 Task: Look for space in Pahārpur, Pakistan from 2nd June, 2023 to 6th June, 2023 for 1 adult in price range Rs.10000 to Rs.13000. Place can be private room with 1  bedroom having 1 bed and 1 bathroom. Property type can be house, flat, guest house, hotel. Booking option can be shelf check-in. Required host language is English.
Action: Mouse moved to (632, 157)
Screenshot: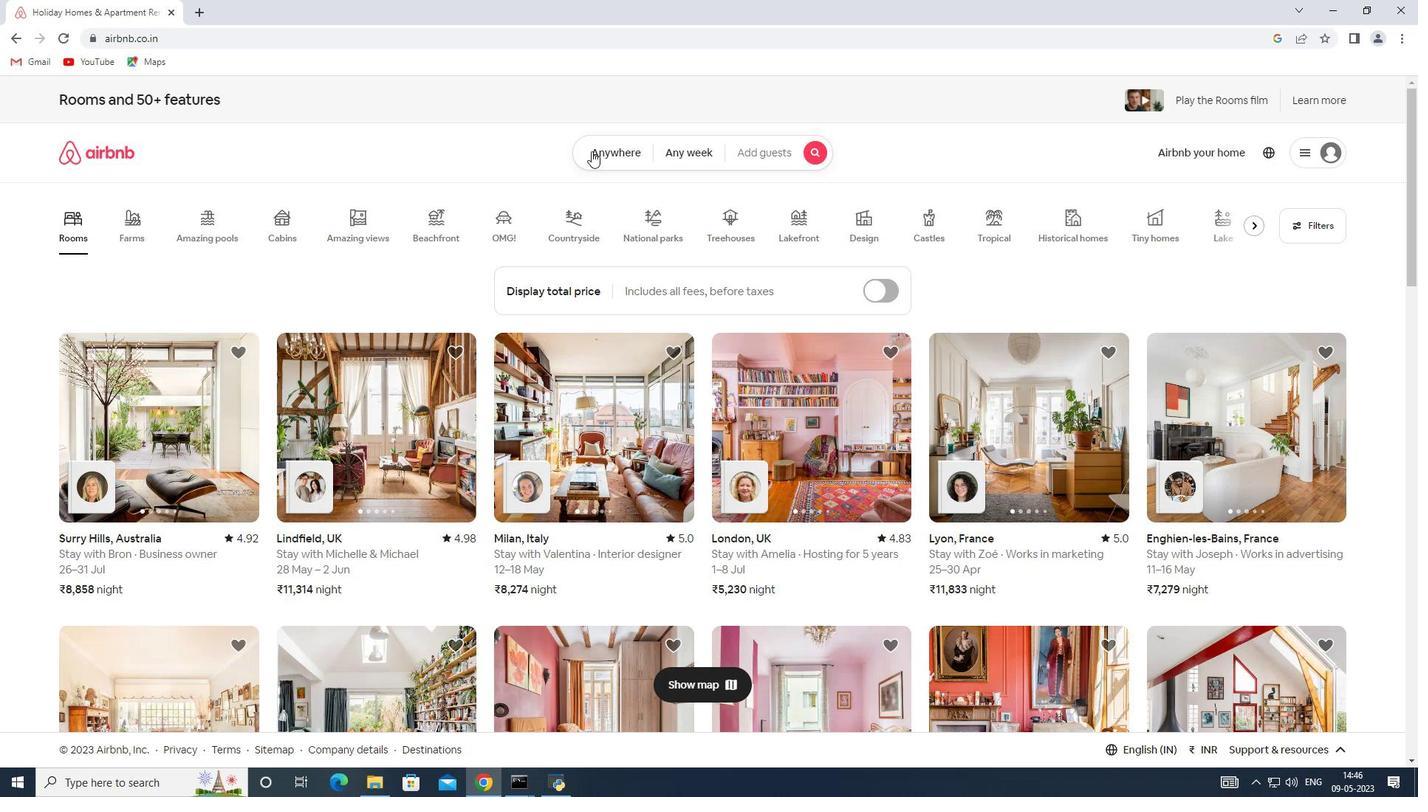 
Action: Mouse pressed left at (632, 157)
Screenshot: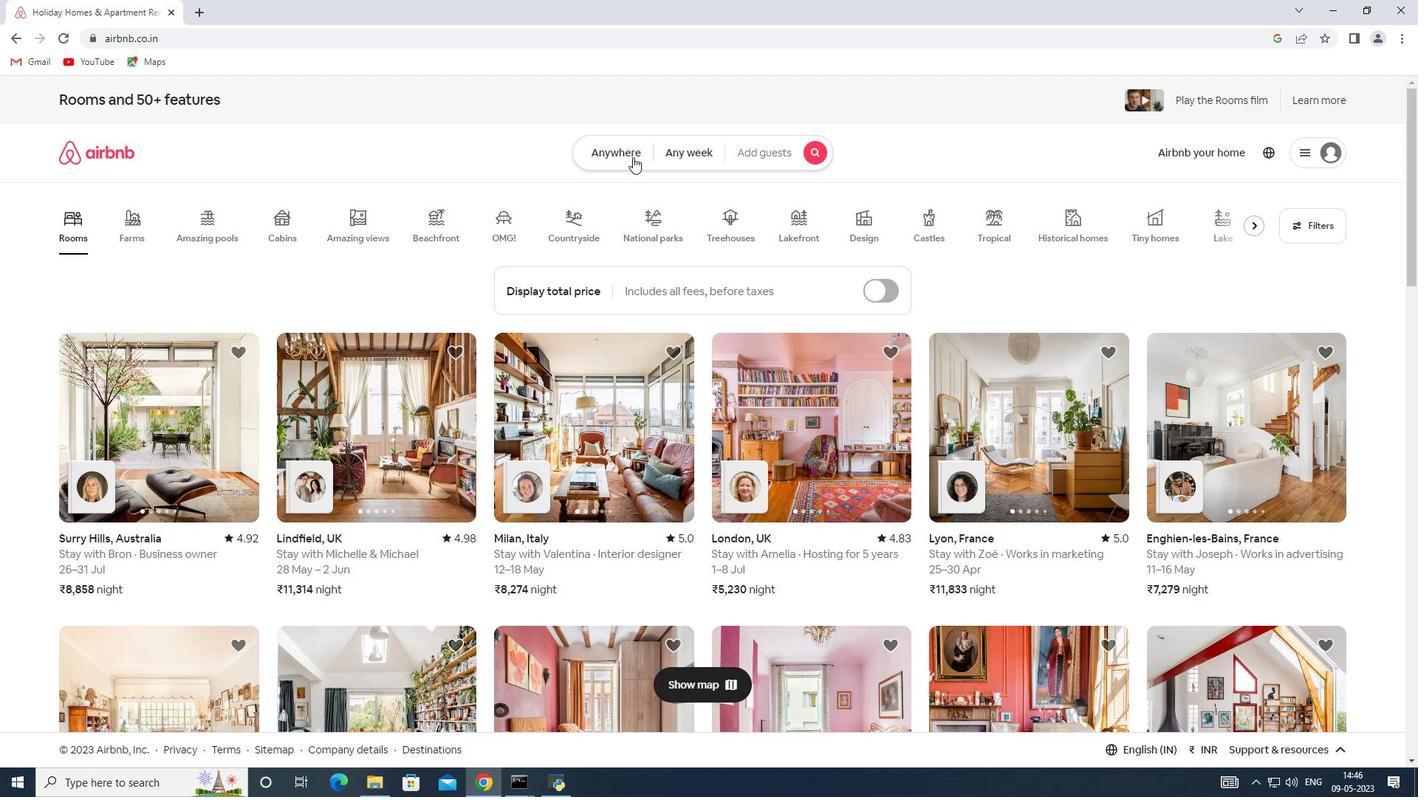 
Action: Mouse moved to (469, 211)
Screenshot: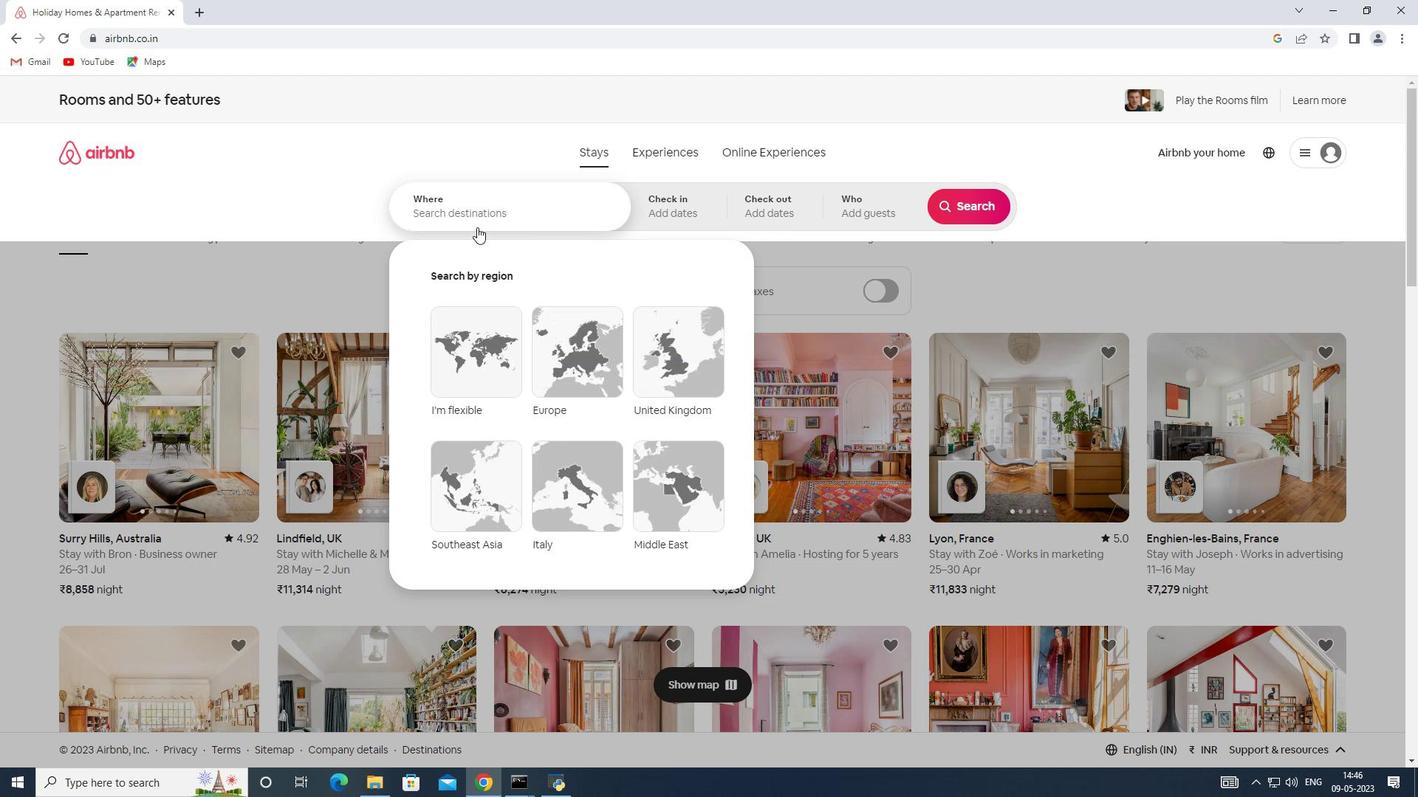 
Action: Mouse pressed left at (469, 211)
Screenshot: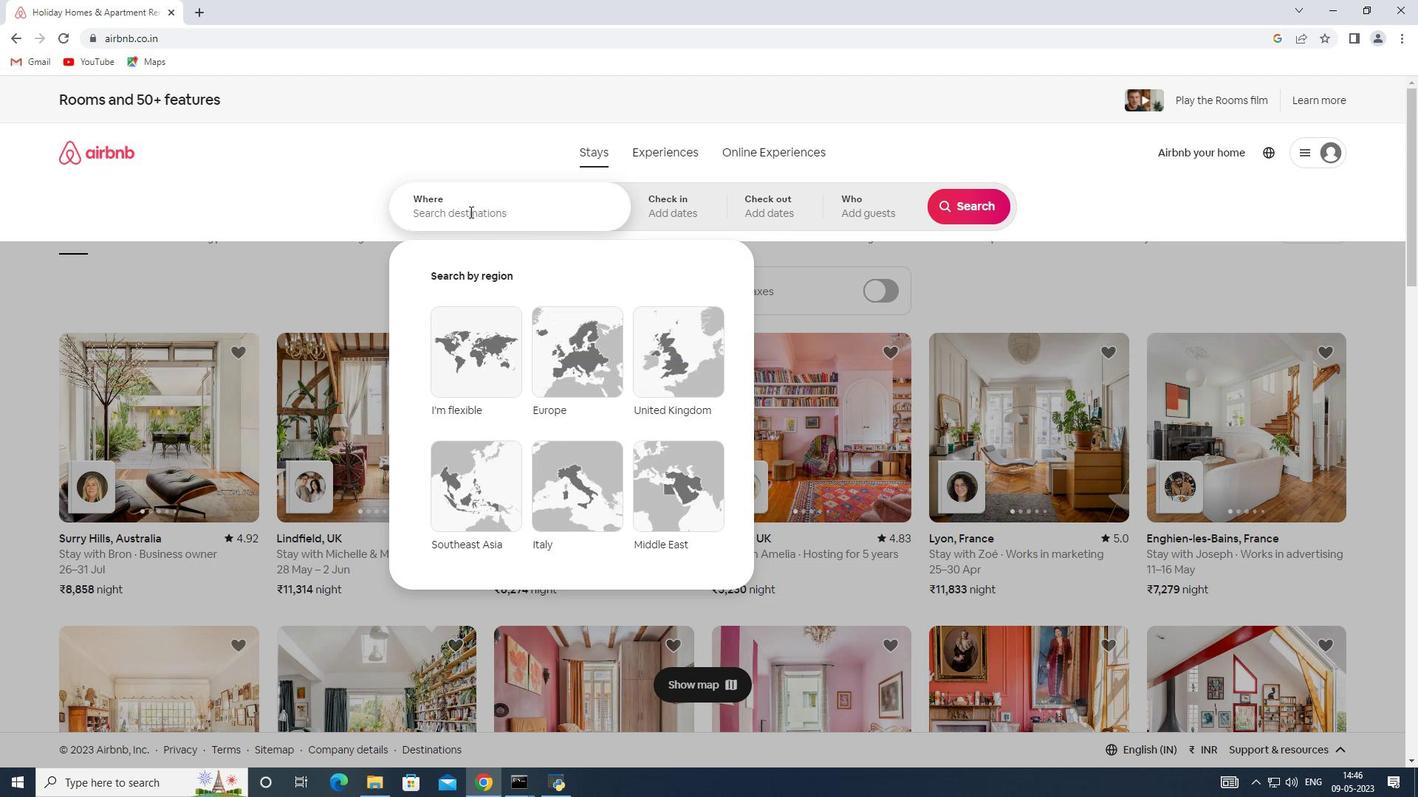 
Action: Mouse moved to (455, 216)
Screenshot: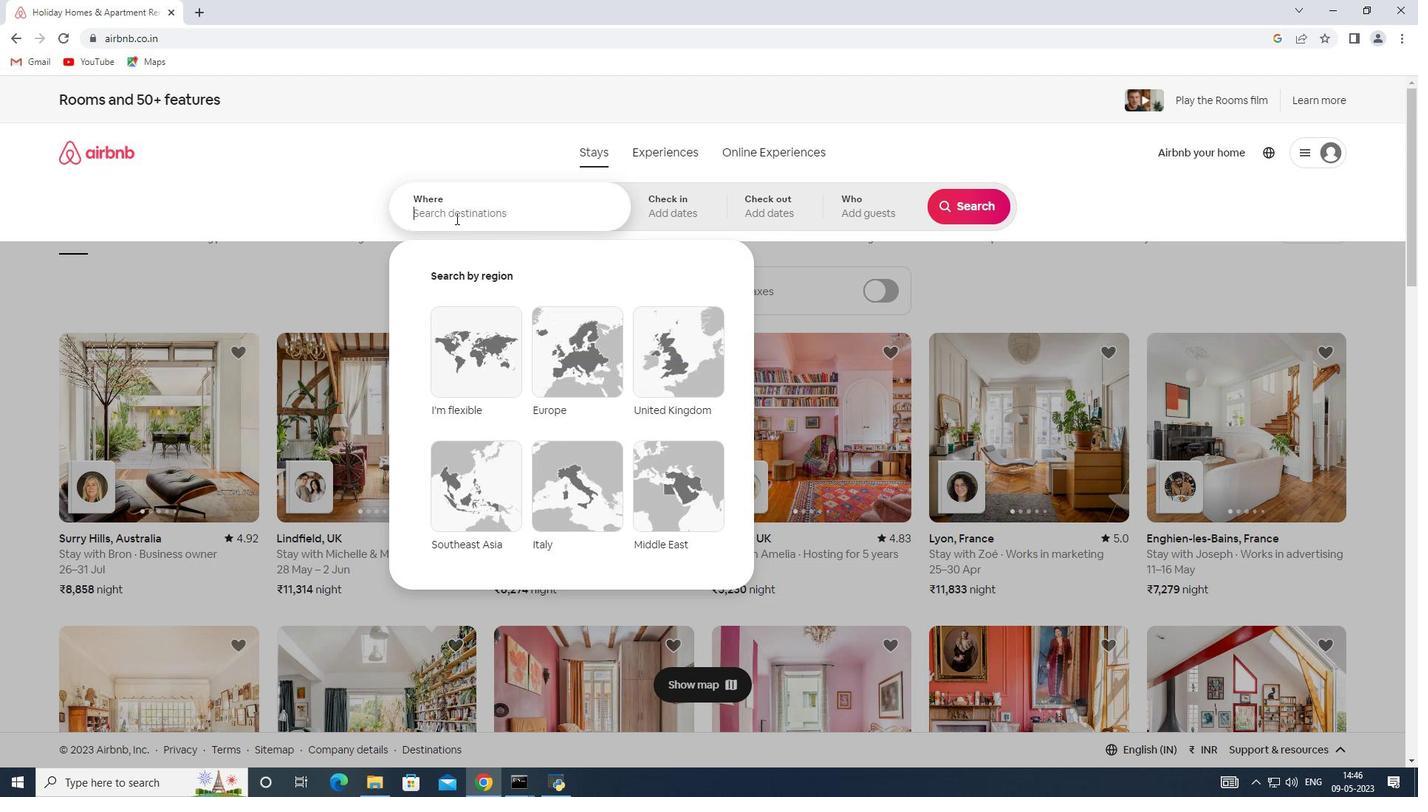 
Action: Key pressed <Key.caps_lock>S<Key.backspace><Key.caps_lock>paharpur
Screenshot: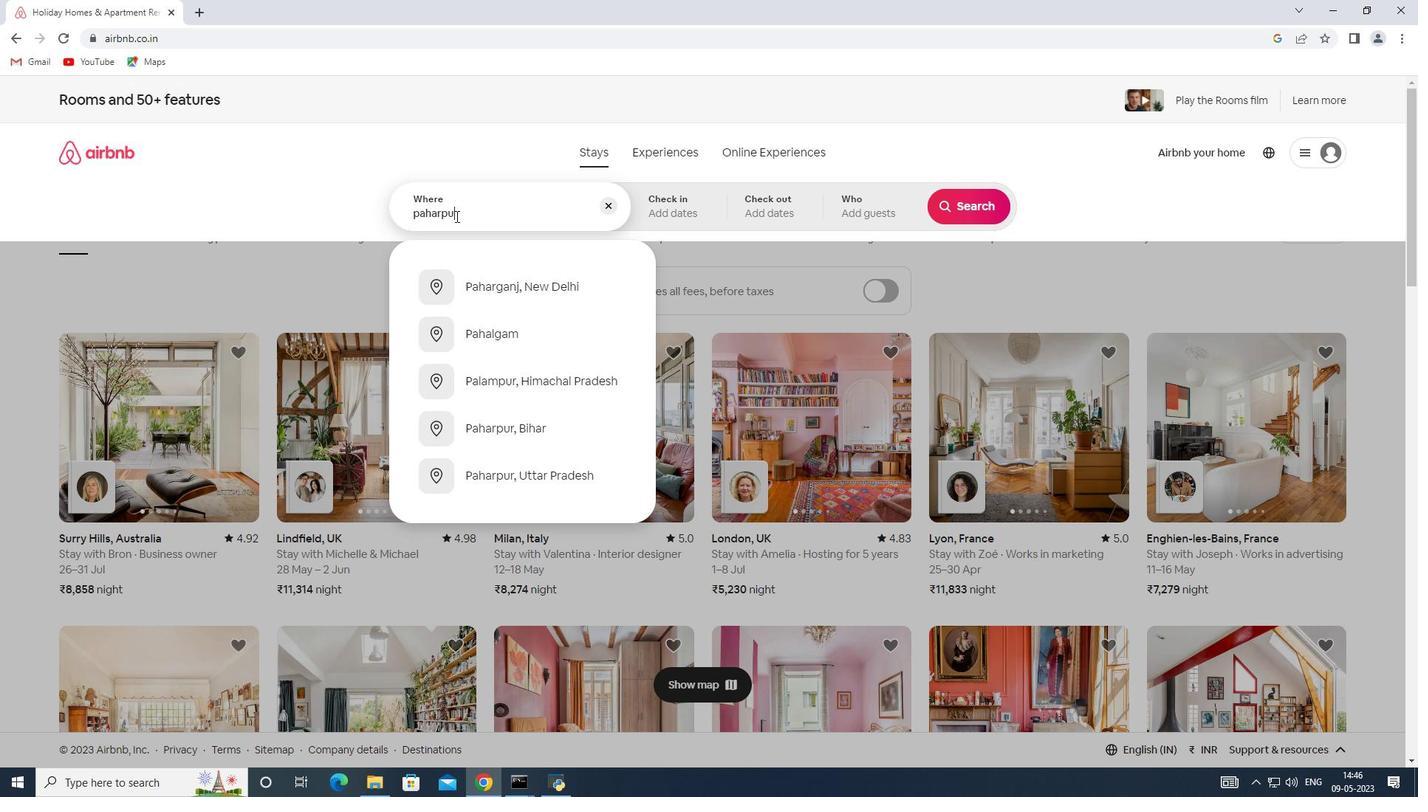 
Action: Mouse moved to (491, 471)
Screenshot: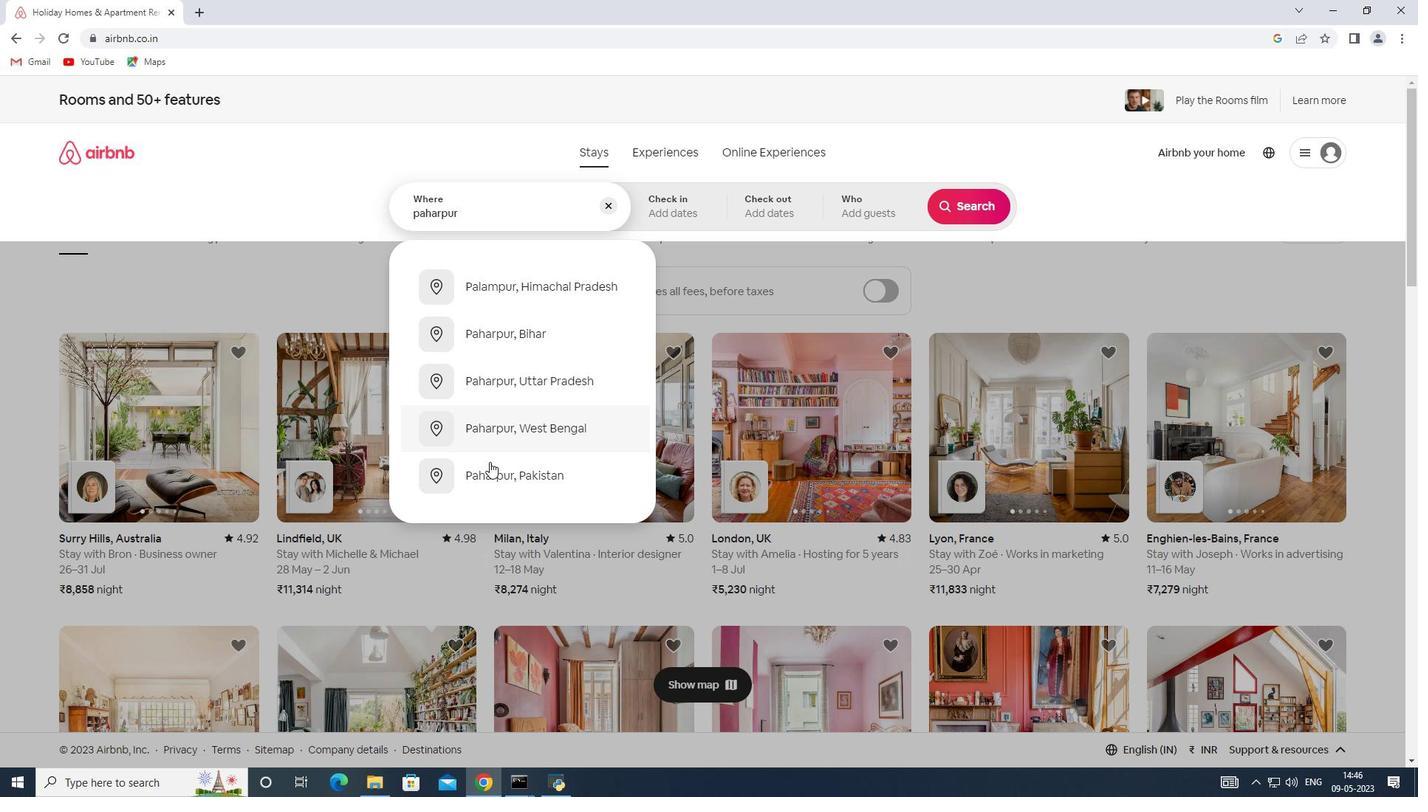 
Action: Mouse pressed left at (491, 471)
Screenshot: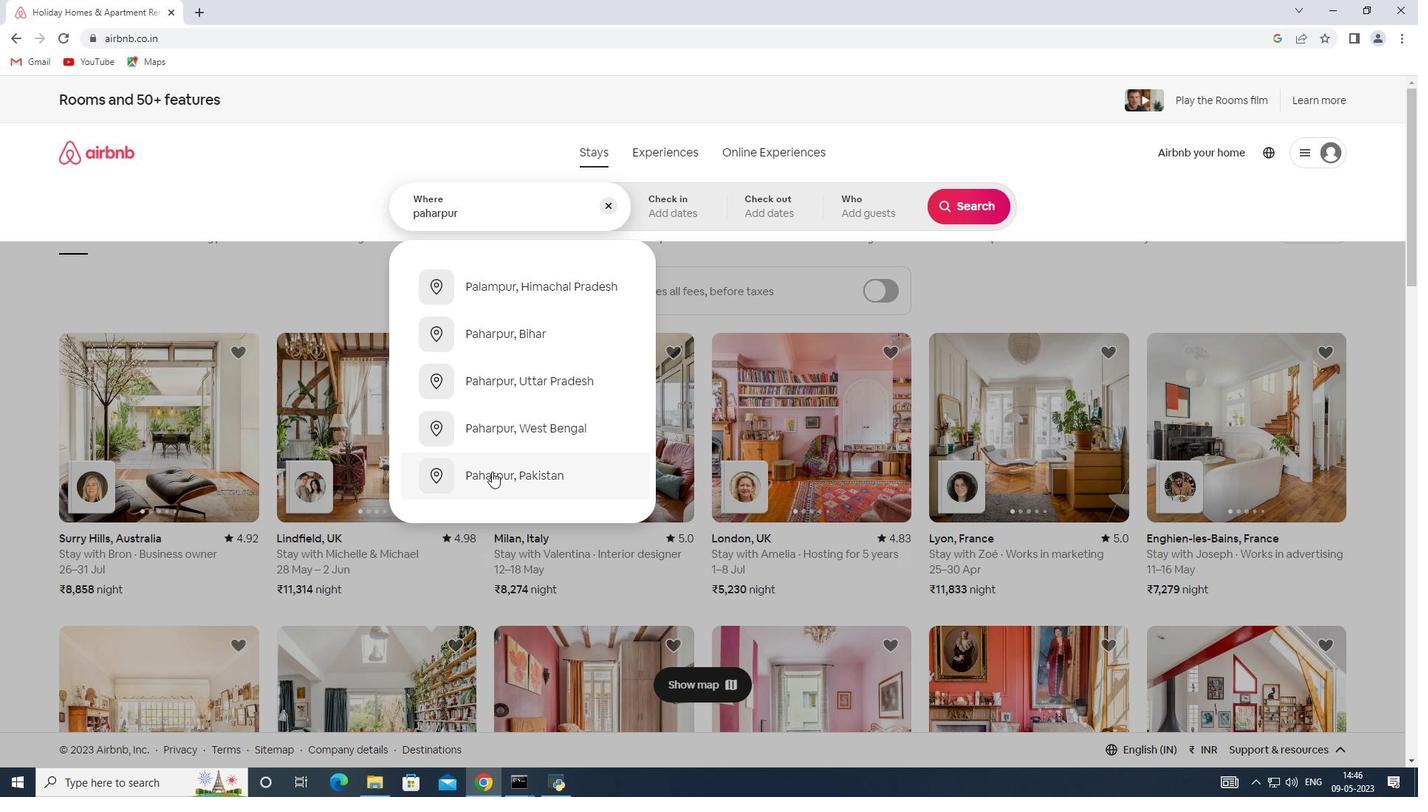 
Action: Mouse moved to (922, 386)
Screenshot: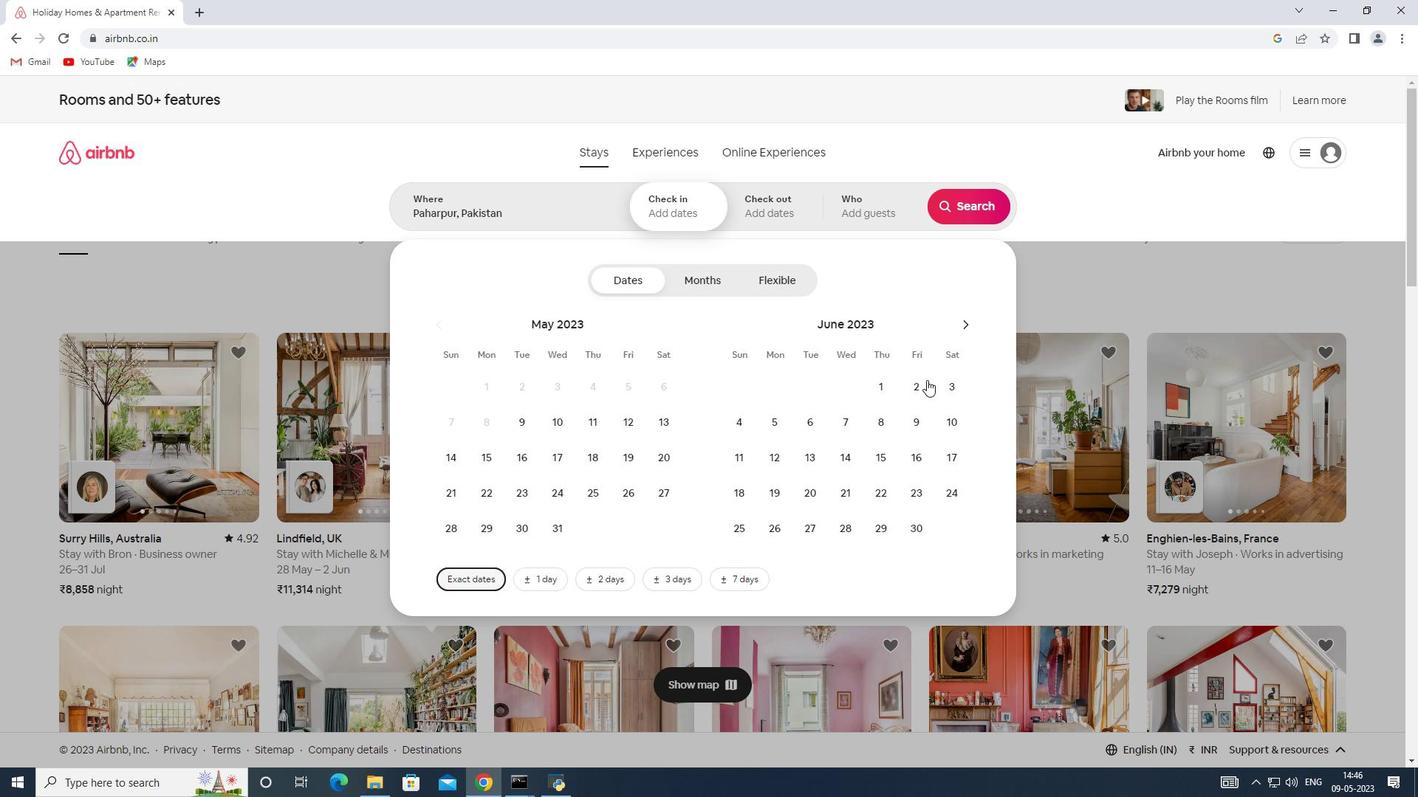 
Action: Mouse pressed left at (922, 386)
Screenshot: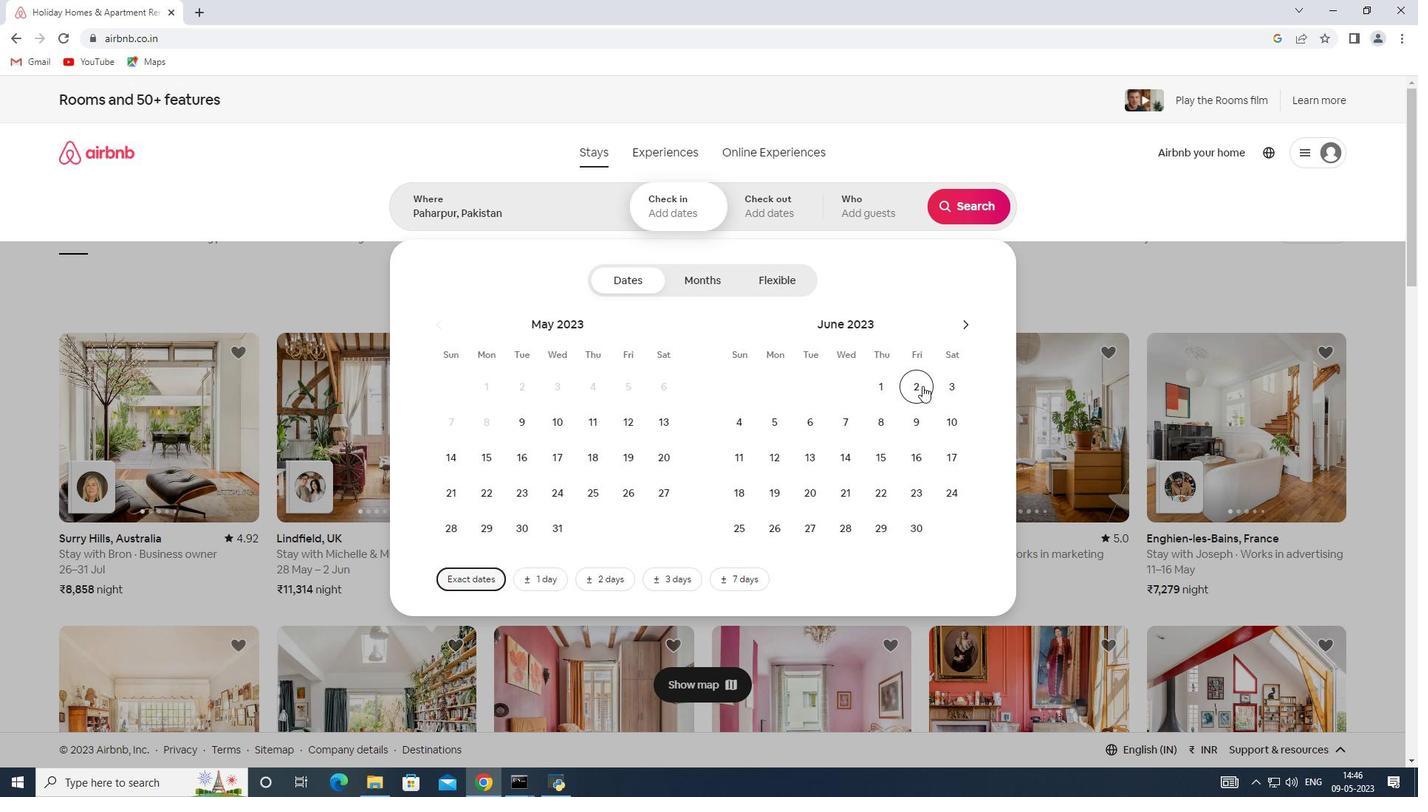 
Action: Mouse moved to (816, 430)
Screenshot: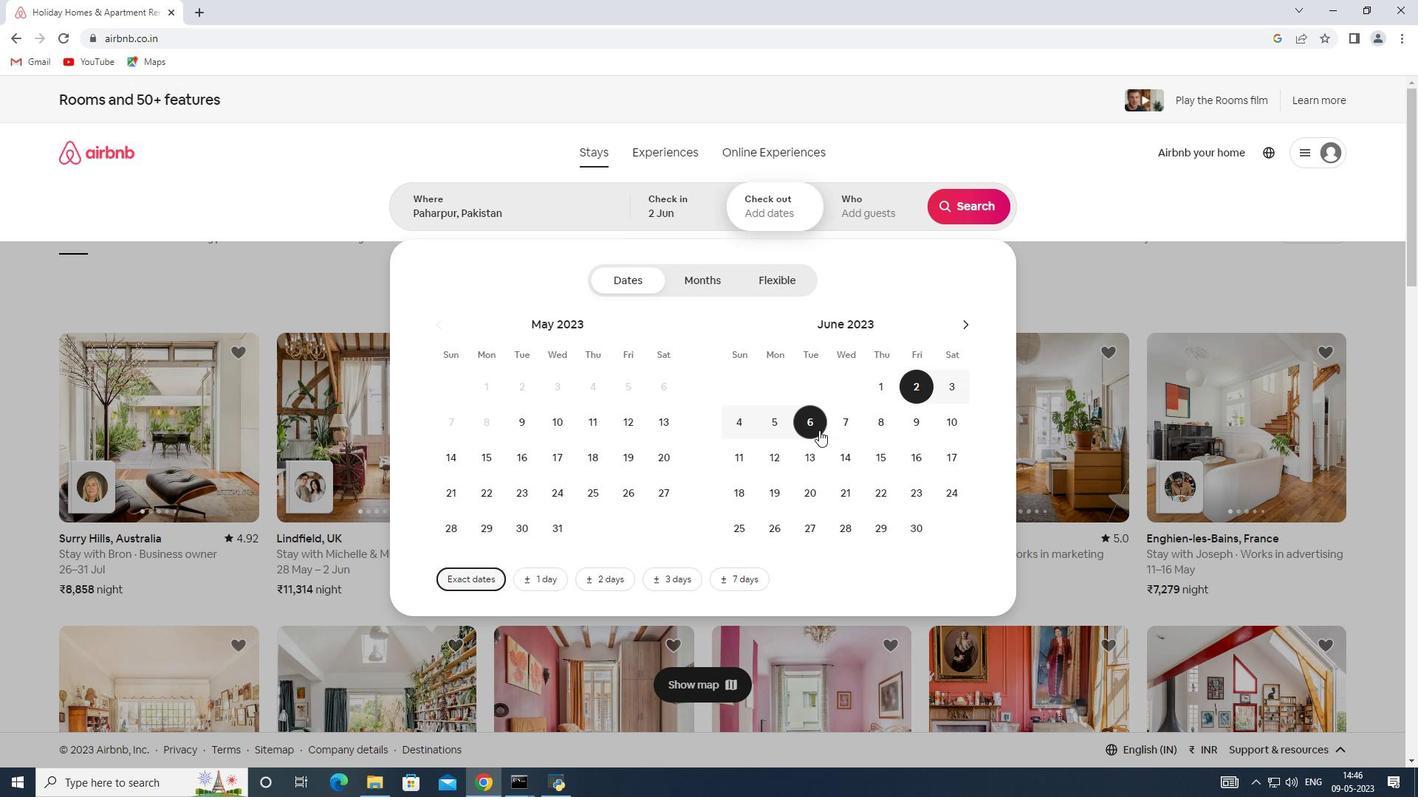 
Action: Mouse pressed left at (816, 430)
Screenshot: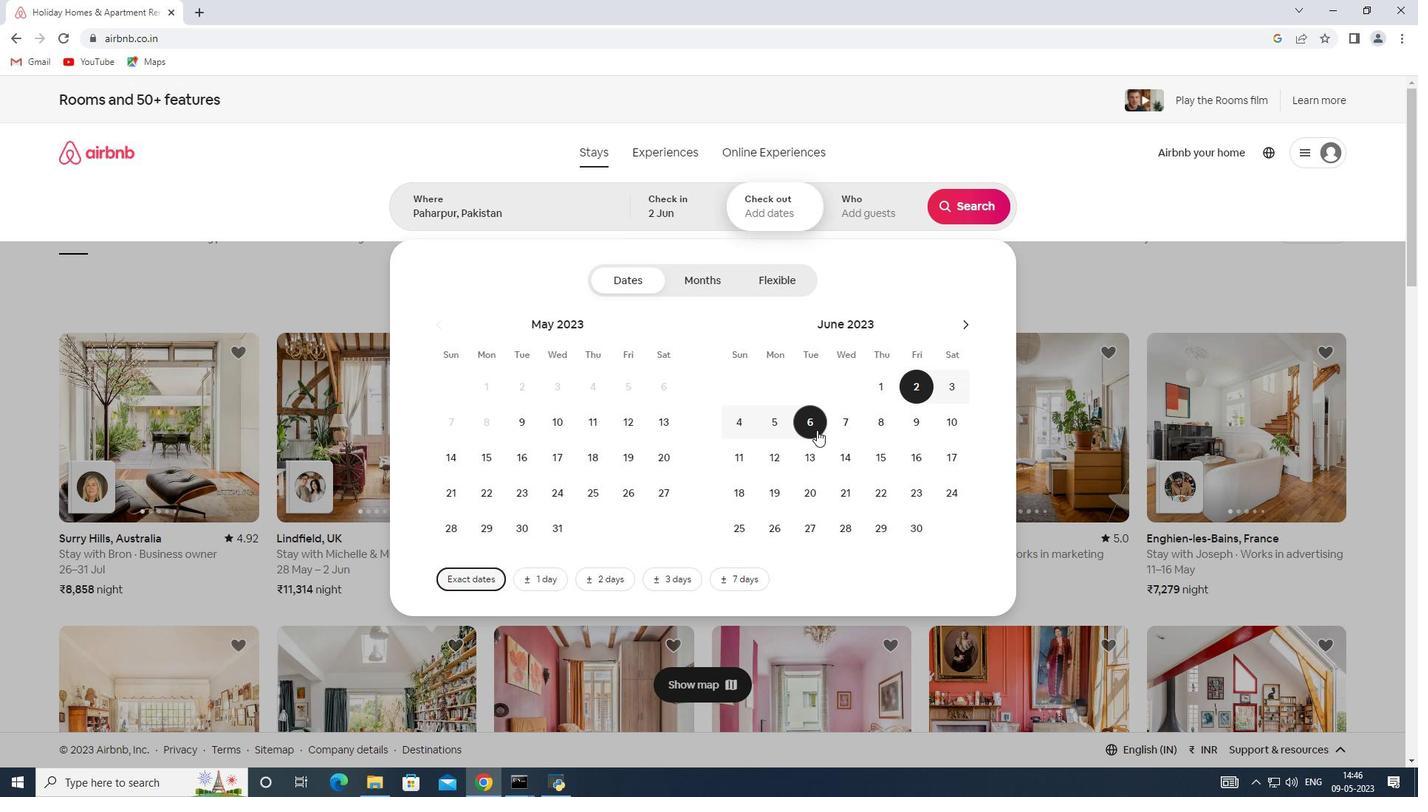 
Action: Mouse moved to (875, 211)
Screenshot: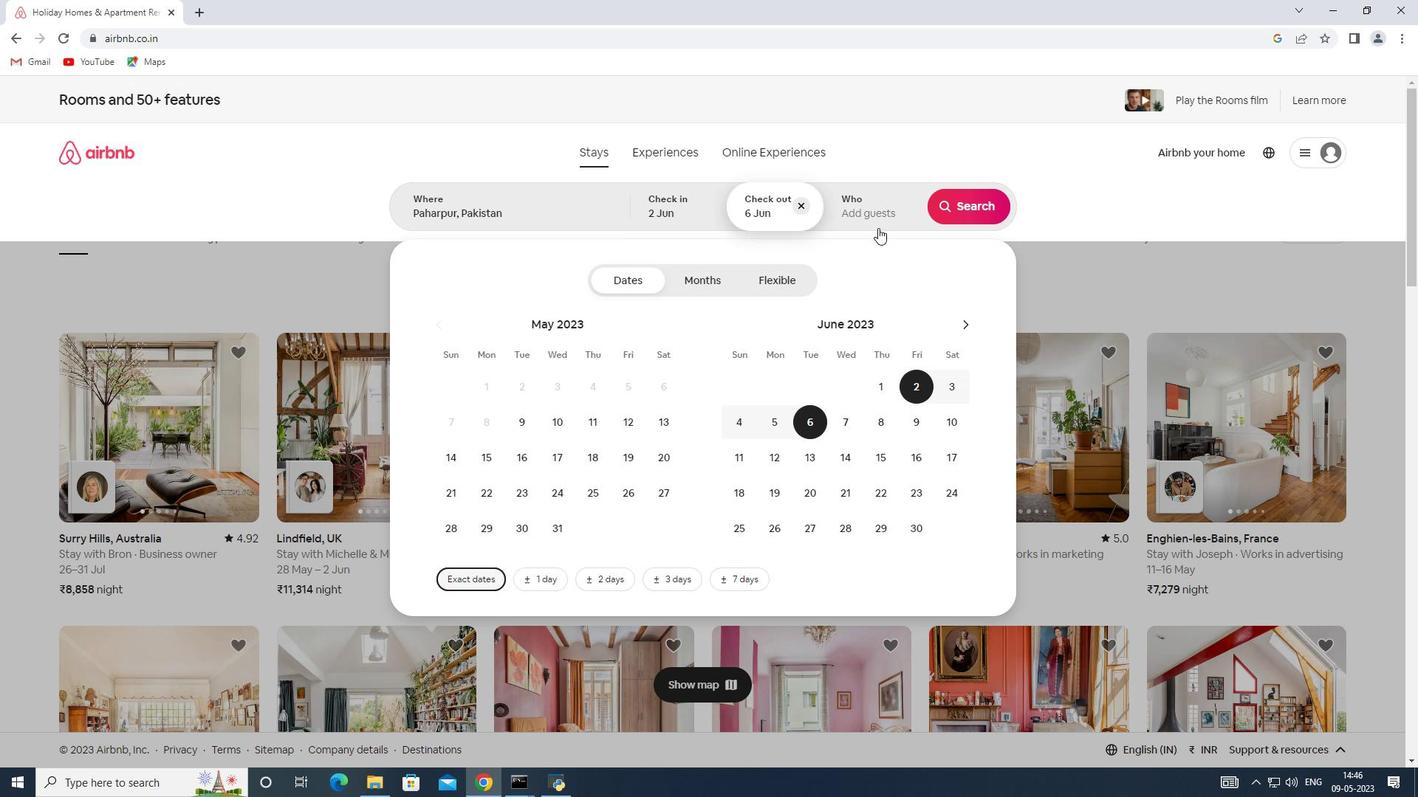
Action: Mouse pressed left at (875, 211)
Screenshot: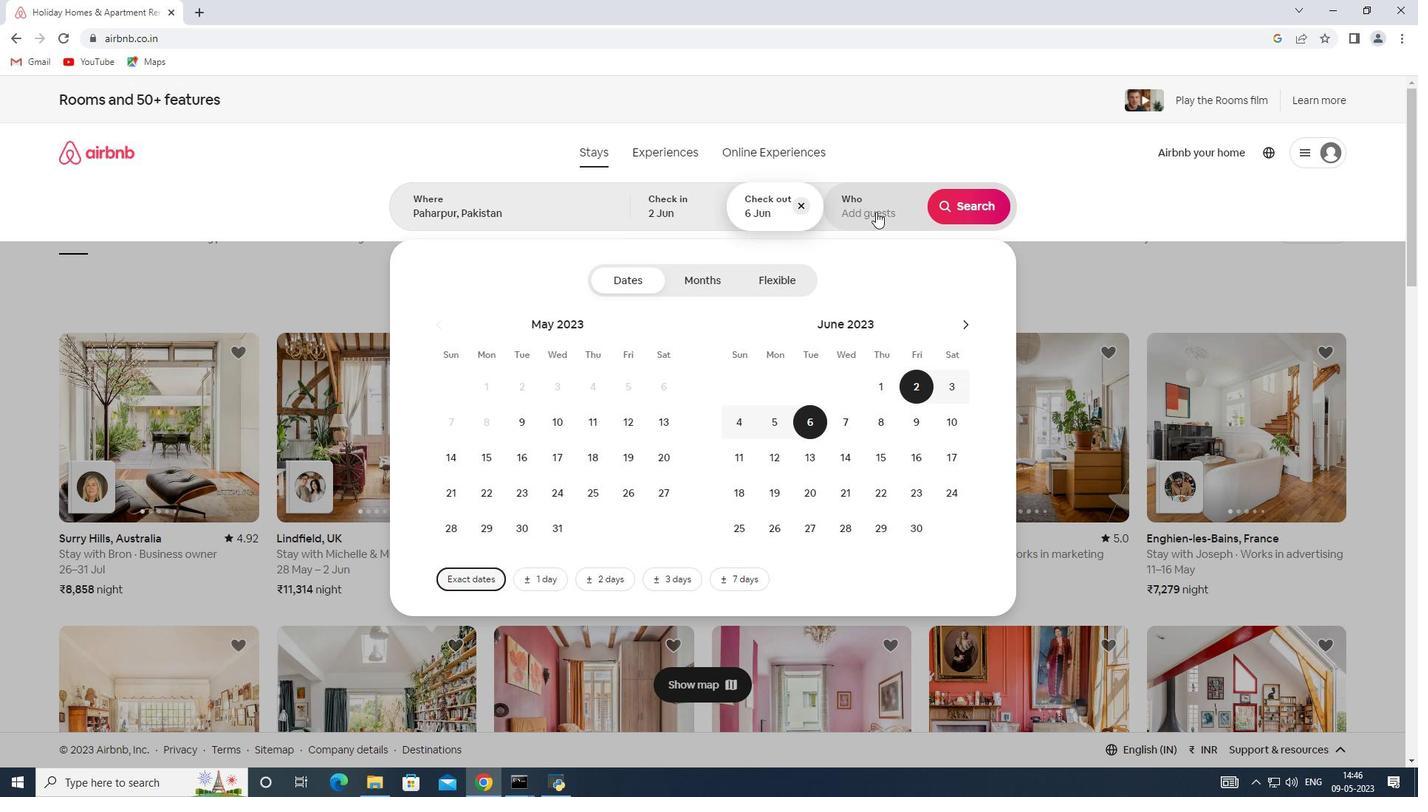 
Action: Mouse moved to (970, 289)
Screenshot: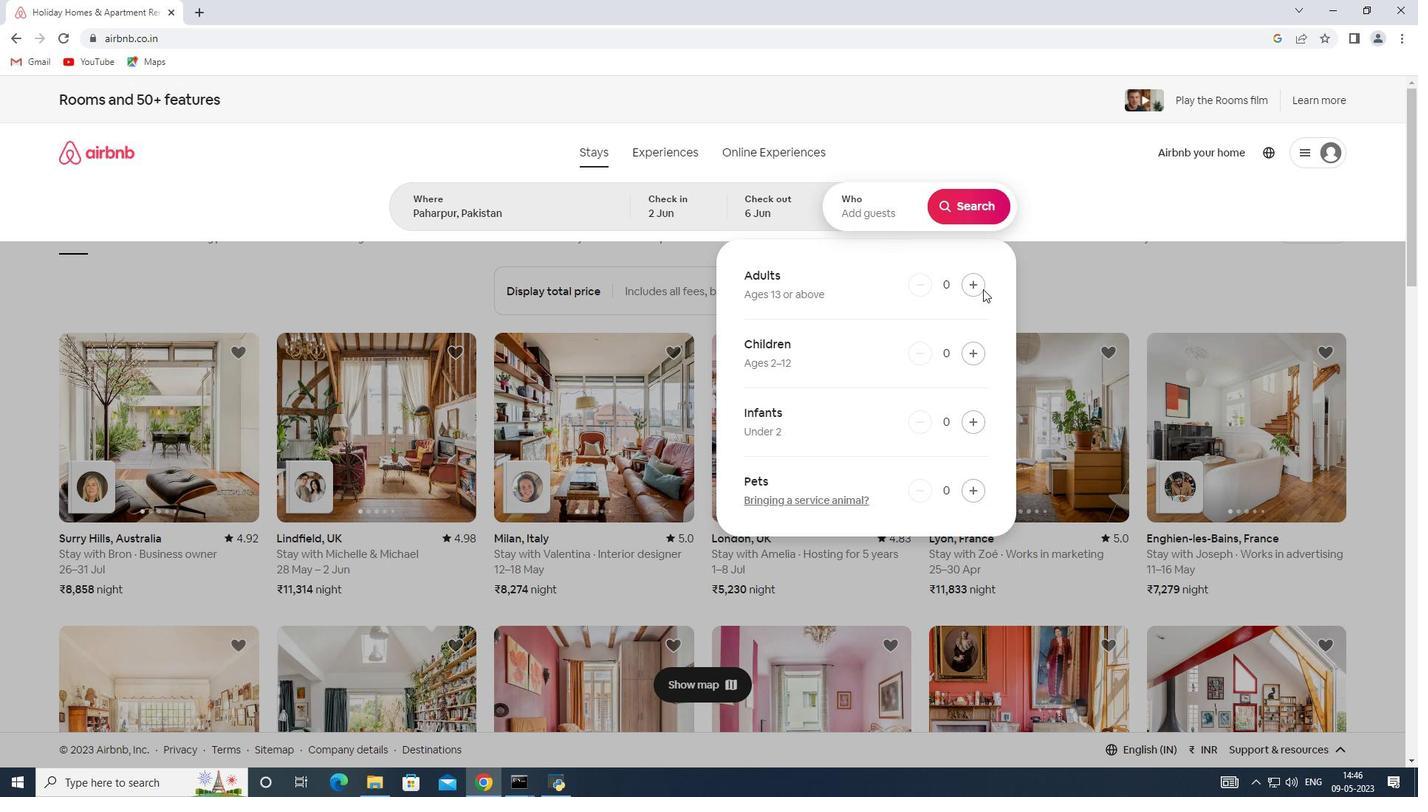 
Action: Mouse pressed left at (970, 289)
Screenshot: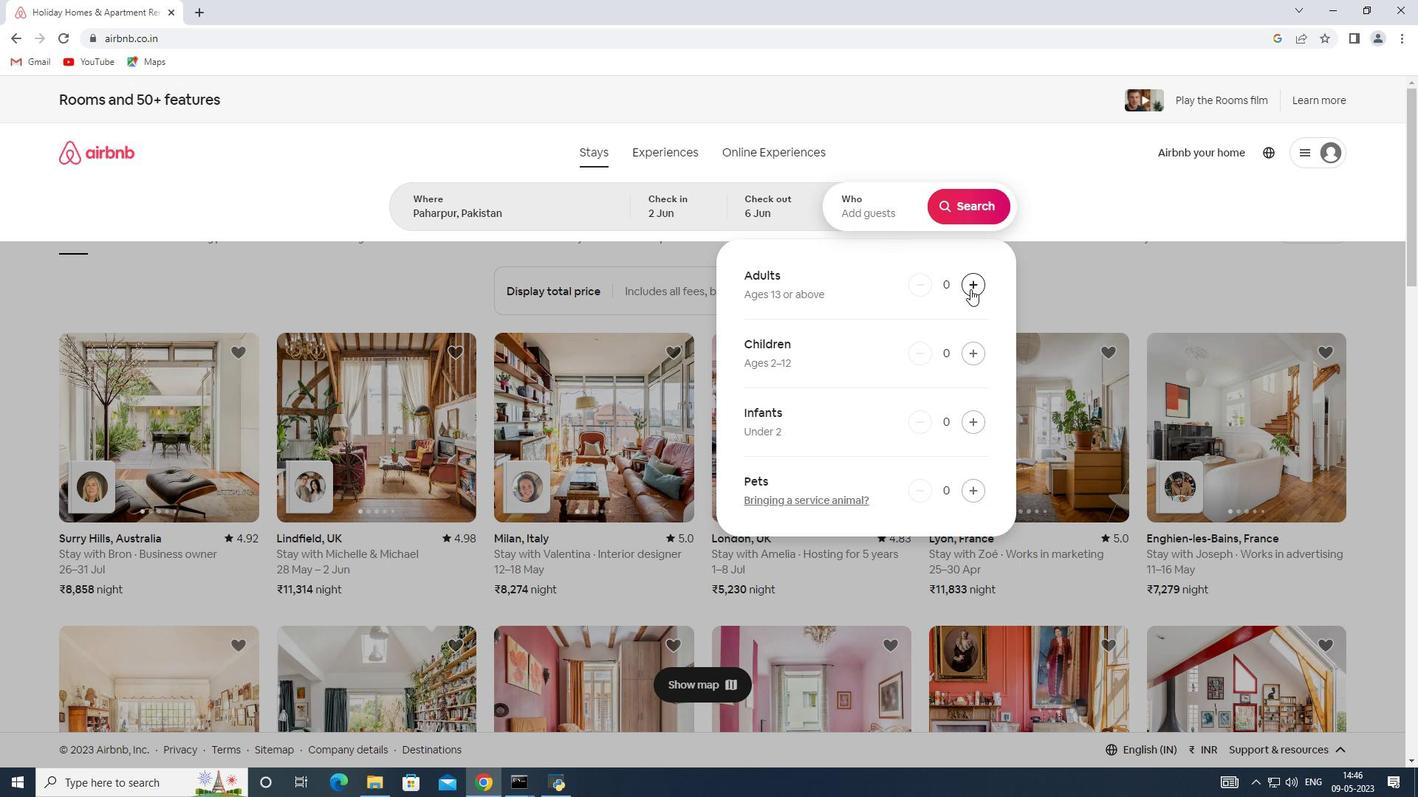 
Action: Mouse moved to (964, 199)
Screenshot: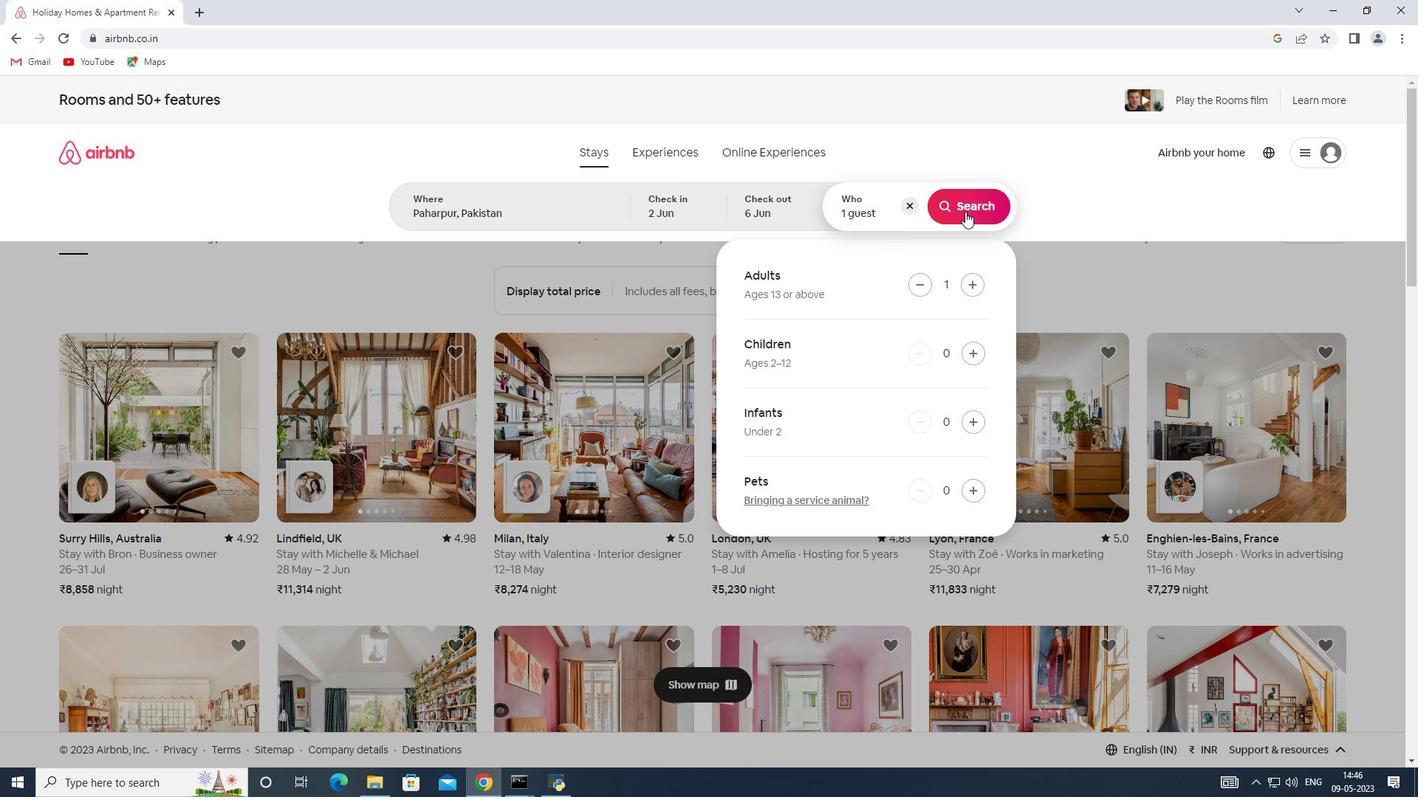
Action: Mouse pressed left at (964, 199)
Screenshot: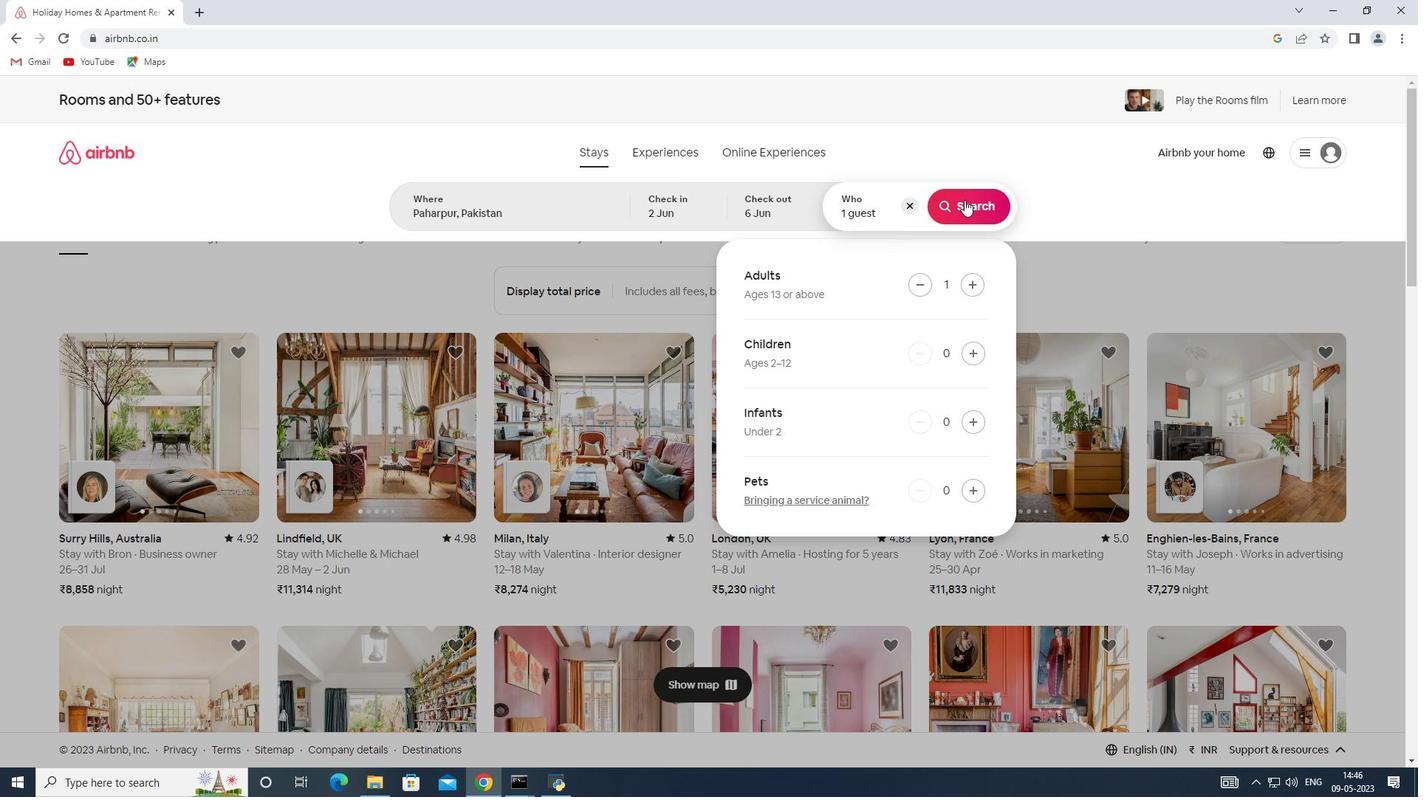 
Action: Mouse moved to (1357, 174)
Screenshot: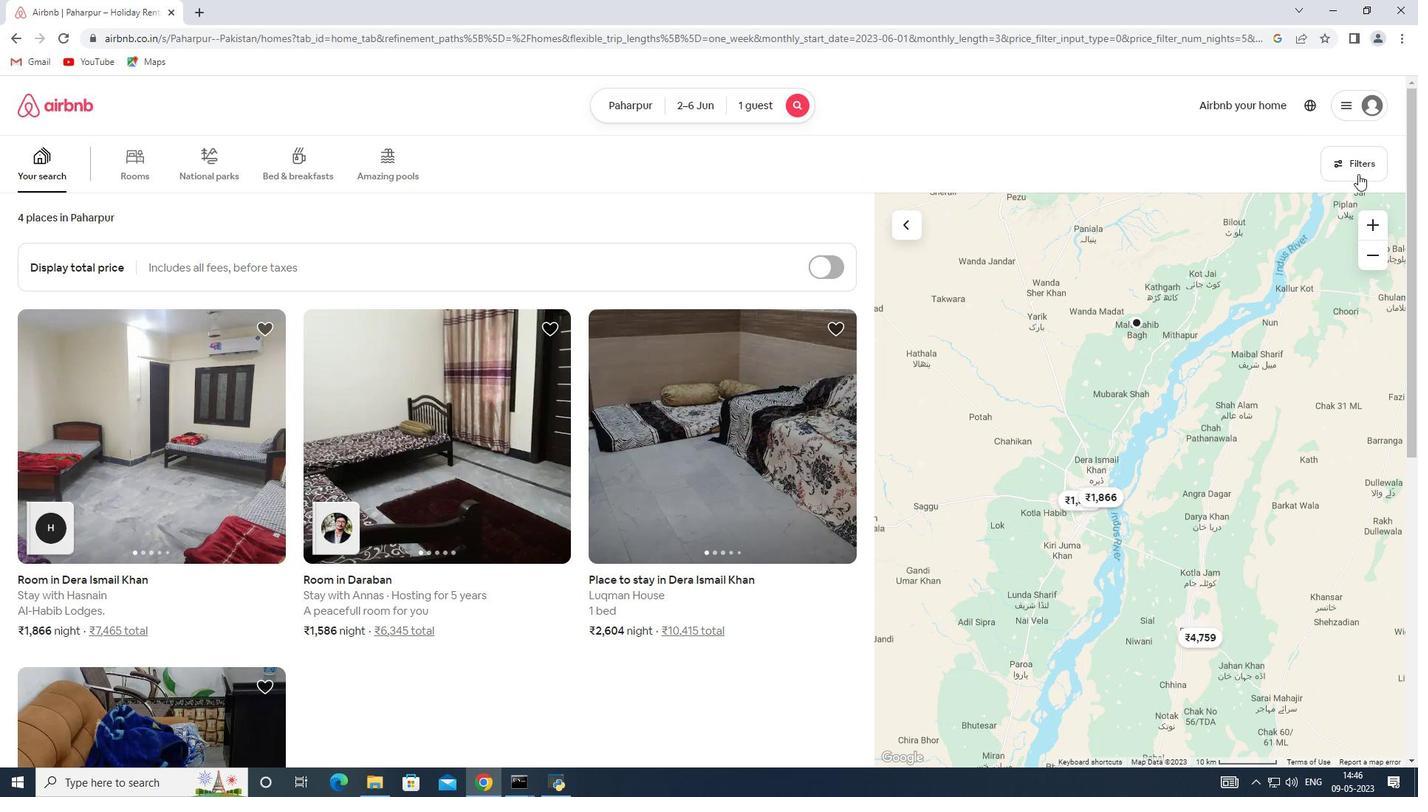
Action: Mouse pressed left at (1357, 174)
Screenshot: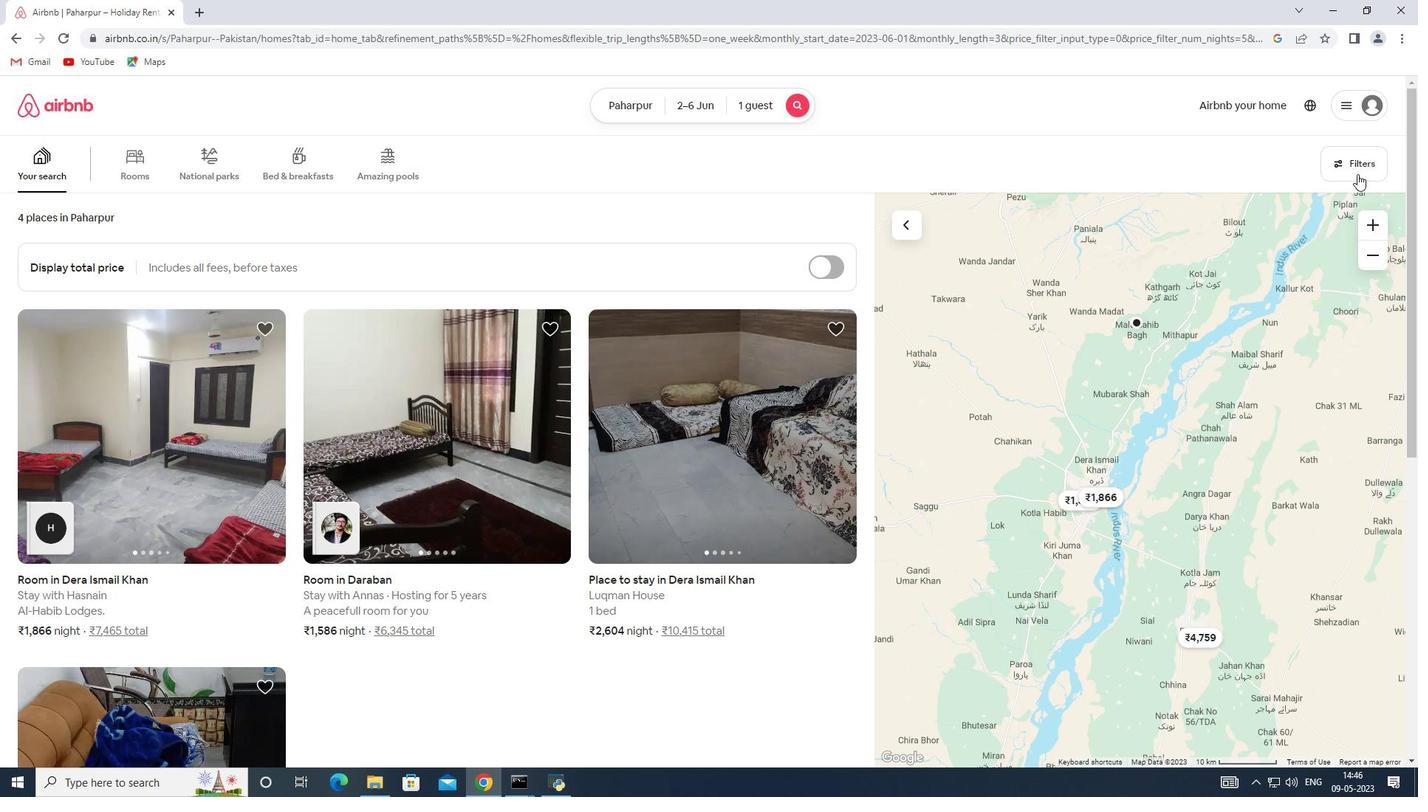 
Action: Mouse moved to (514, 528)
Screenshot: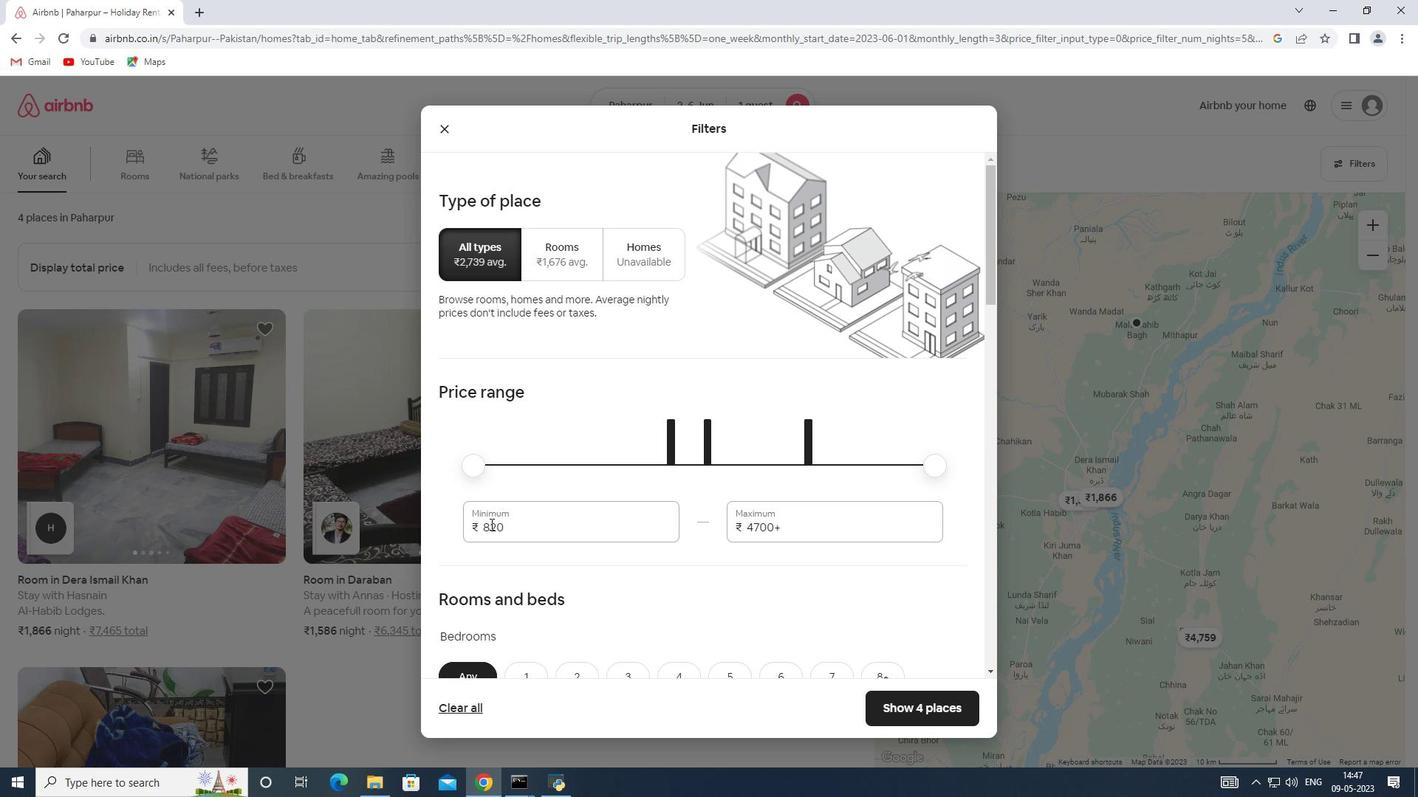 
Action: Mouse pressed left at (514, 528)
Screenshot: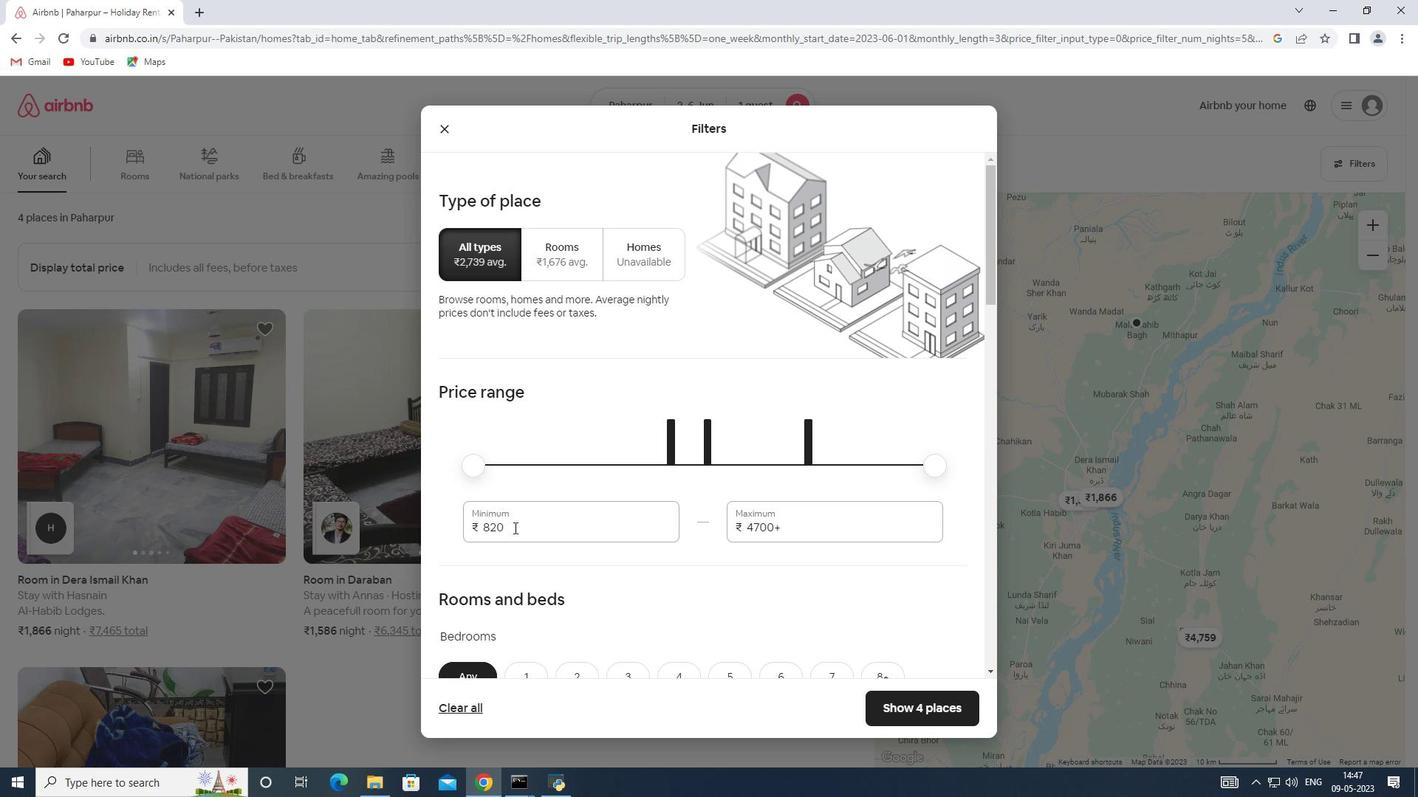 
Action: Mouse moved to (467, 528)
Screenshot: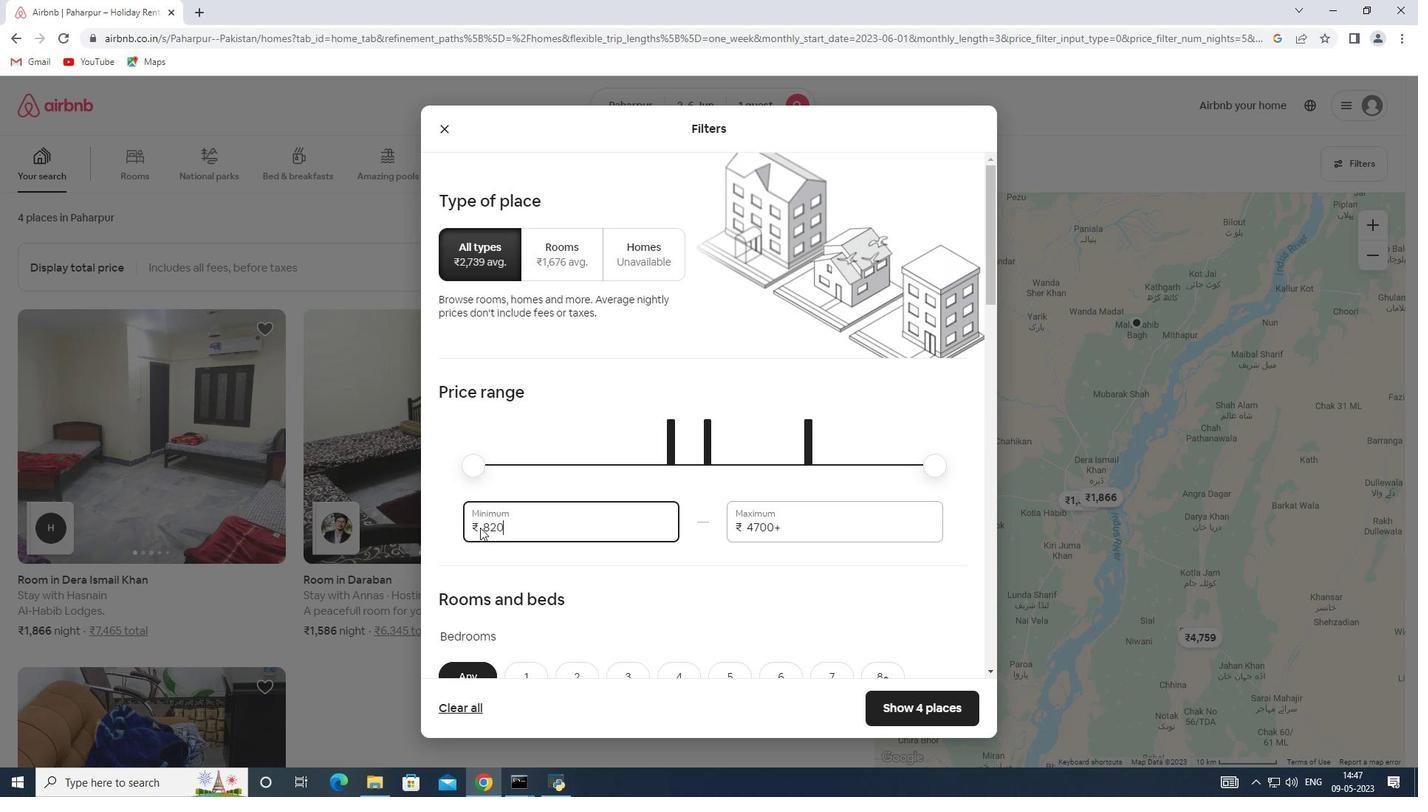 
Action: Key pressed 10000
Screenshot: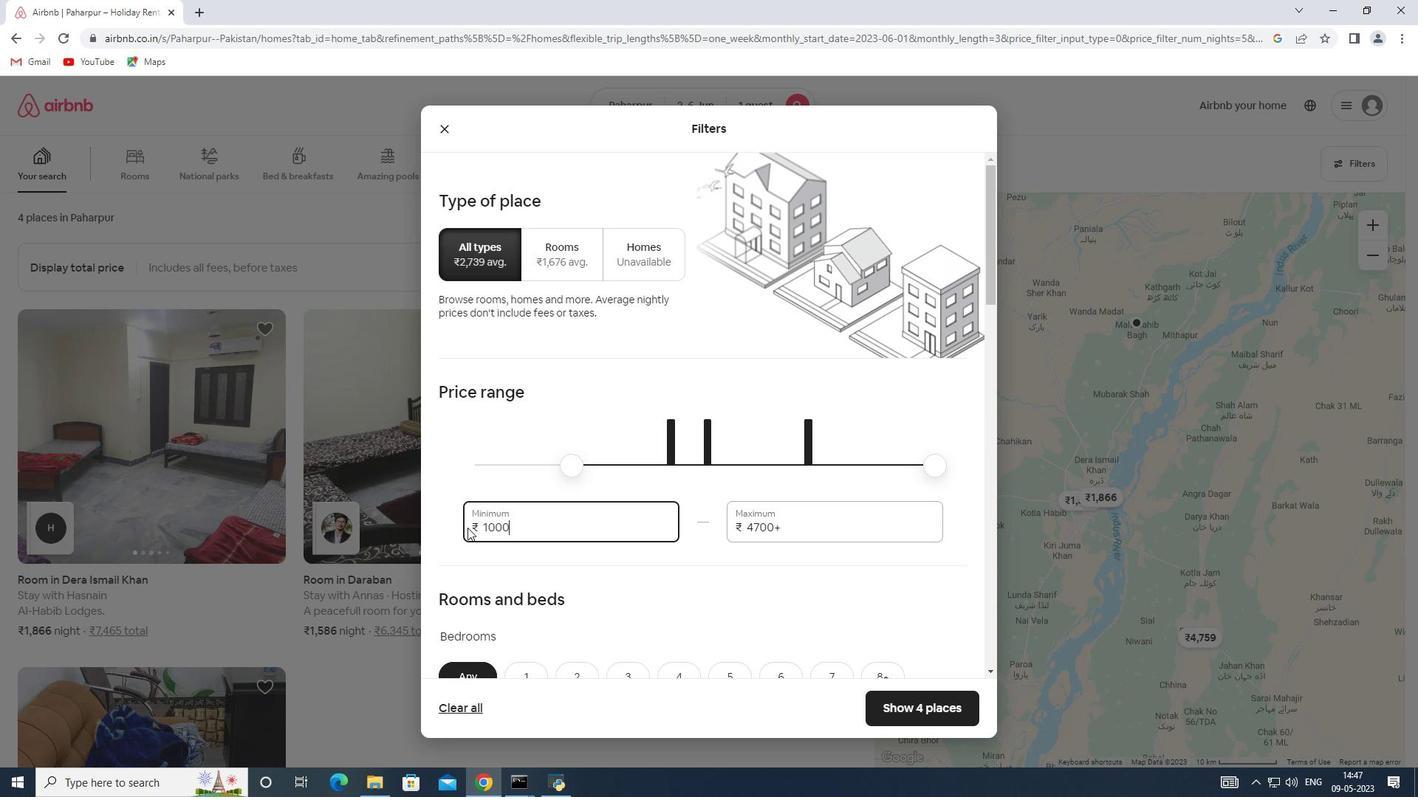 
Action: Mouse moved to (783, 531)
Screenshot: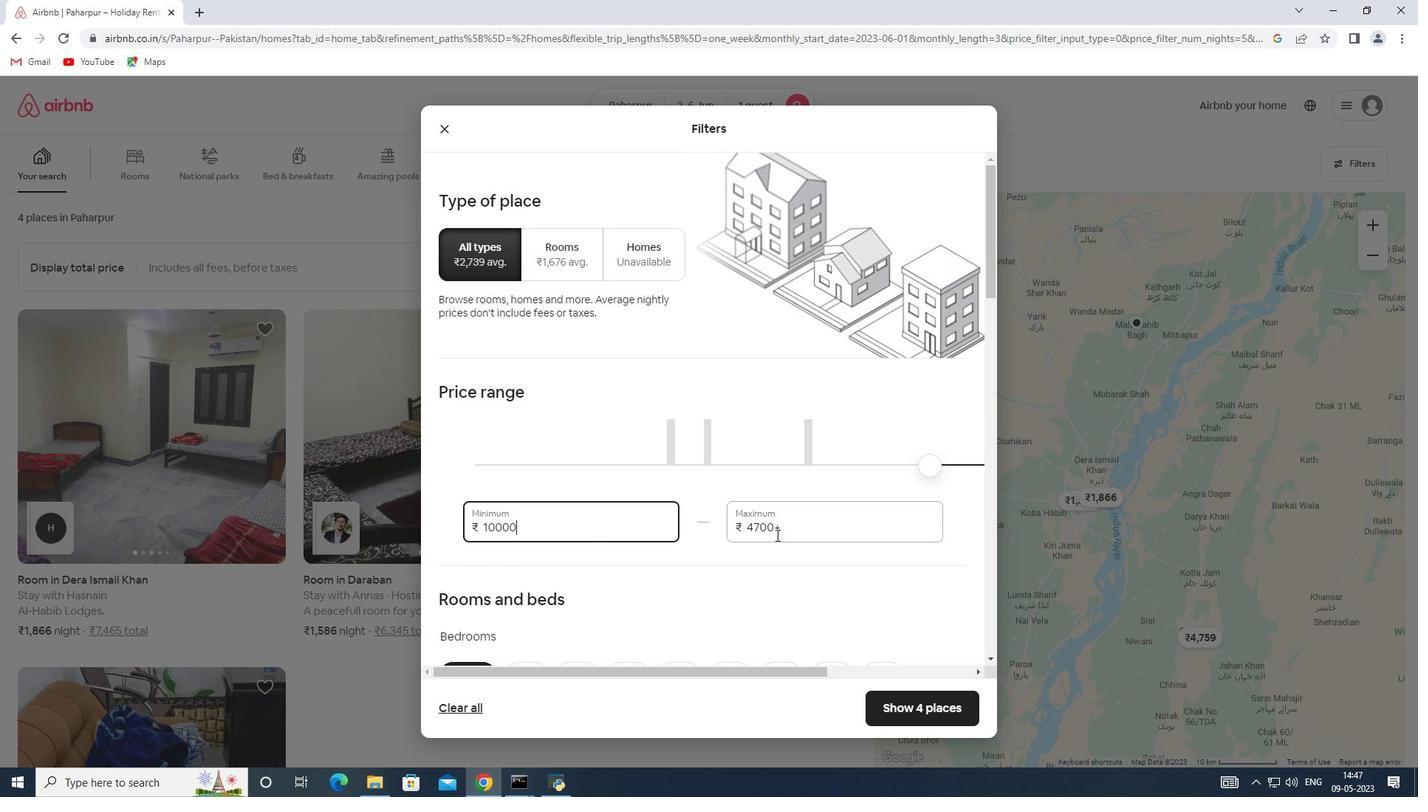 
Action: Mouse pressed left at (783, 531)
Screenshot: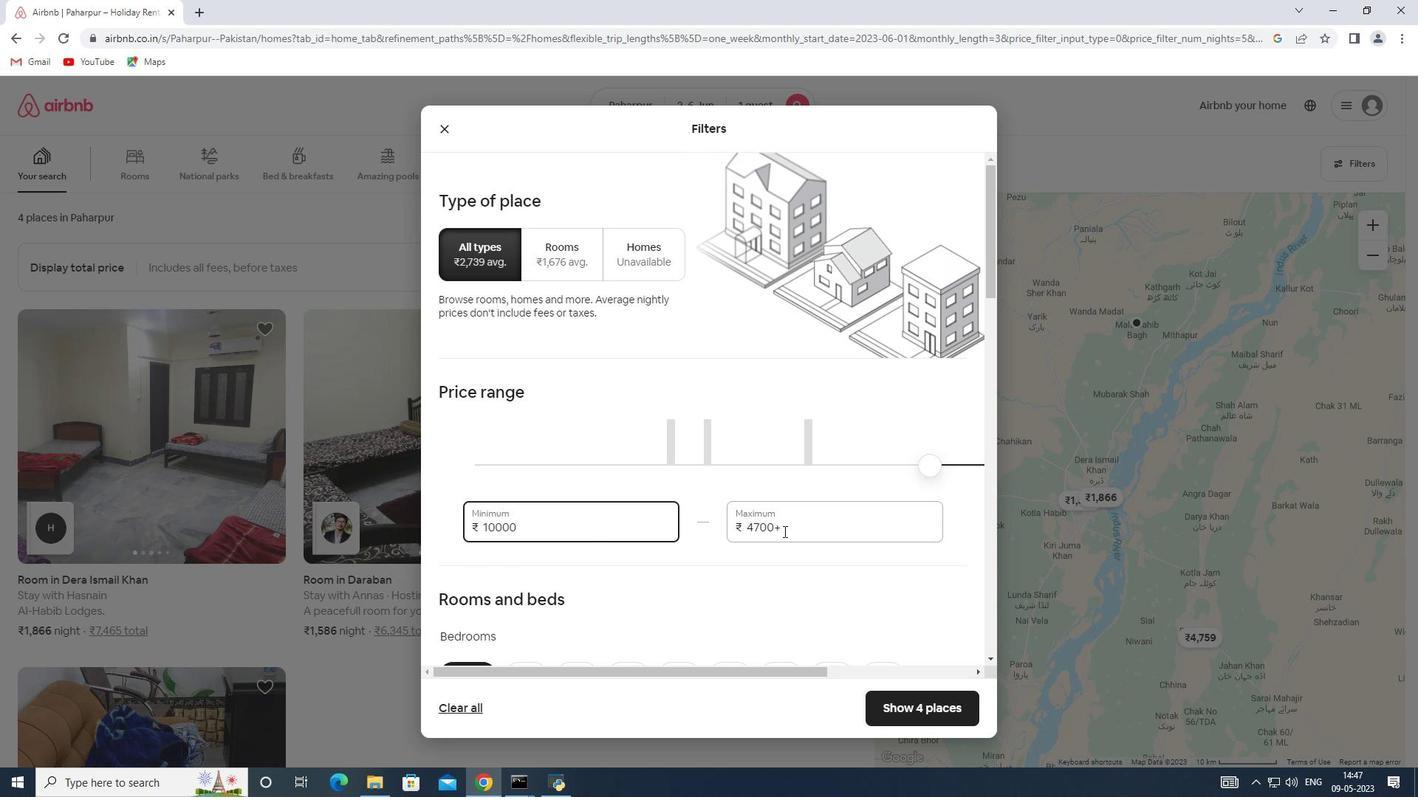 
Action: Mouse moved to (740, 536)
Screenshot: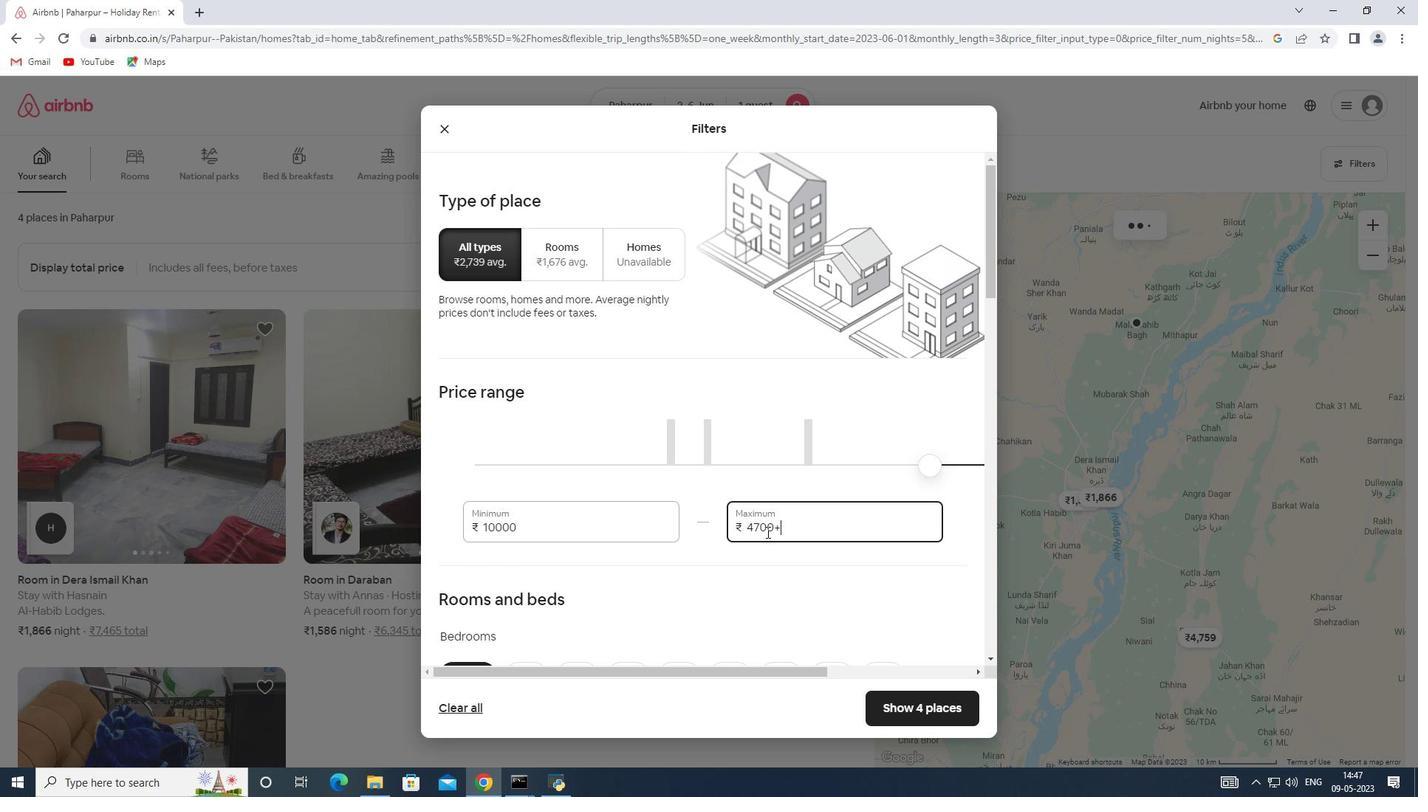 
Action: Key pressed 13000
Screenshot: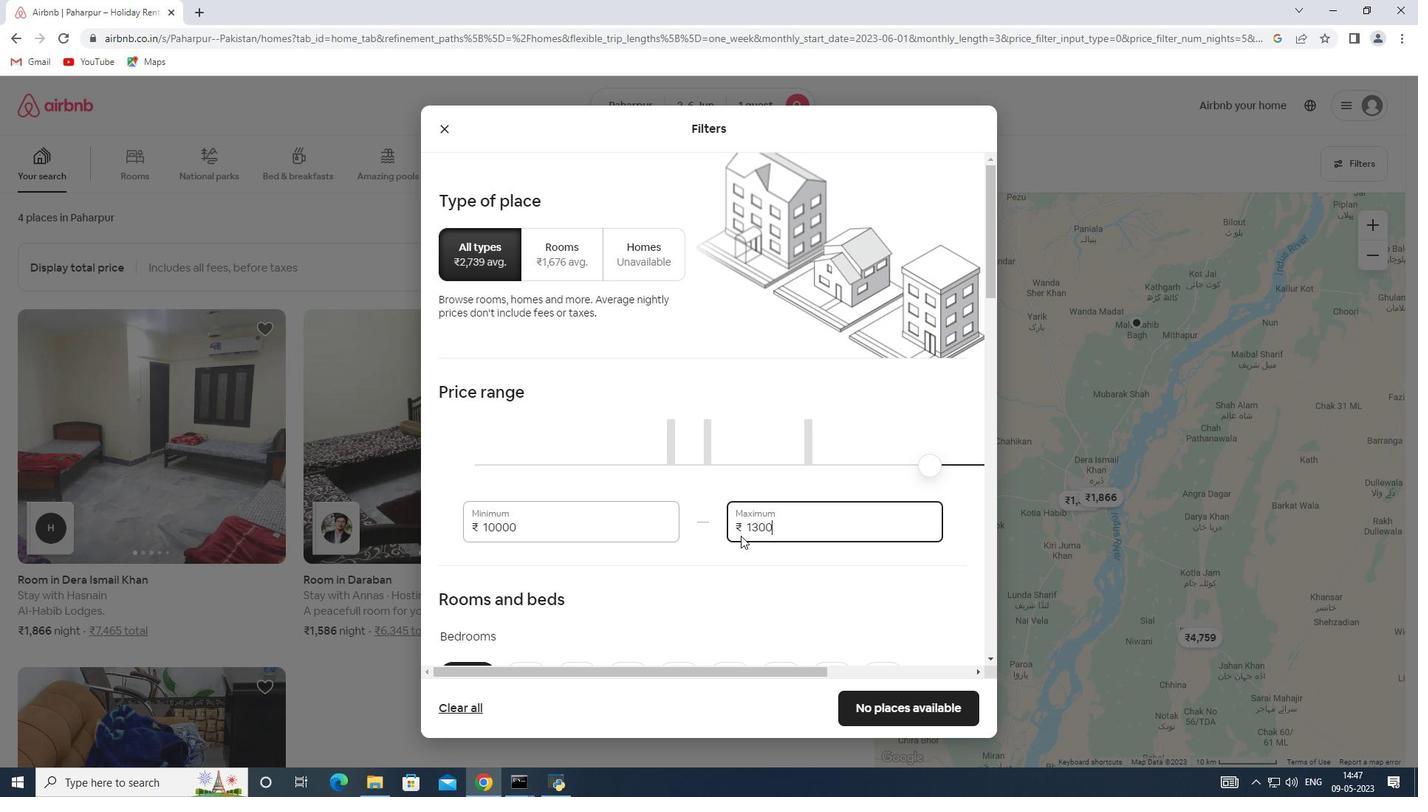 
Action: Mouse moved to (816, 510)
Screenshot: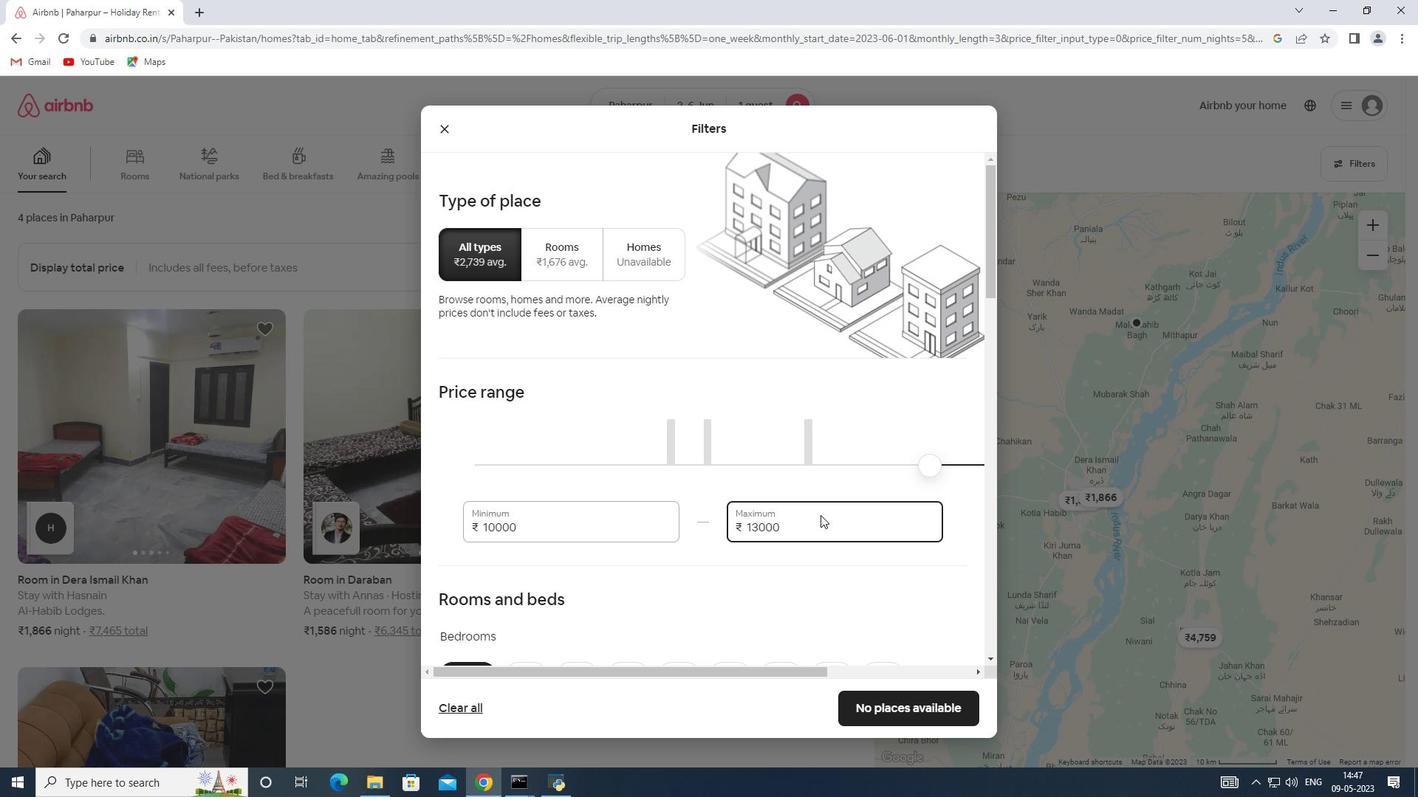 
Action: Mouse scrolled (816, 509) with delta (0, 0)
Screenshot: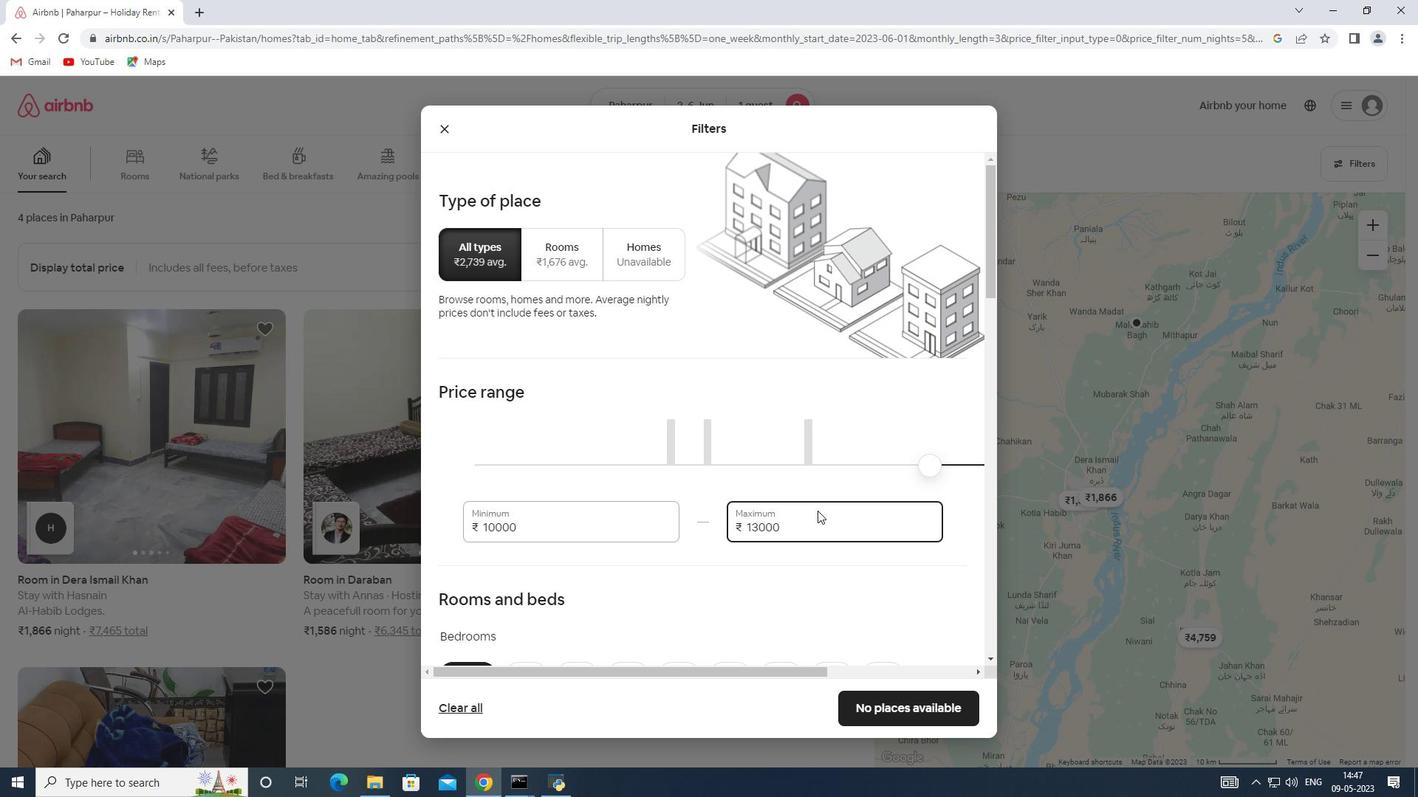 
Action: Mouse scrolled (816, 509) with delta (0, 0)
Screenshot: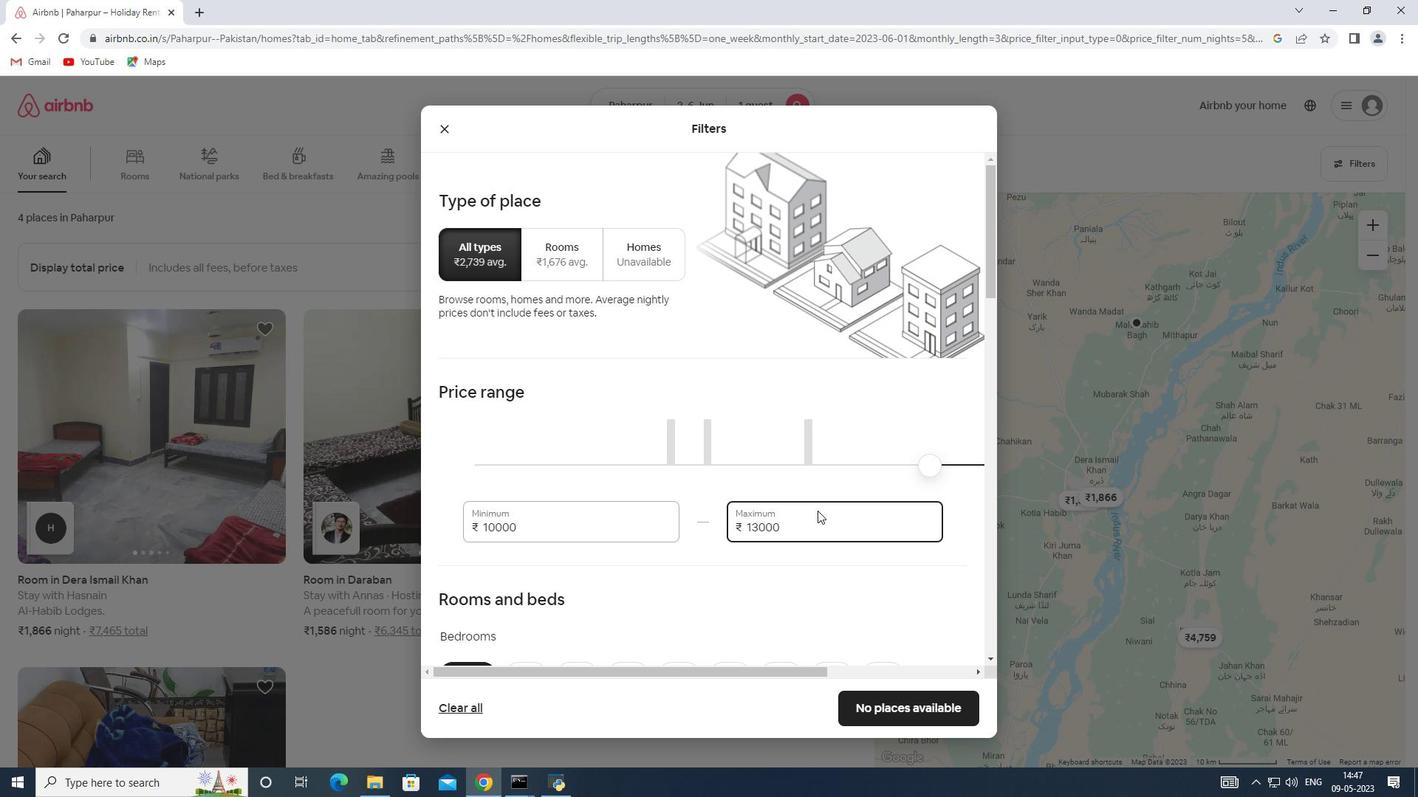 
Action: Mouse scrolled (816, 509) with delta (0, 0)
Screenshot: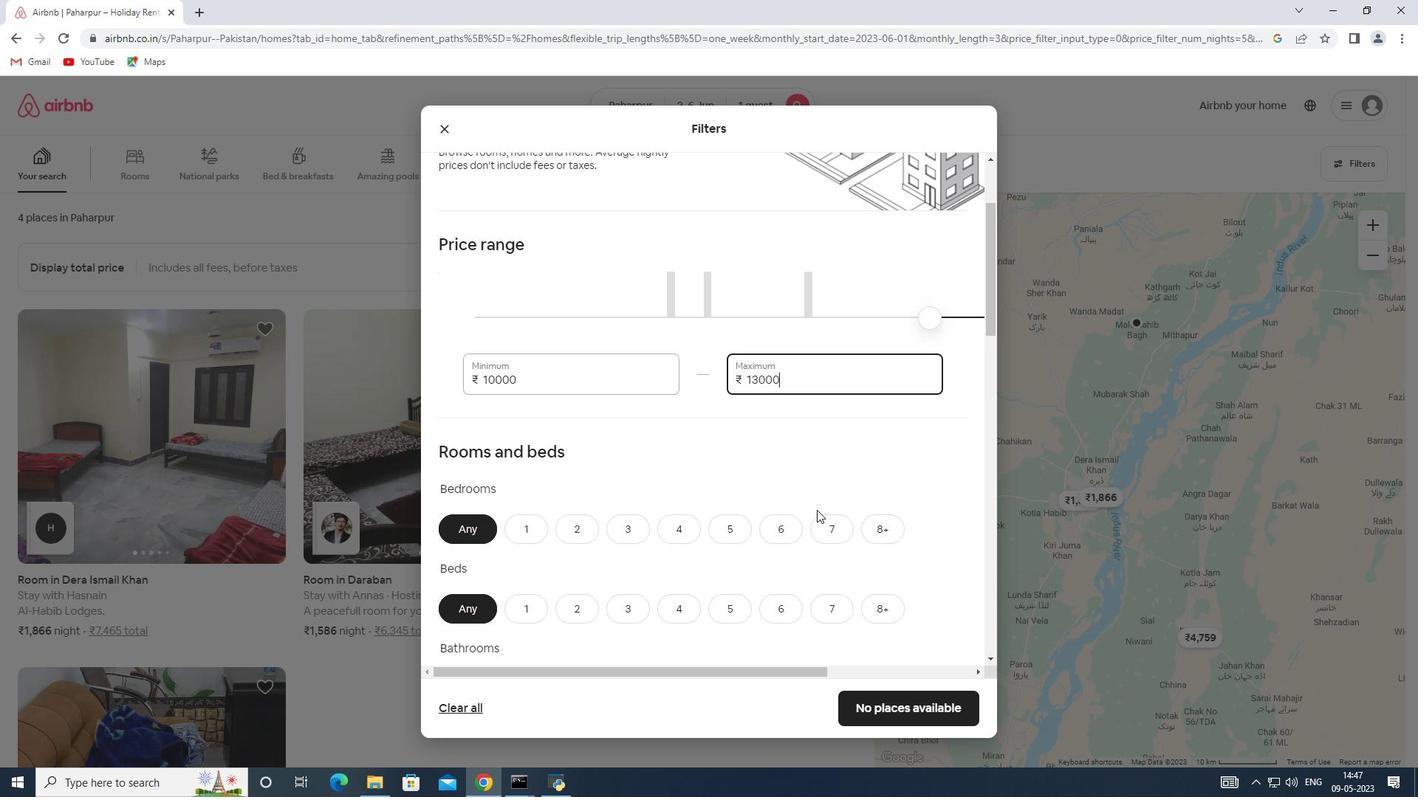 
Action: Mouse moved to (523, 451)
Screenshot: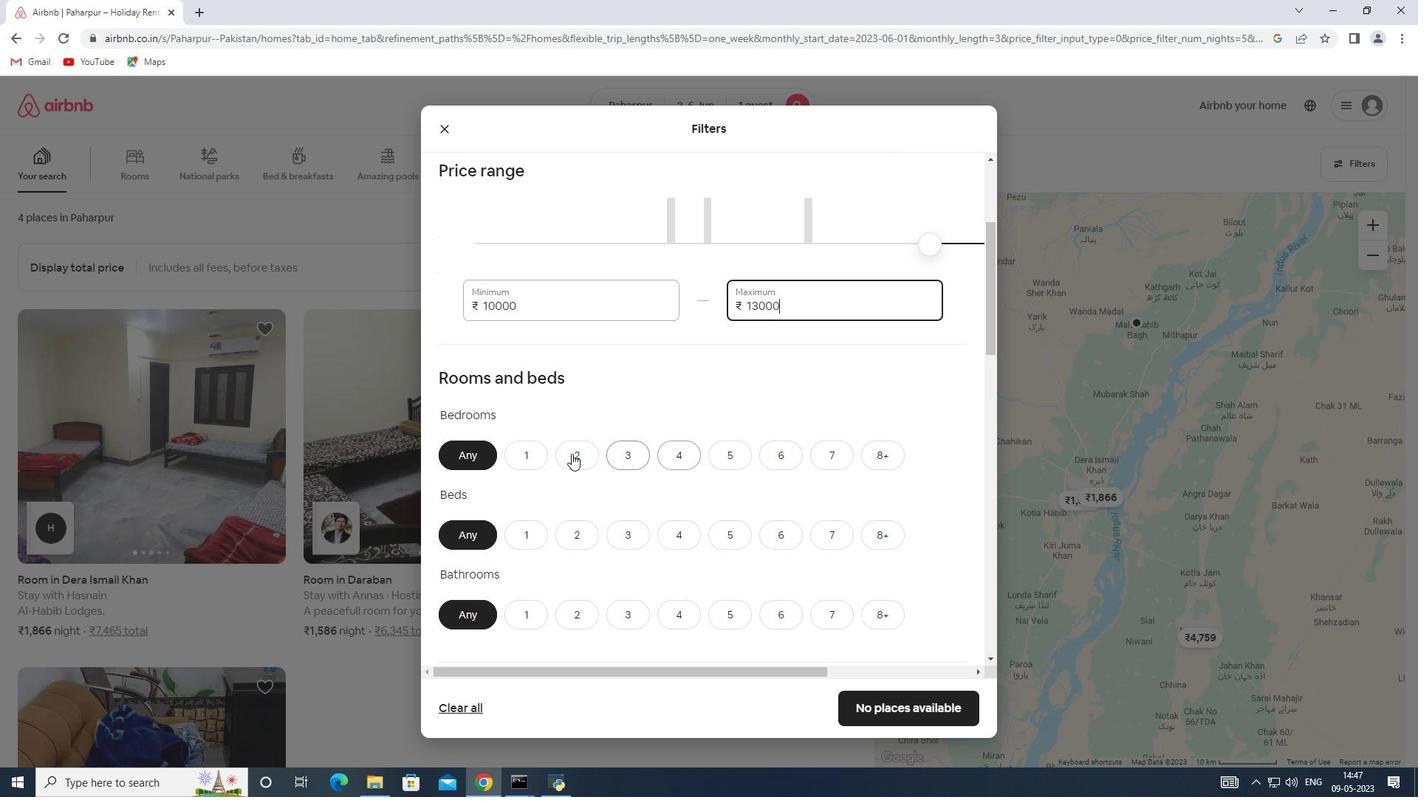 
Action: Mouse pressed left at (523, 451)
Screenshot: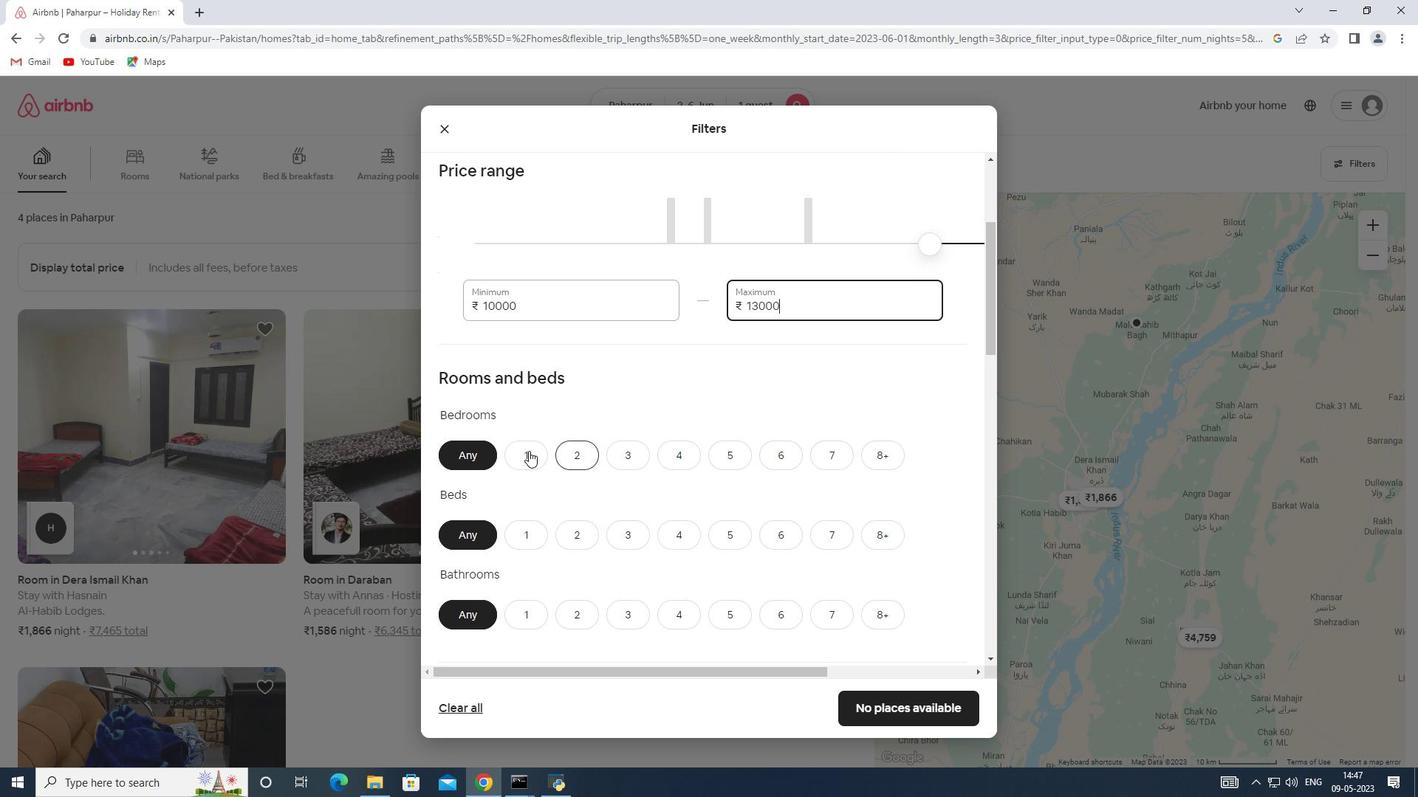 
Action: Mouse moved to (522, 531)
Screenshot: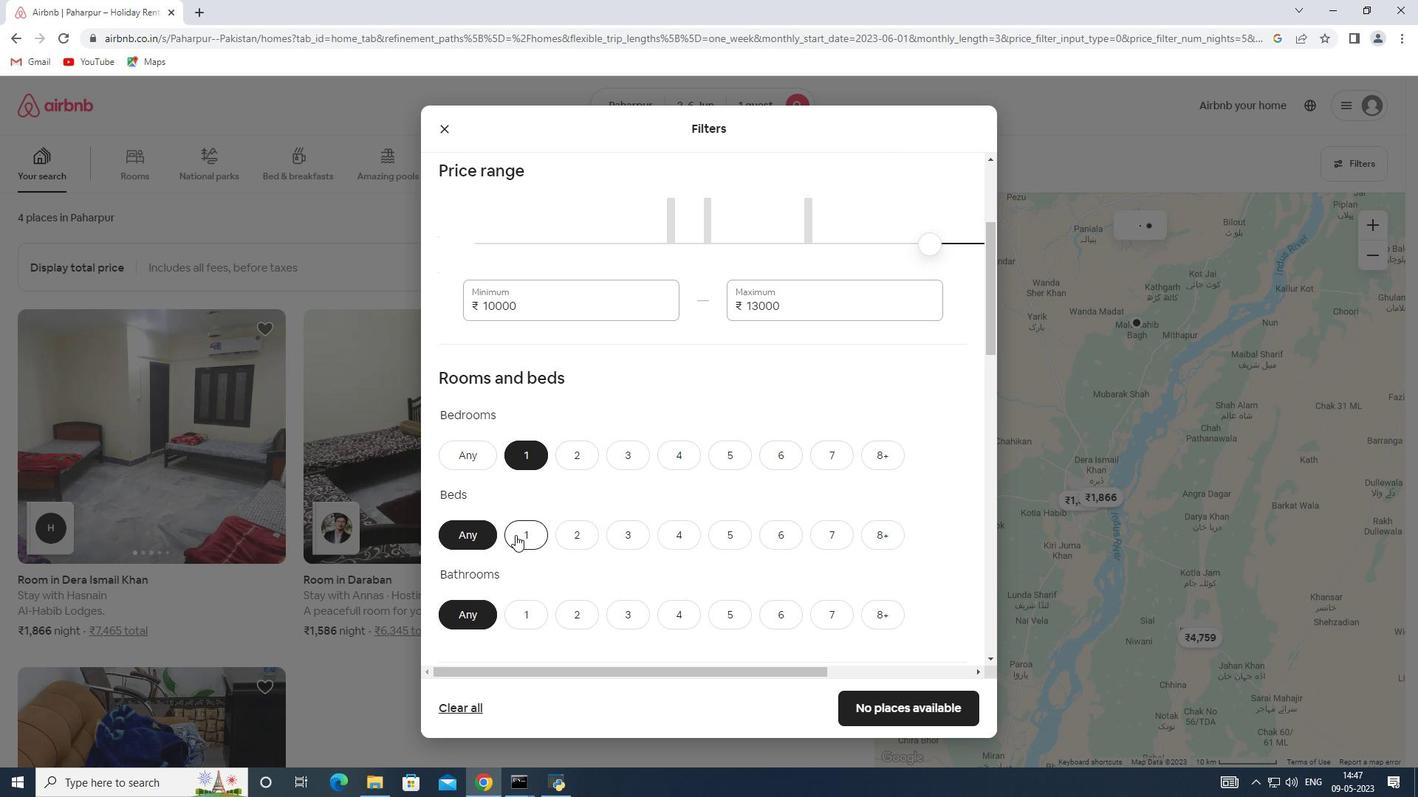 
Action: Mouse pressed left at (522, 531)
Screenshot: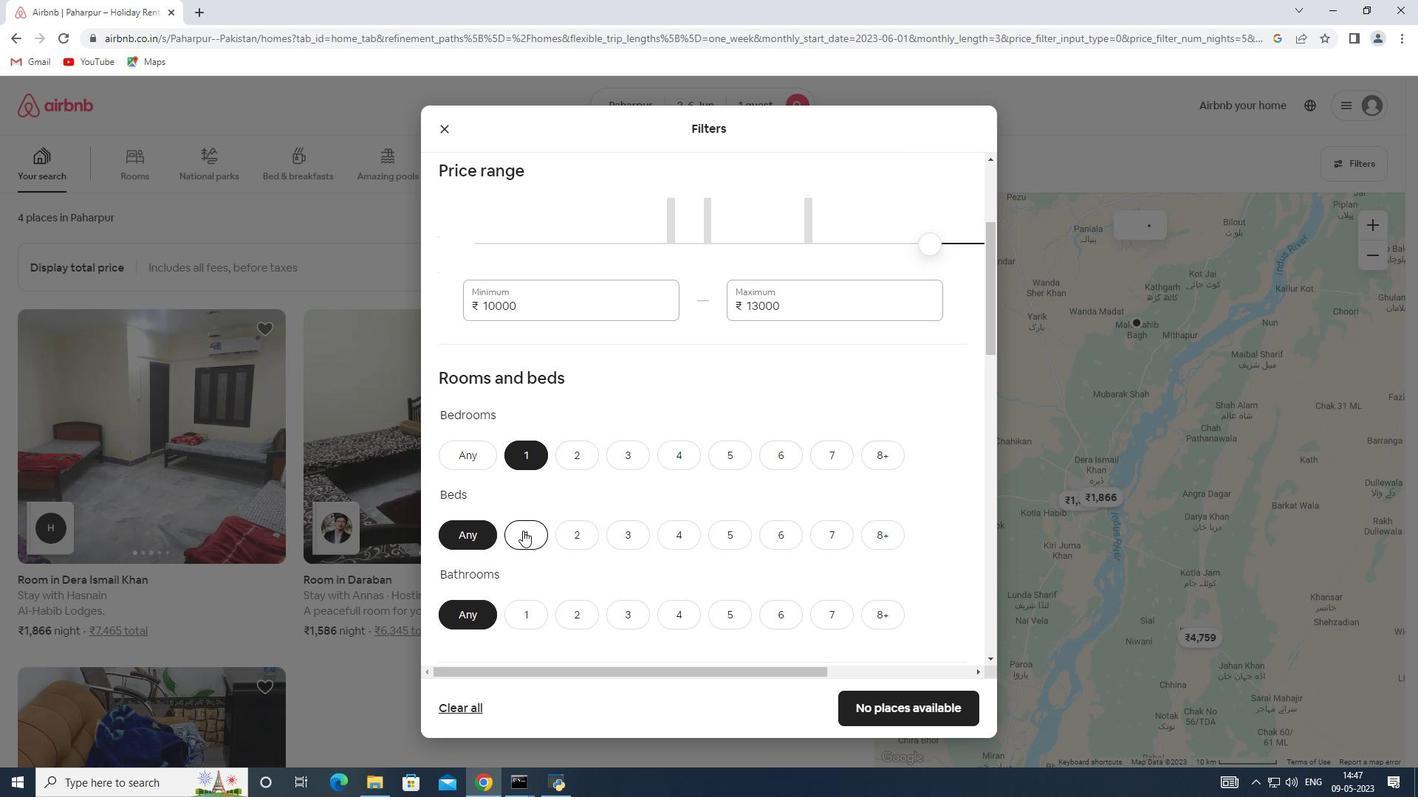
Action: Mouse moved to (533, 622)
Screenshot: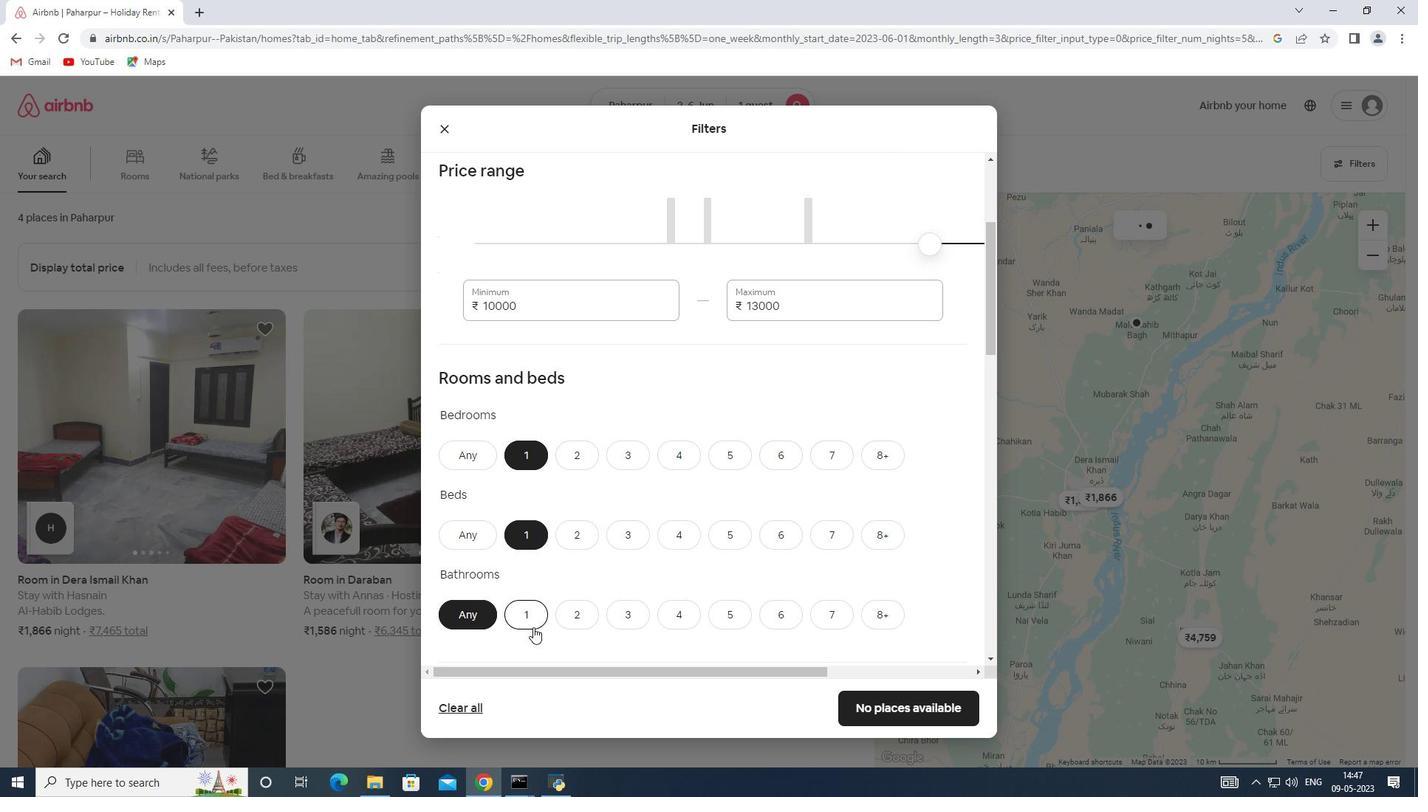 
Action: Mouse pressed left at (533, 622)
Screenshot: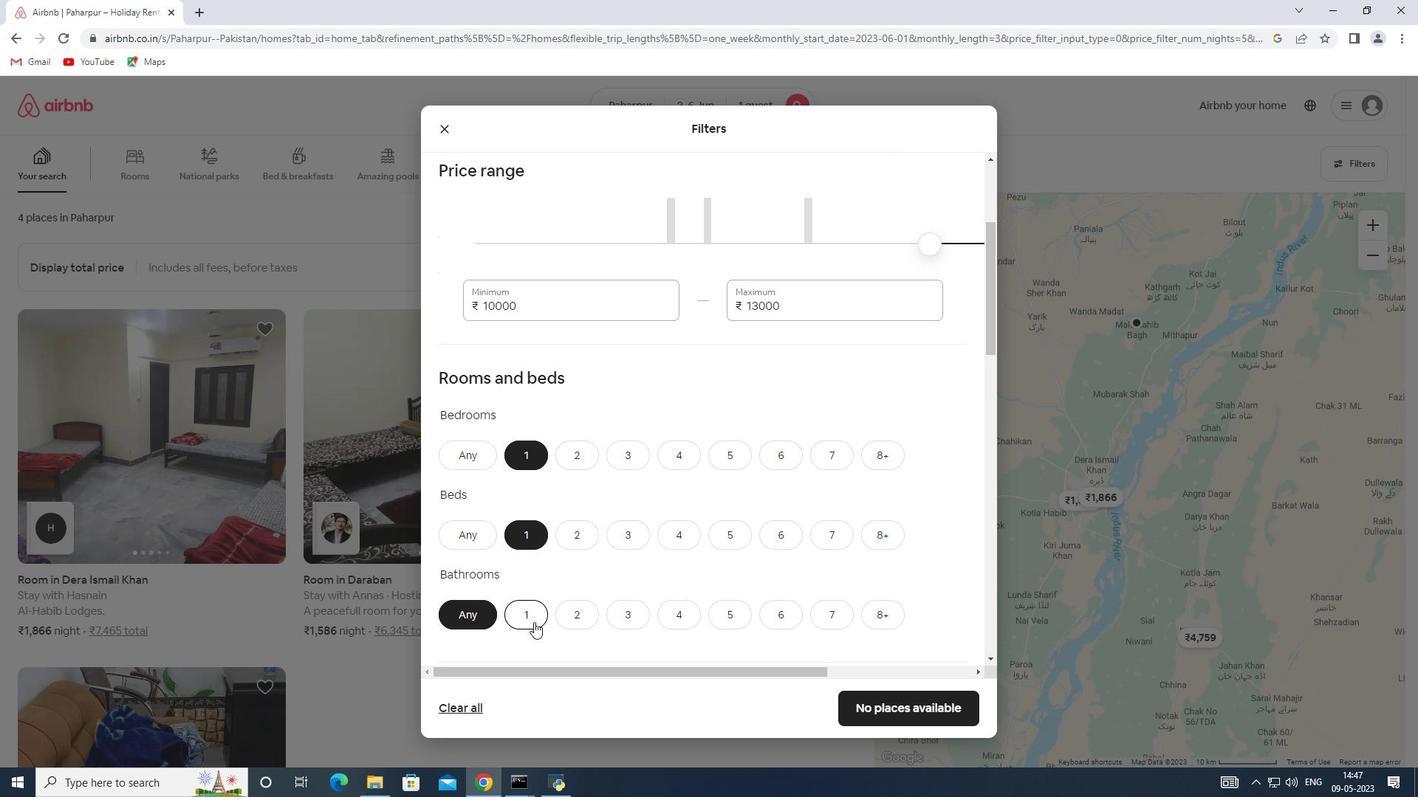 
Action: Mouse moved to (604, 502)
Screenshot: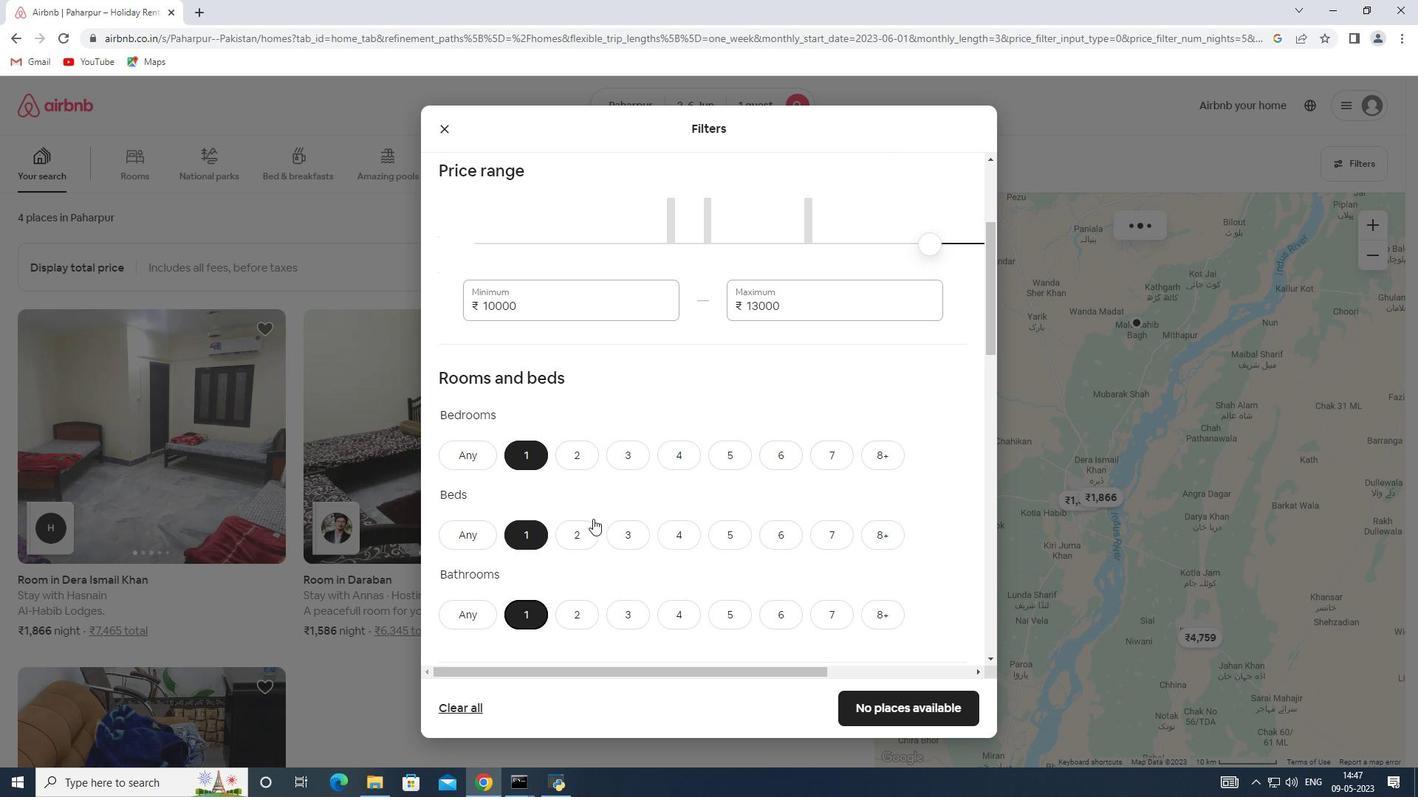 
Action: Mouse scrolled (604, 501) with delta (0, 0)
Screenshot: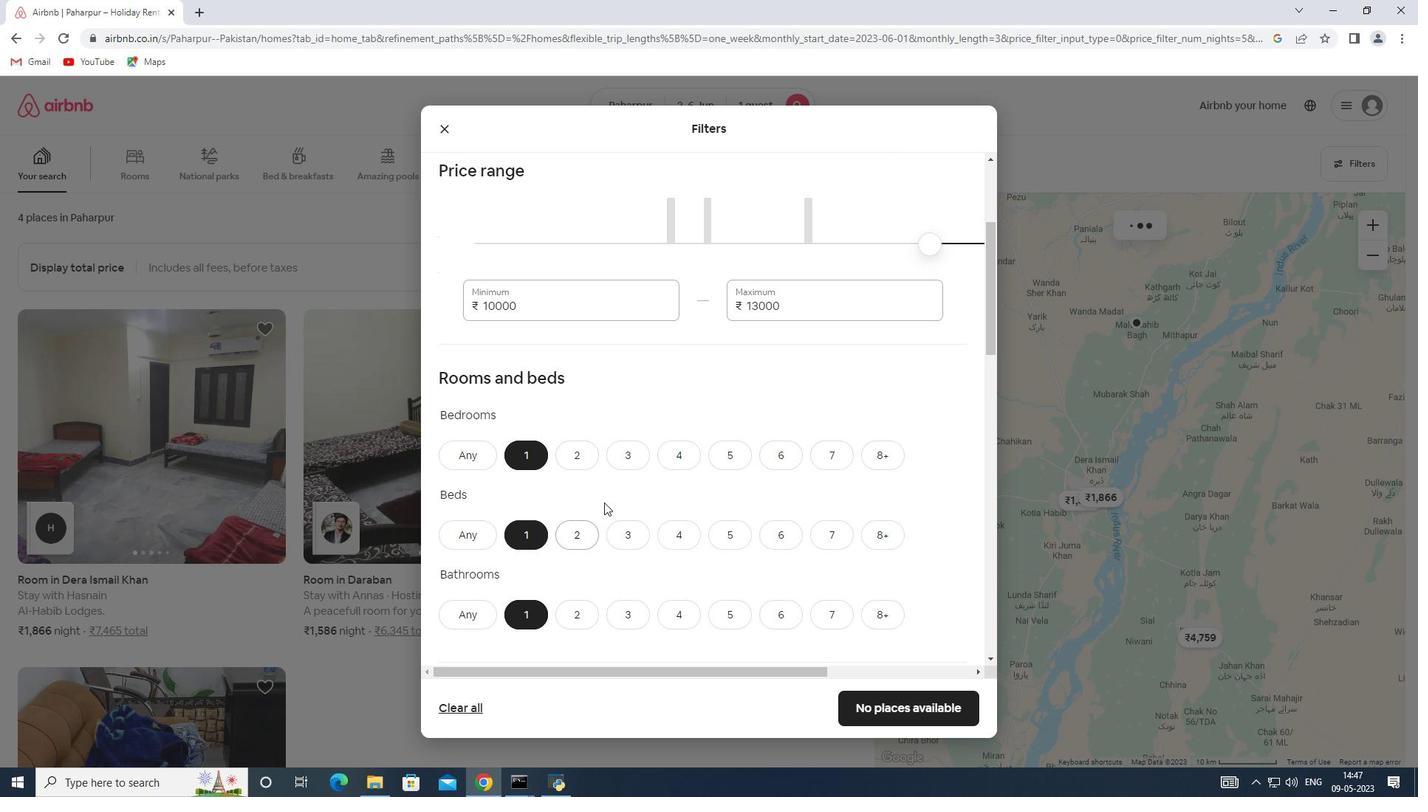 
Action: Mouse scrolled (604, 501) with delta (0, 0)
Screenshot: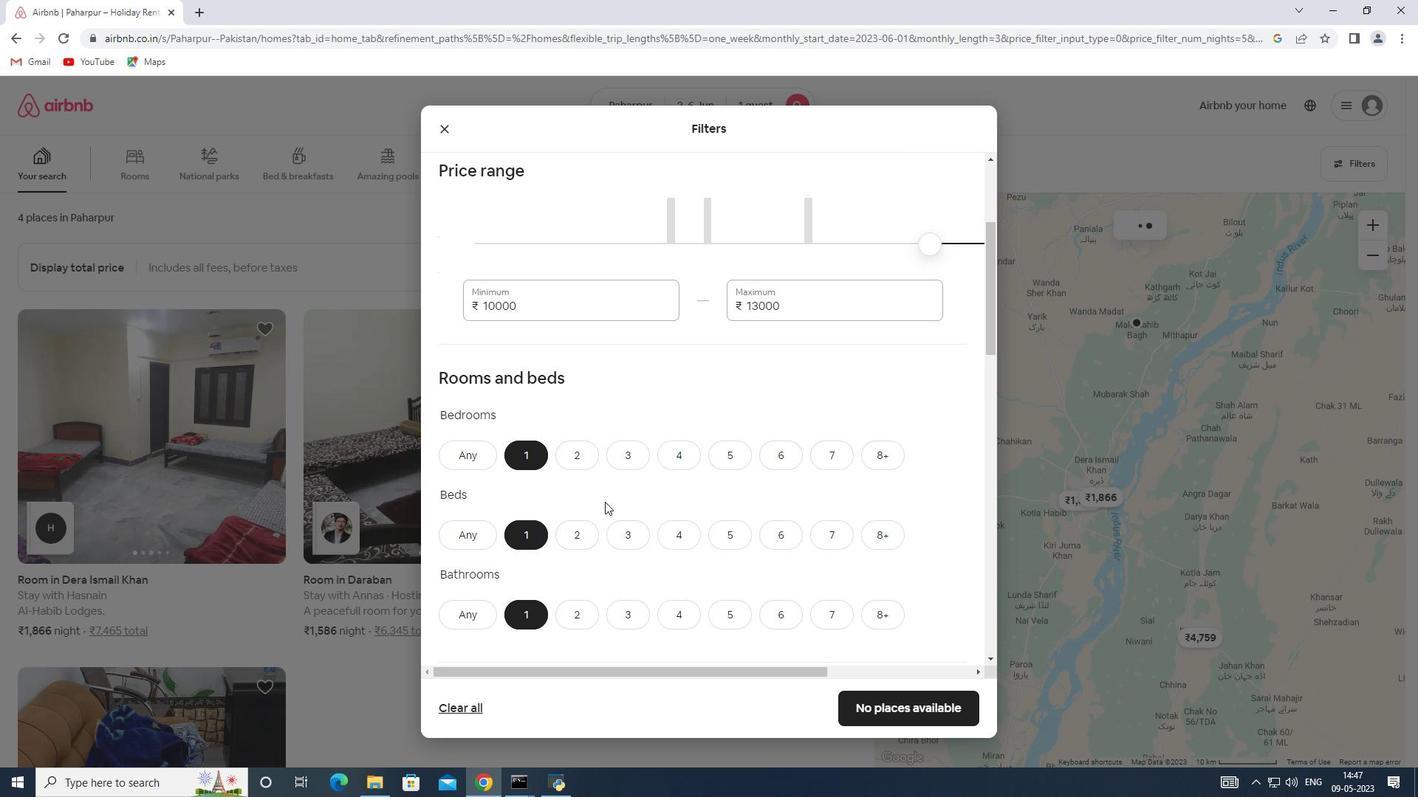 
Action: Mouse scrolled (604, 501) with delta (0, 0)
Screenshot: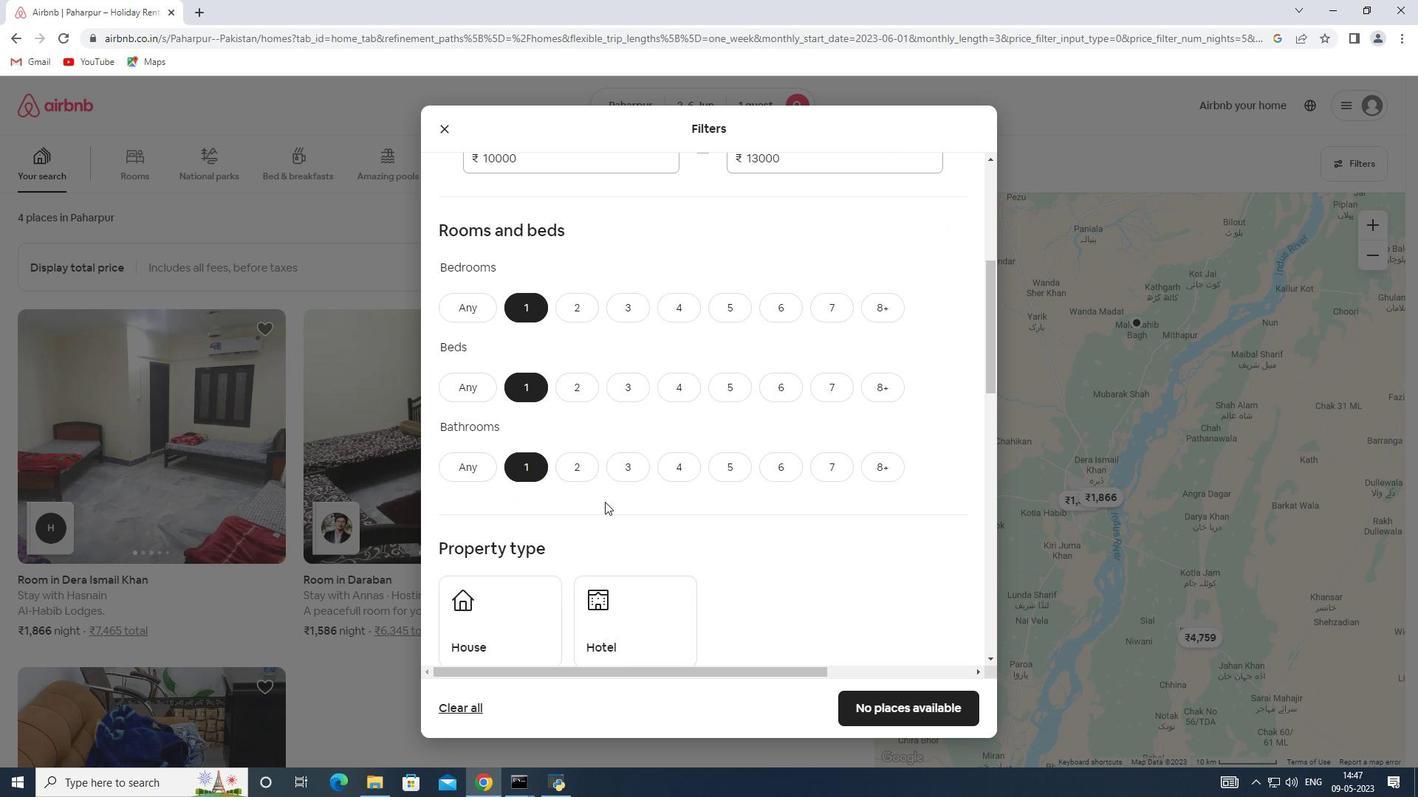 
Action: Mouse scrolled (604, 501) with delta (0, 0)
Screenshot: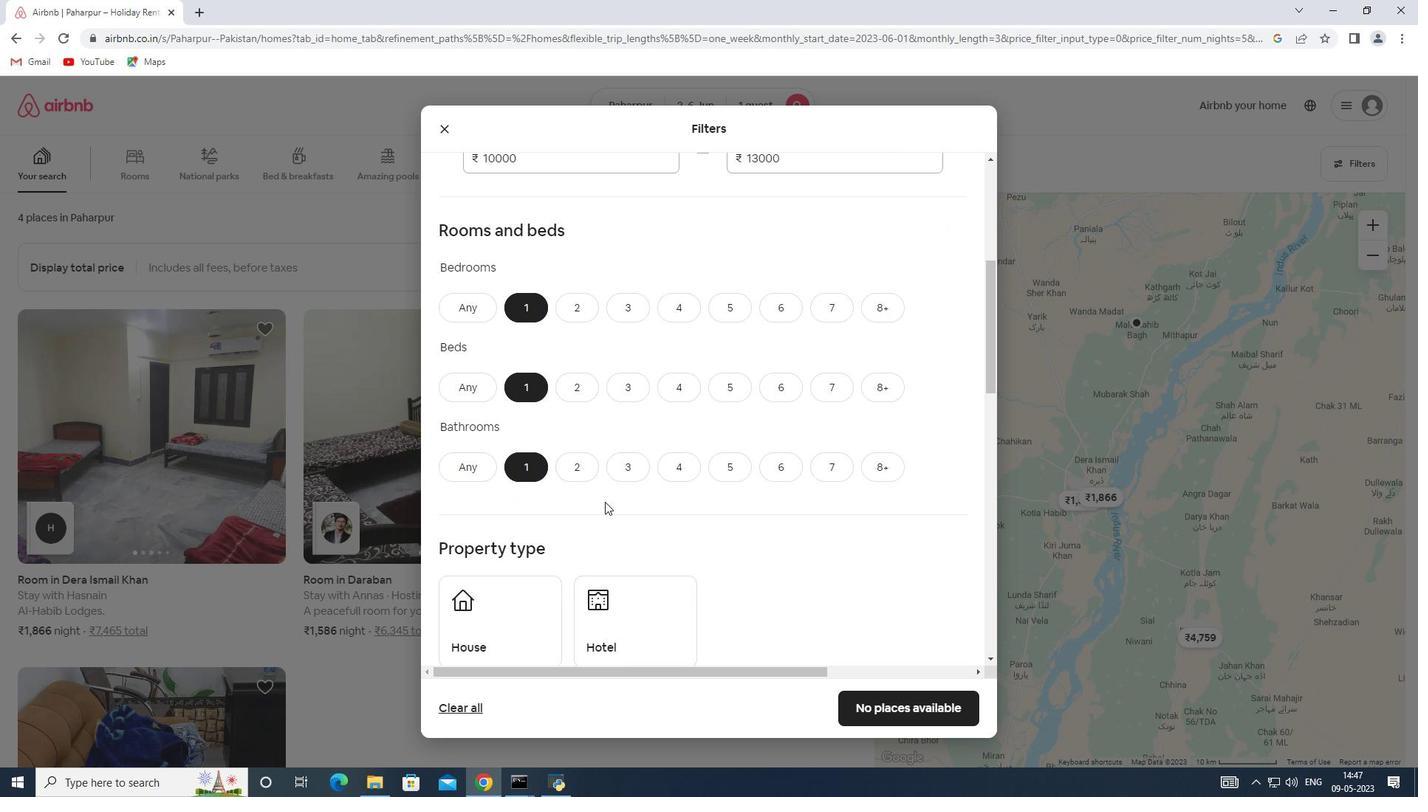 
Action: Mouse scrolled (604, 501) with delta (0, 0)
Screenshot: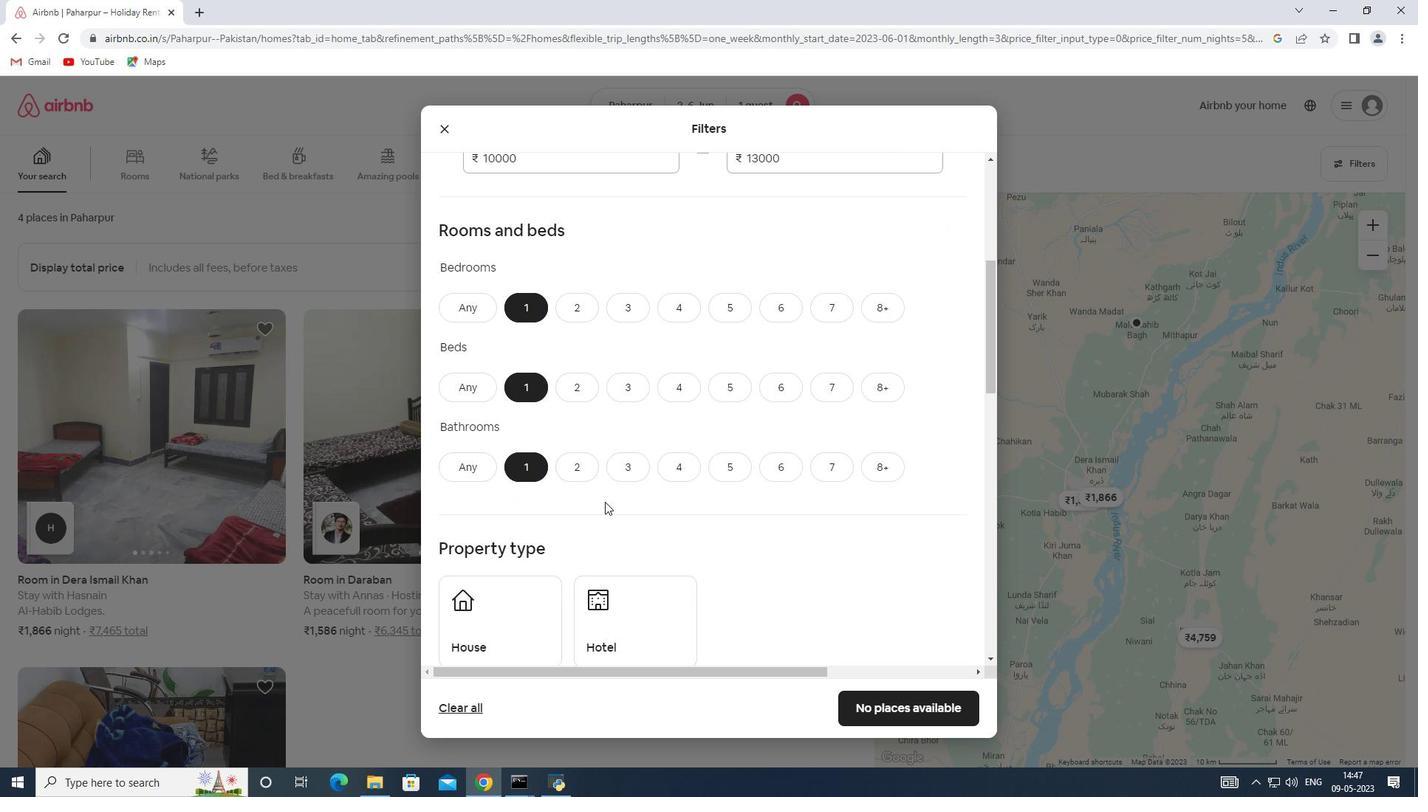 
Action: Mouse moved to (517, 395)
Screenshot: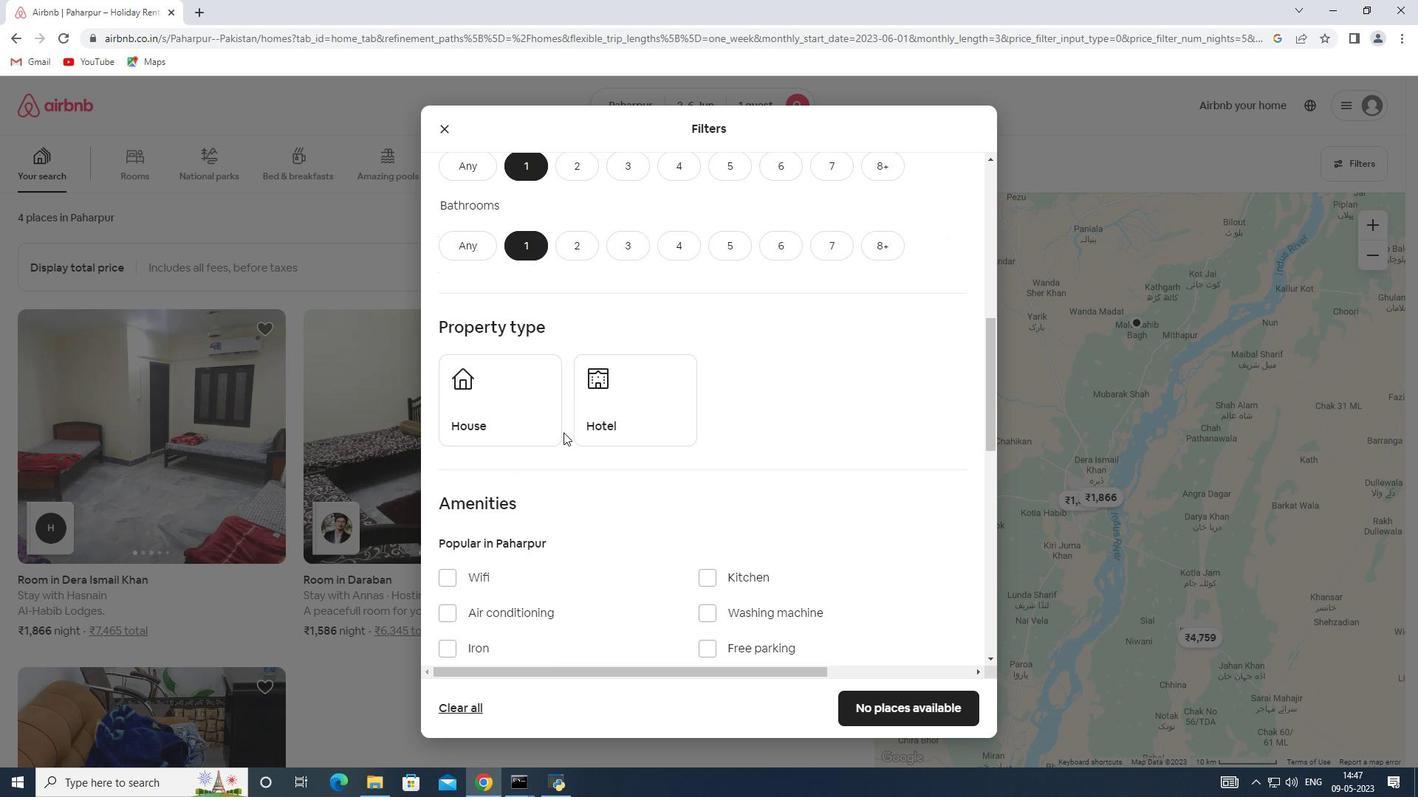 
Action: Mouse pressed left at (517, 395)
Screenshot: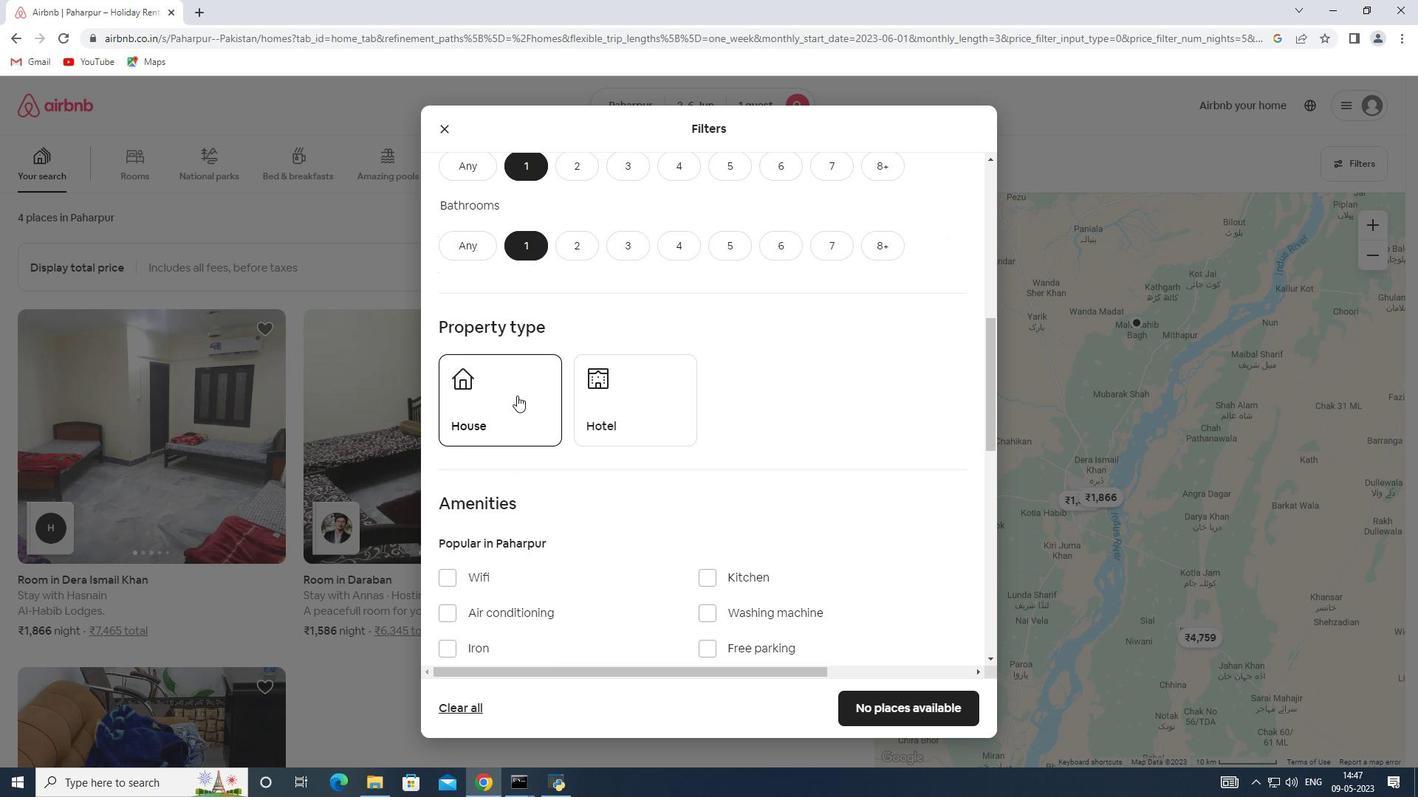 
Action: Mouse moved to (577, 405)
Screenshot: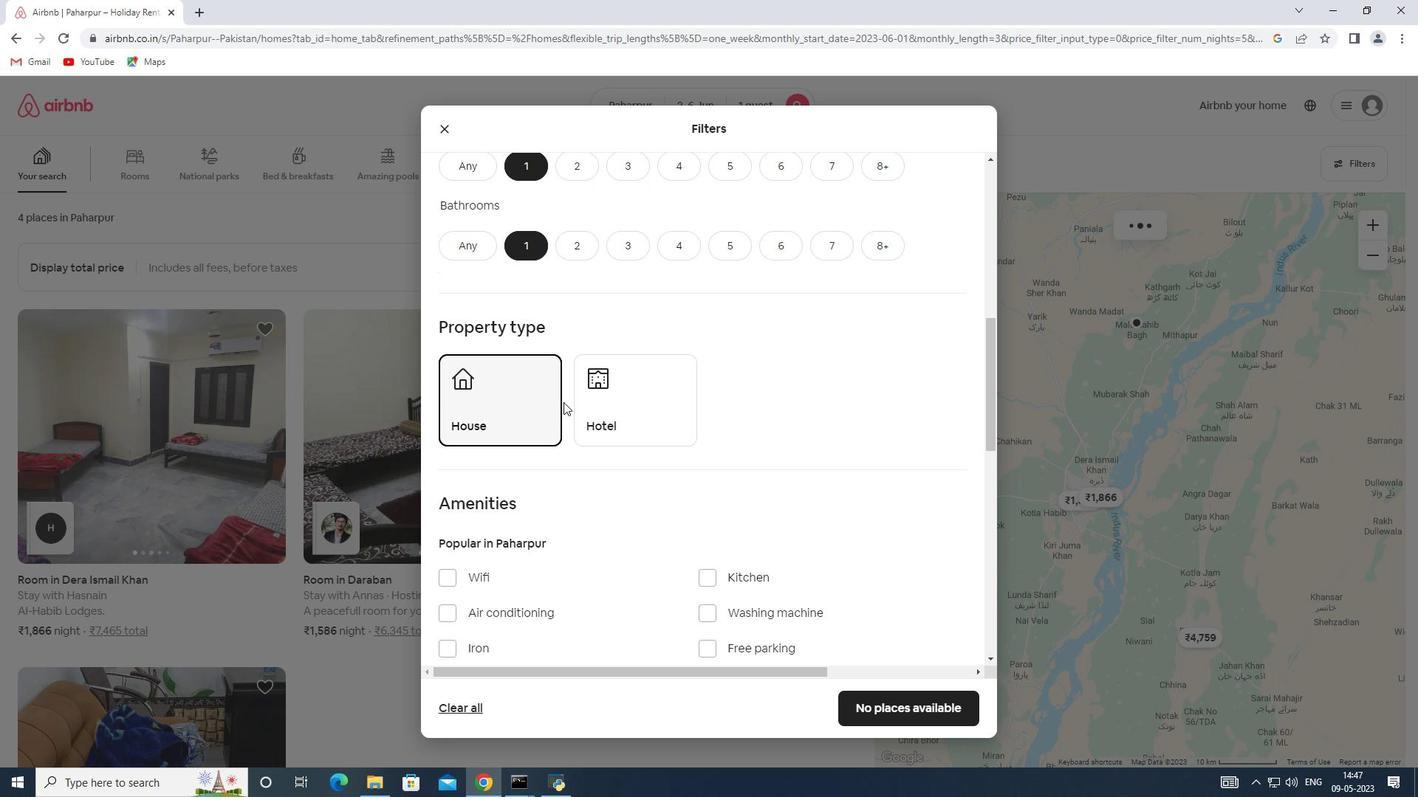
Action: Mouse pressed left at (577, 405)
Screenshot: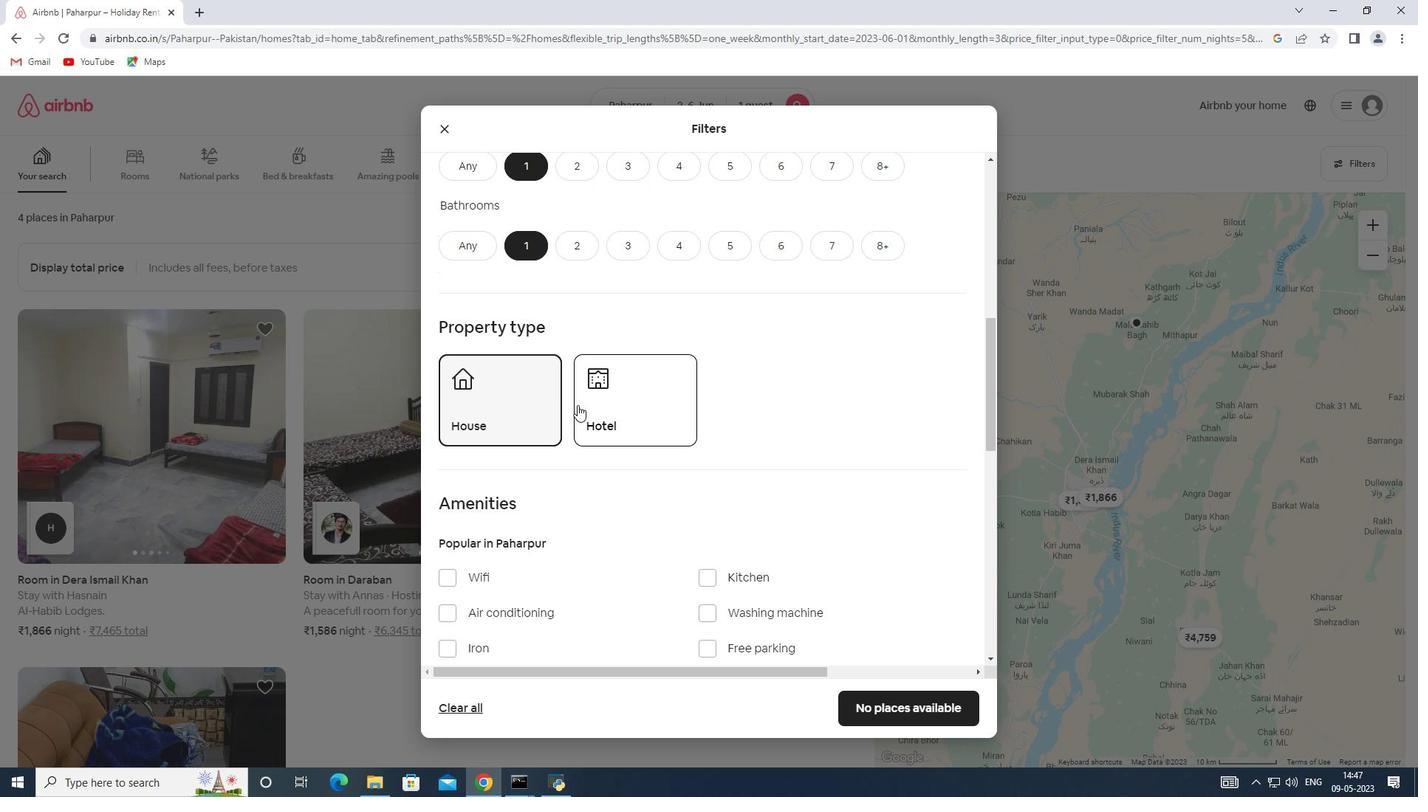
Action: Mouse moved to (579, 405)
Screenshot: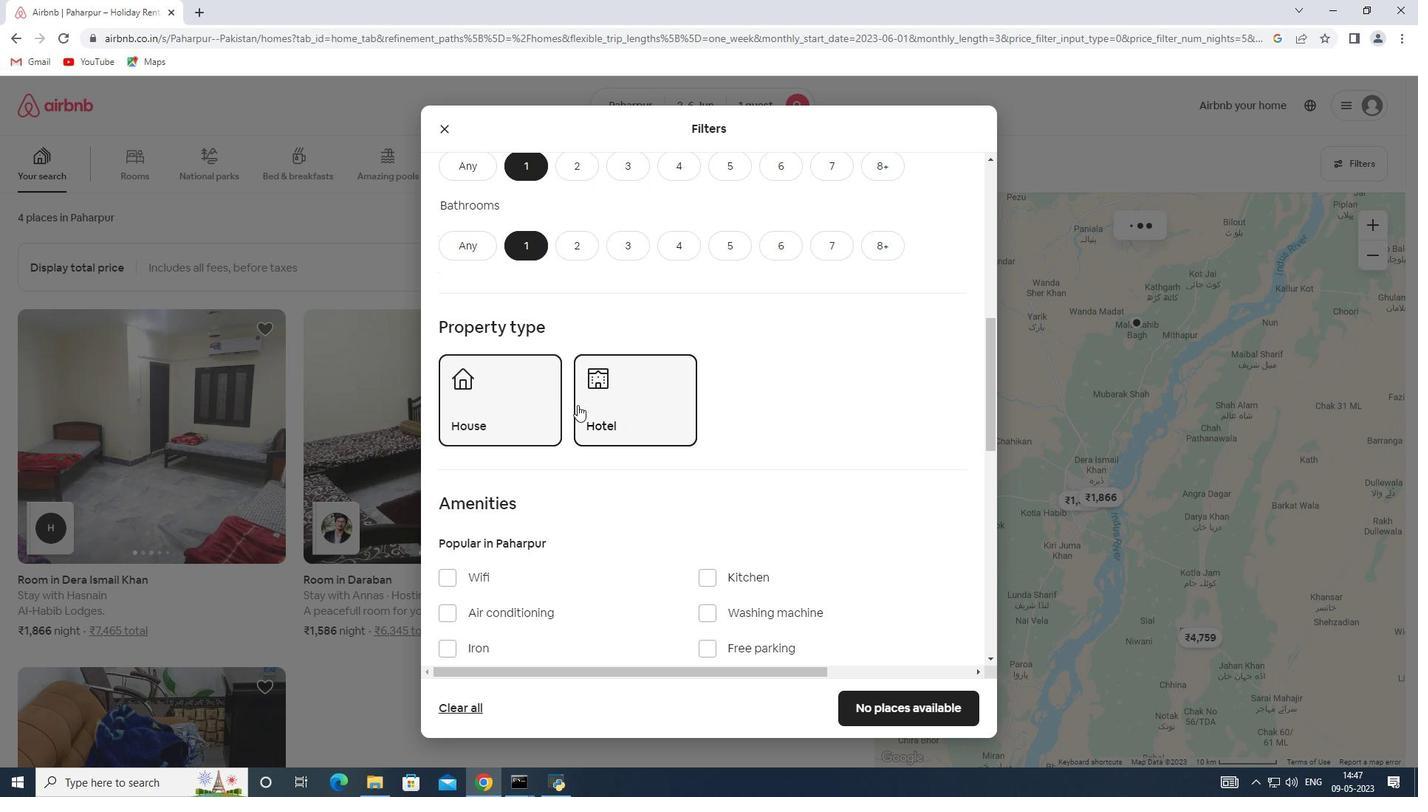 
Action: Mouse scrolled (579, 404) with delta (0, 0)
Screenshot: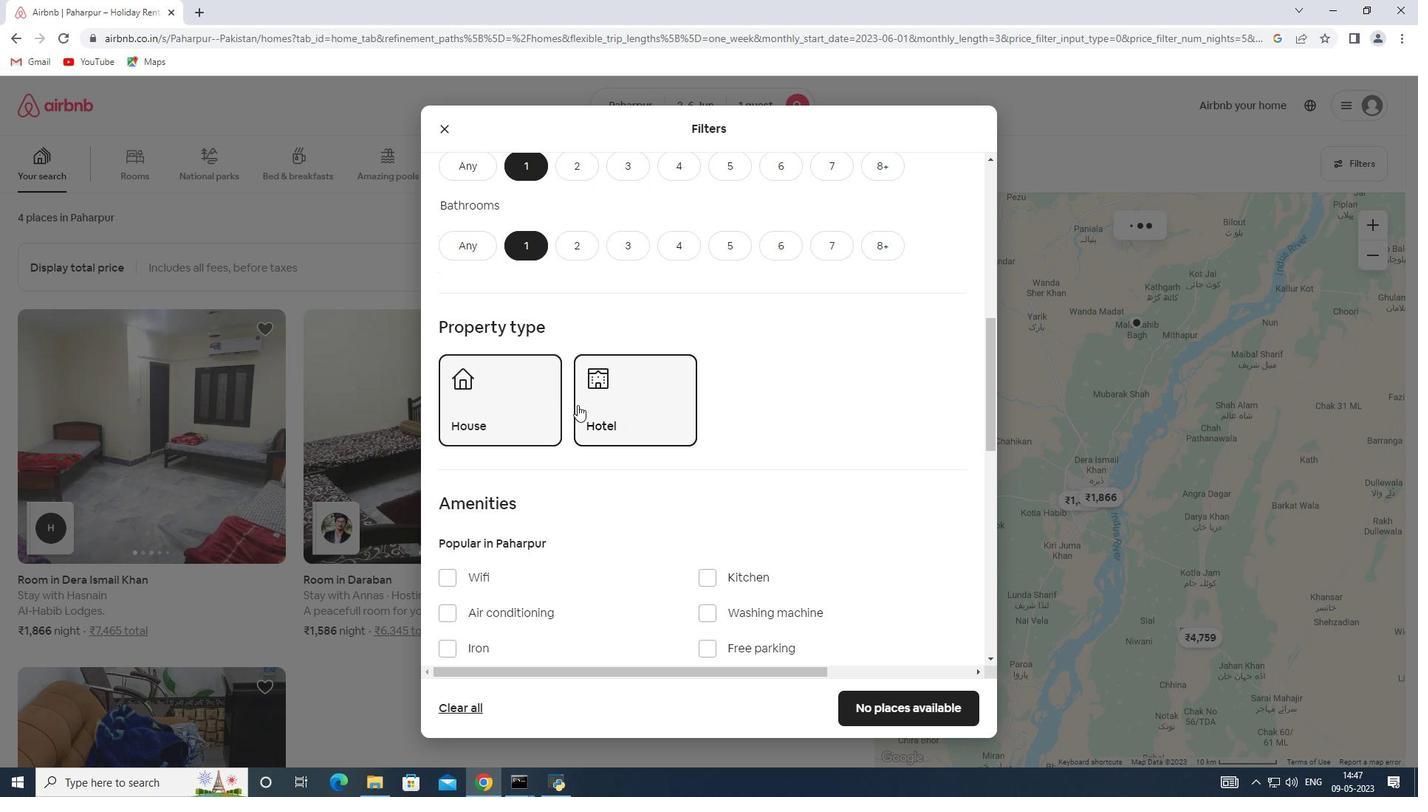 
Action: Mouse scrolled (579, 404) with delta (0, 0)
Screenshot: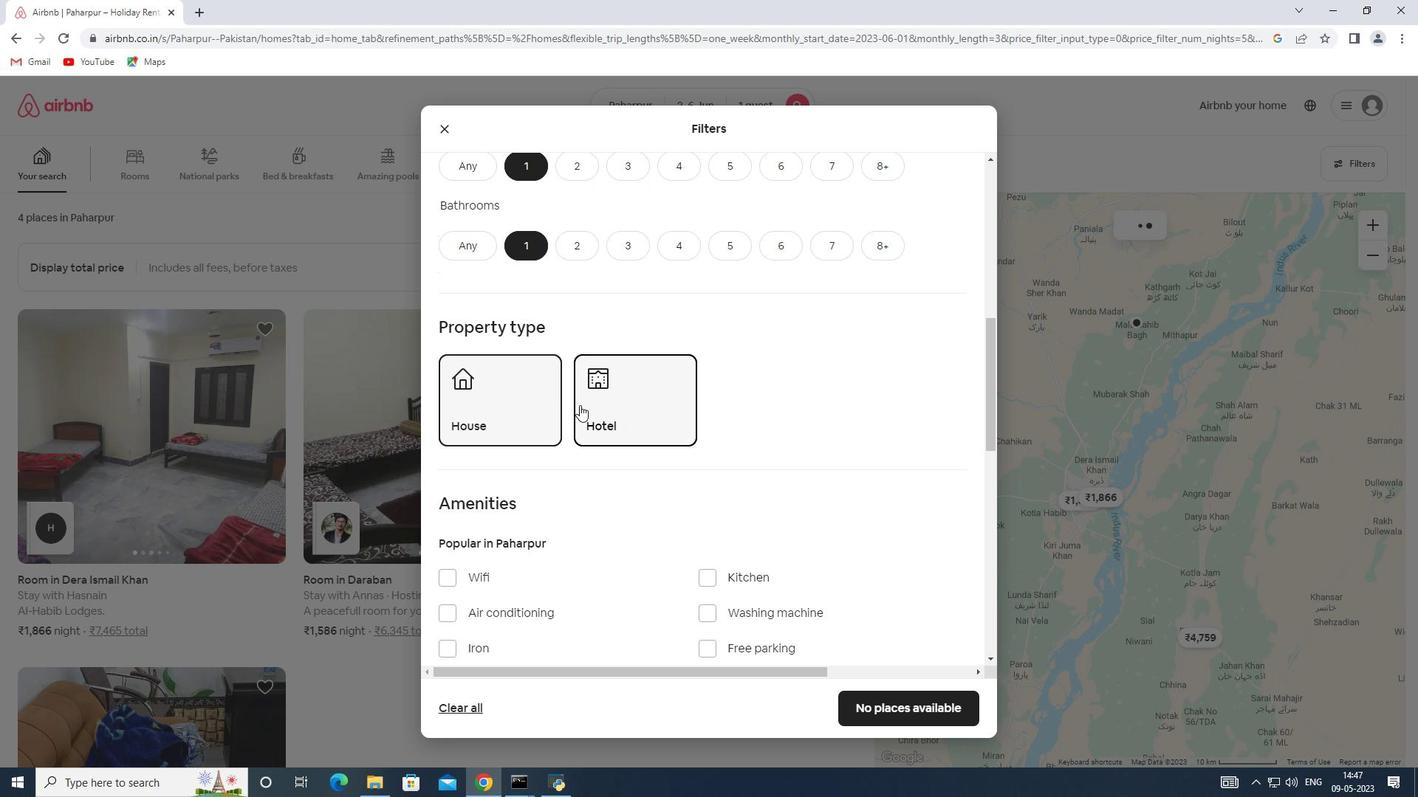 
Action: Mouse scrolled (579, 404) with delta (0, 0)
Screenshot: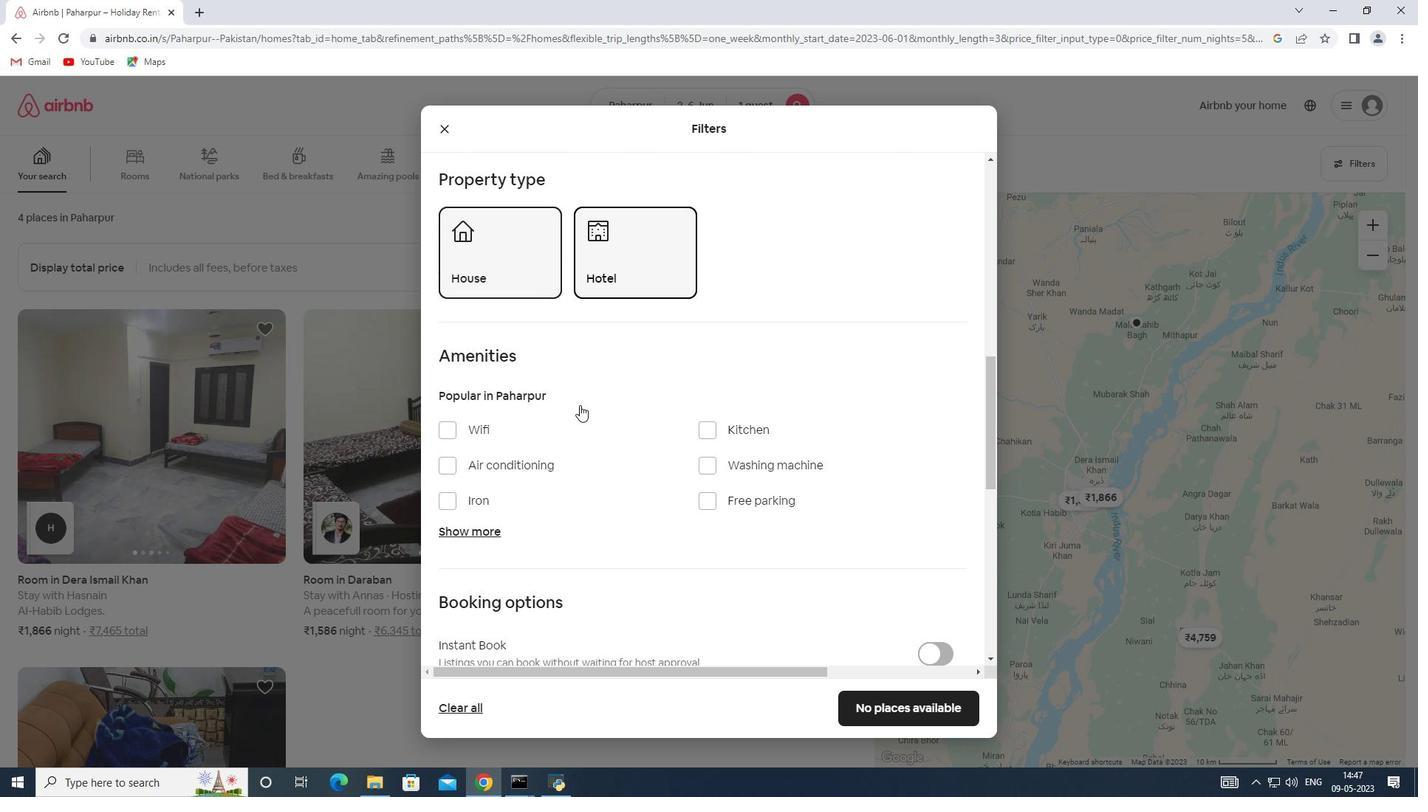 
Action: Mouse scrolled (579, 404) with delta (0, 0)
Screenshot: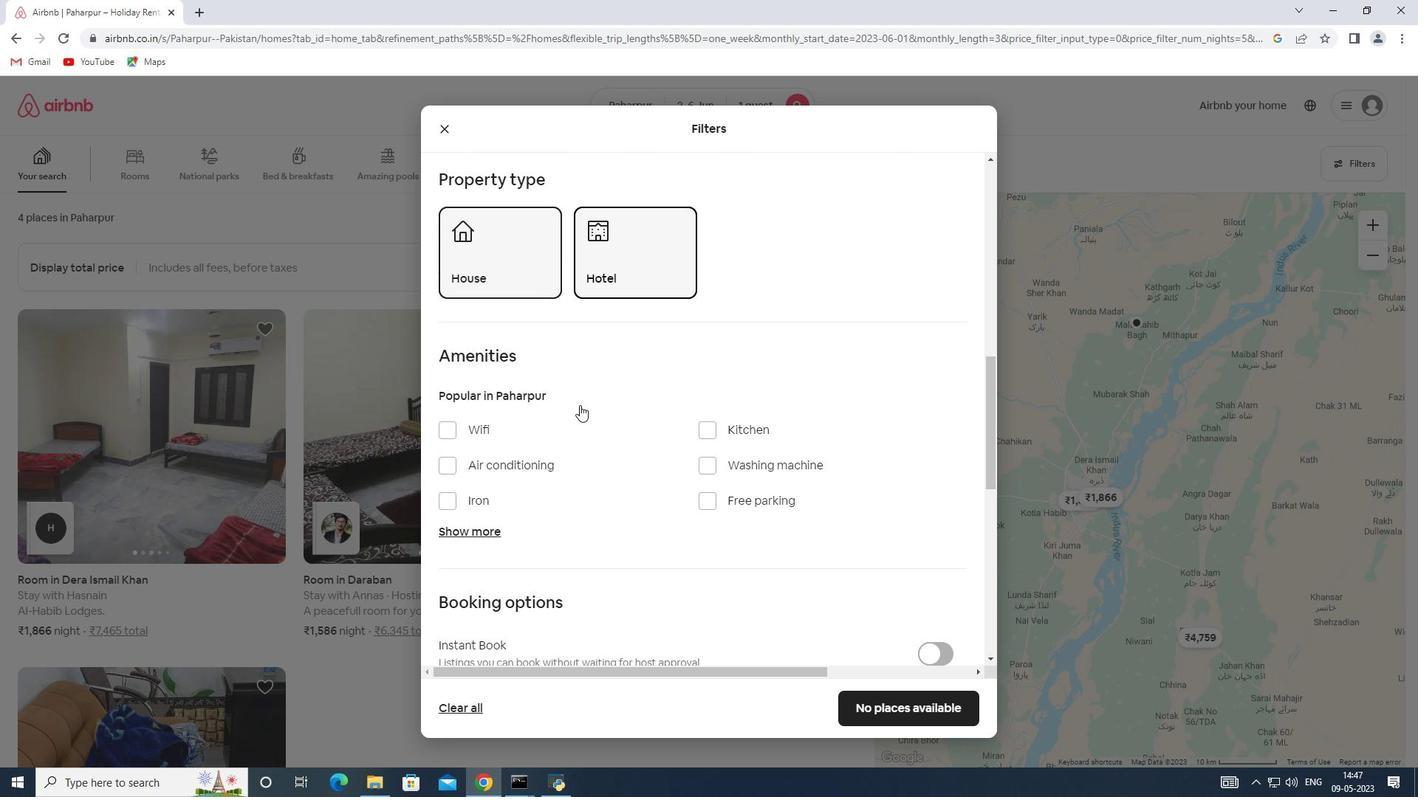 
Action: Mouse moved to (937, 559)
Screenshot: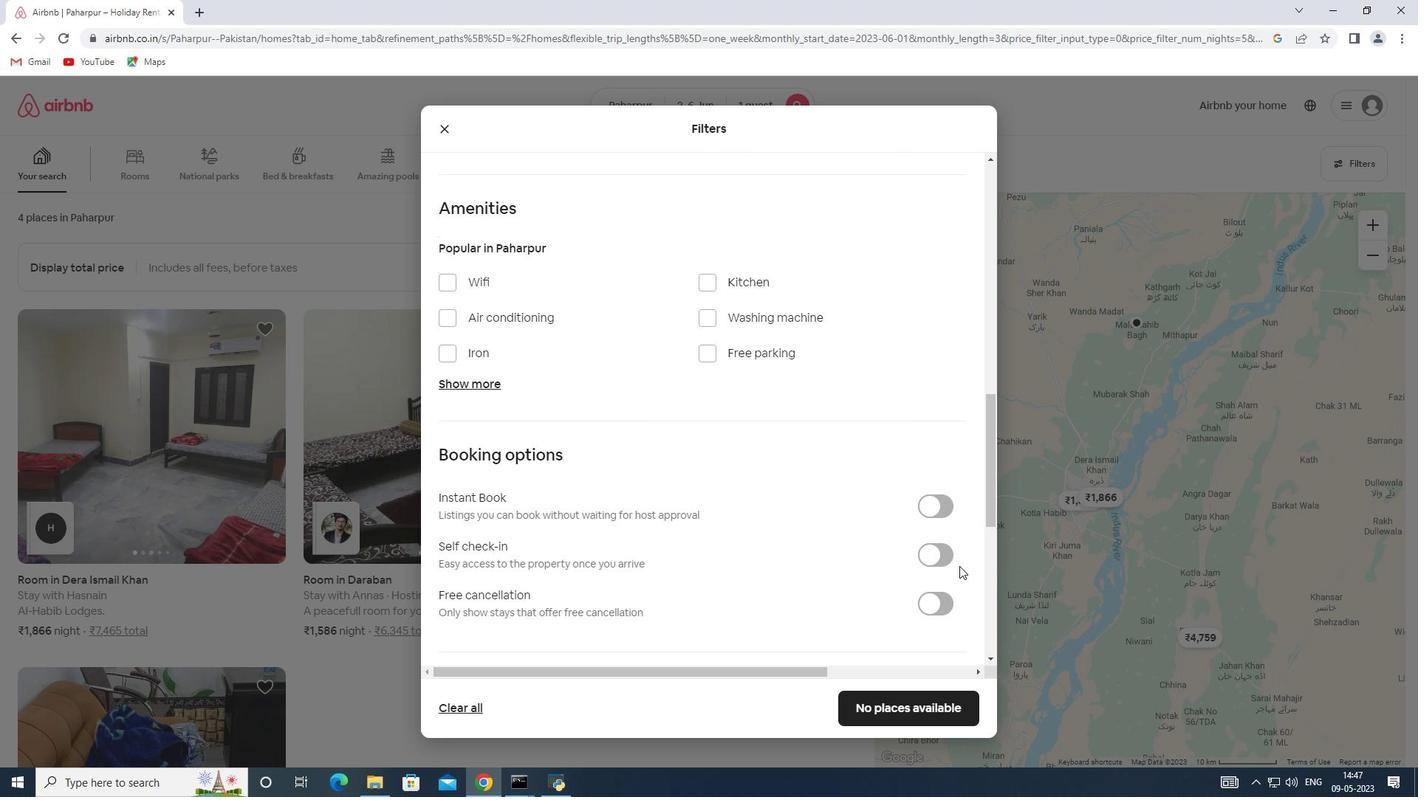 
Action: Mouse pressed left at (937, 559)
Screenshot: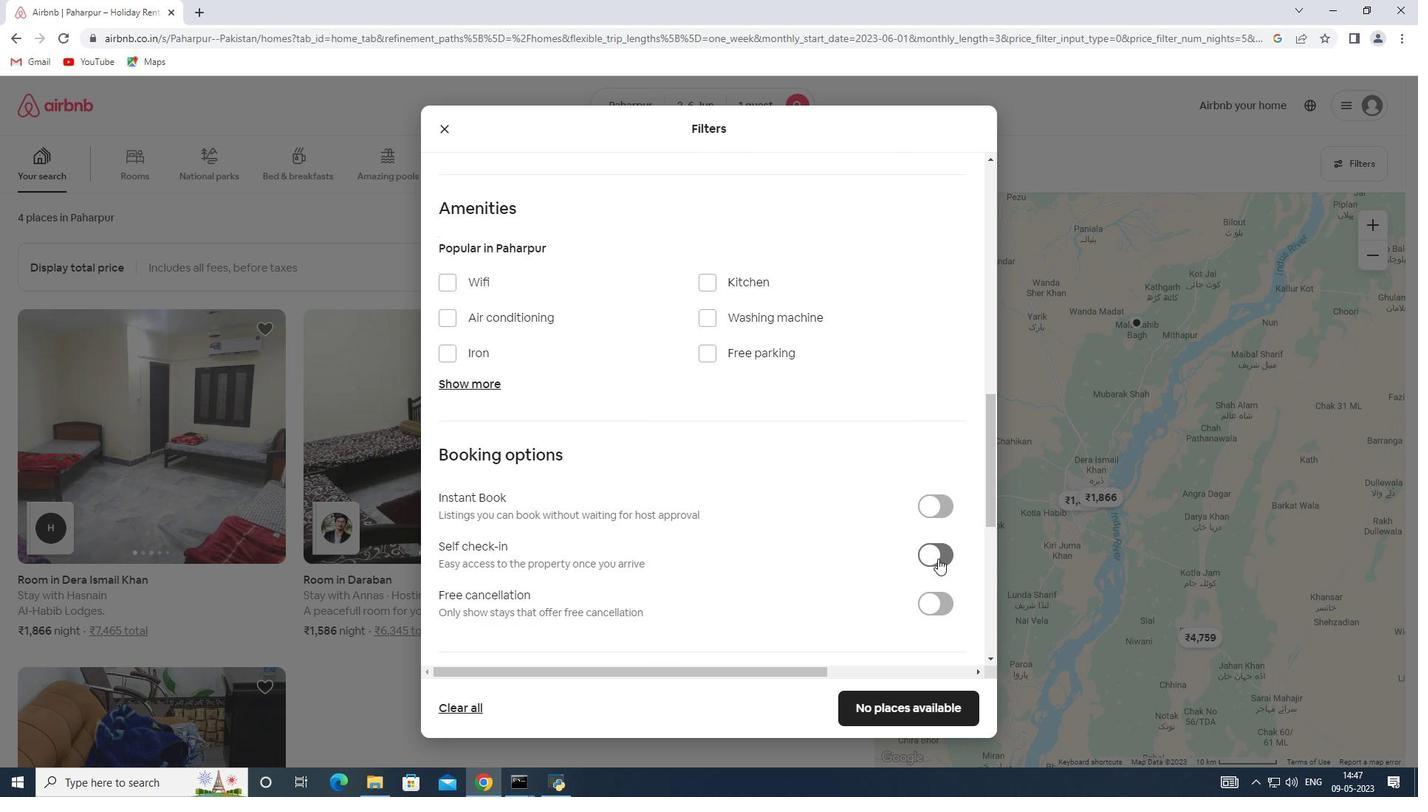 
Action: Mouse moved to (741, 523)
Screenshot: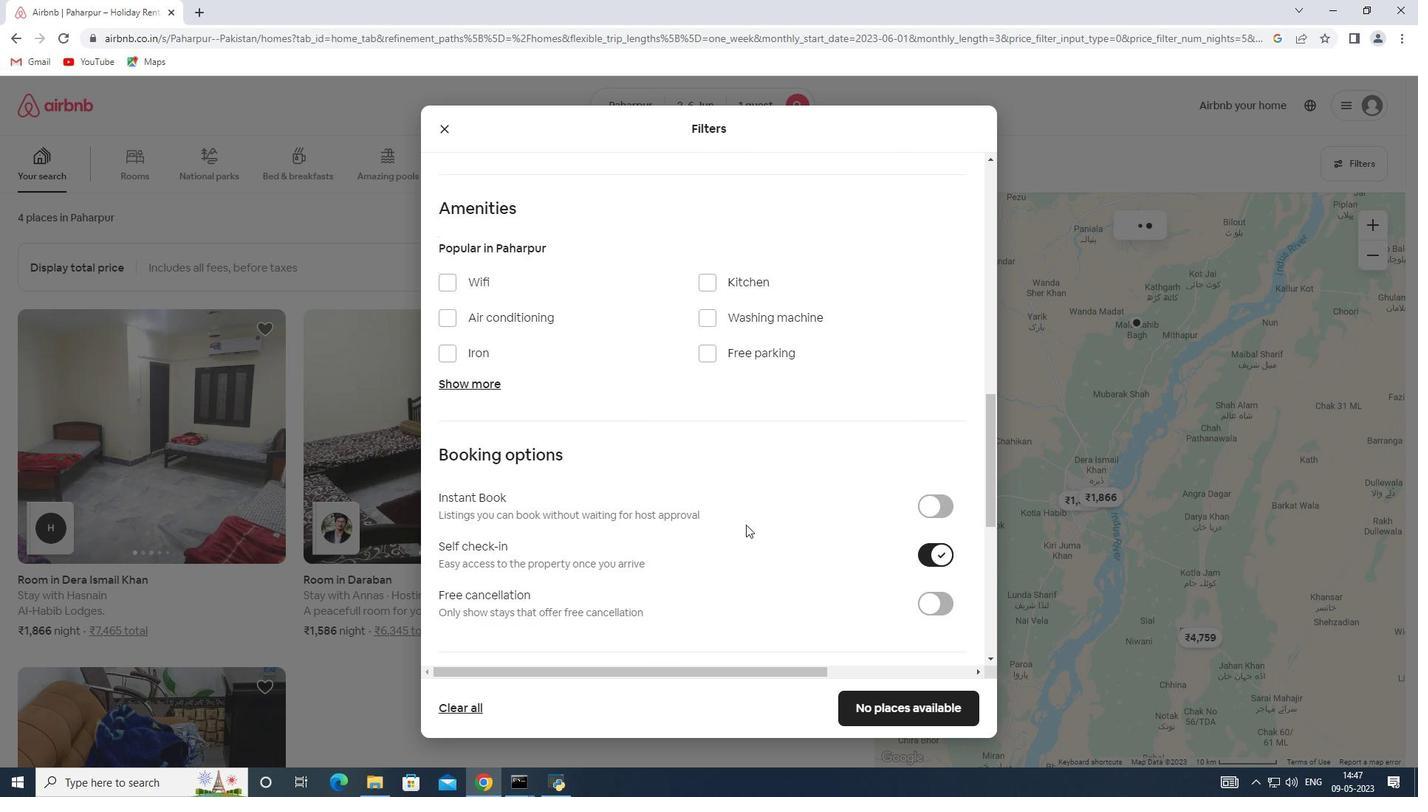 
Action: Mouse scrolled (741, 522) with delta (0, 0)
Screenshot: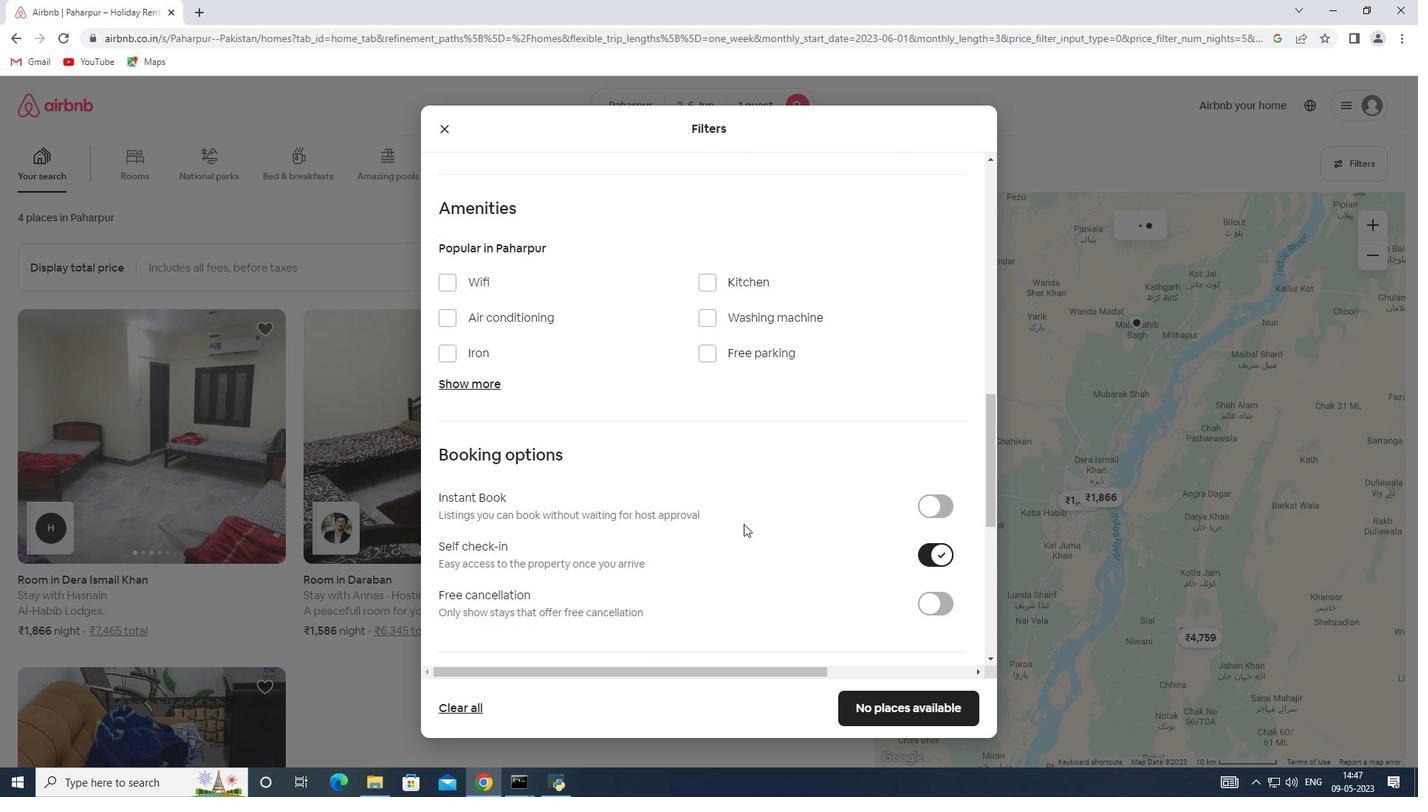 
Action: Mouse scrolled (741, 522) with delta (0, 0)
Screenshot: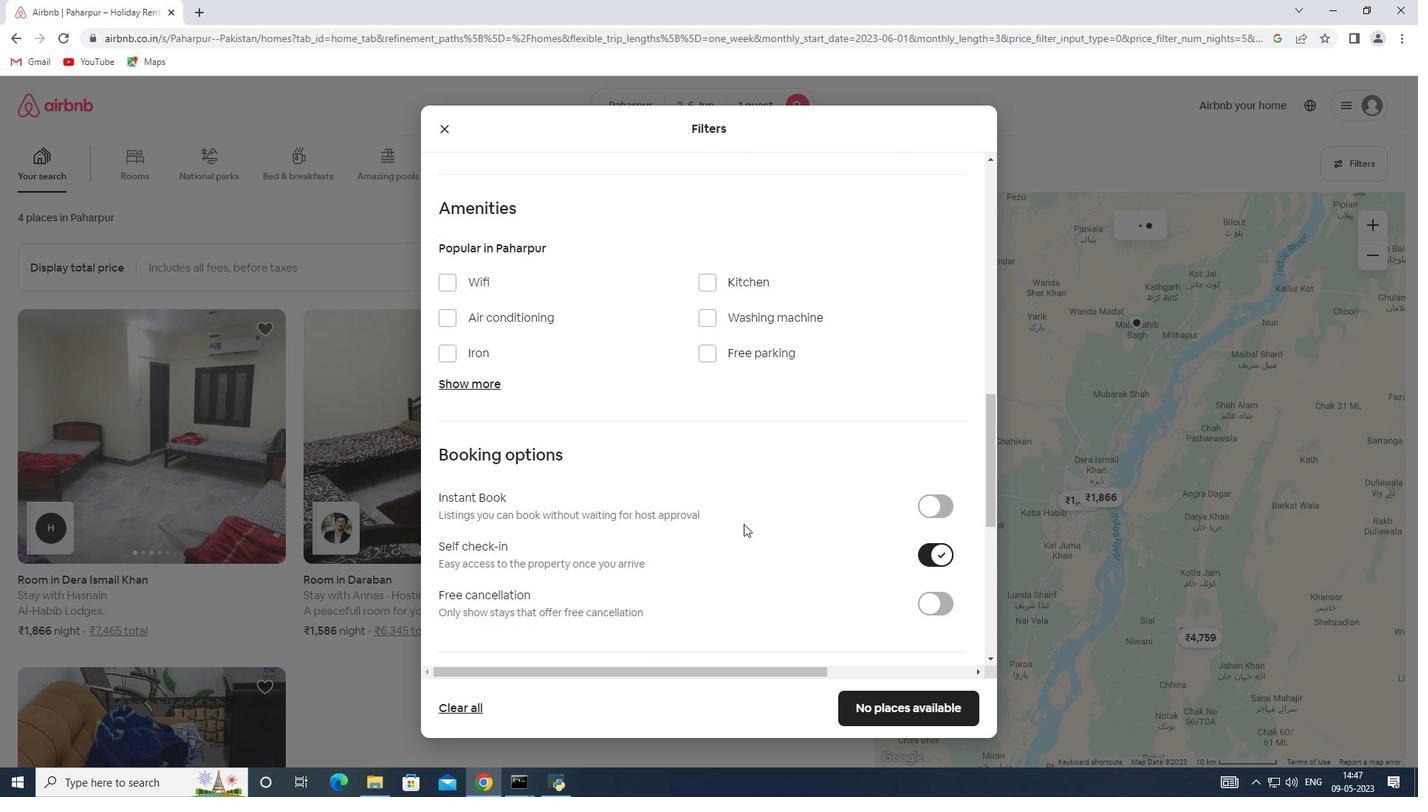 
Action: Mouse scrolled (741, 522) with delta (0, 0)
Screenshot: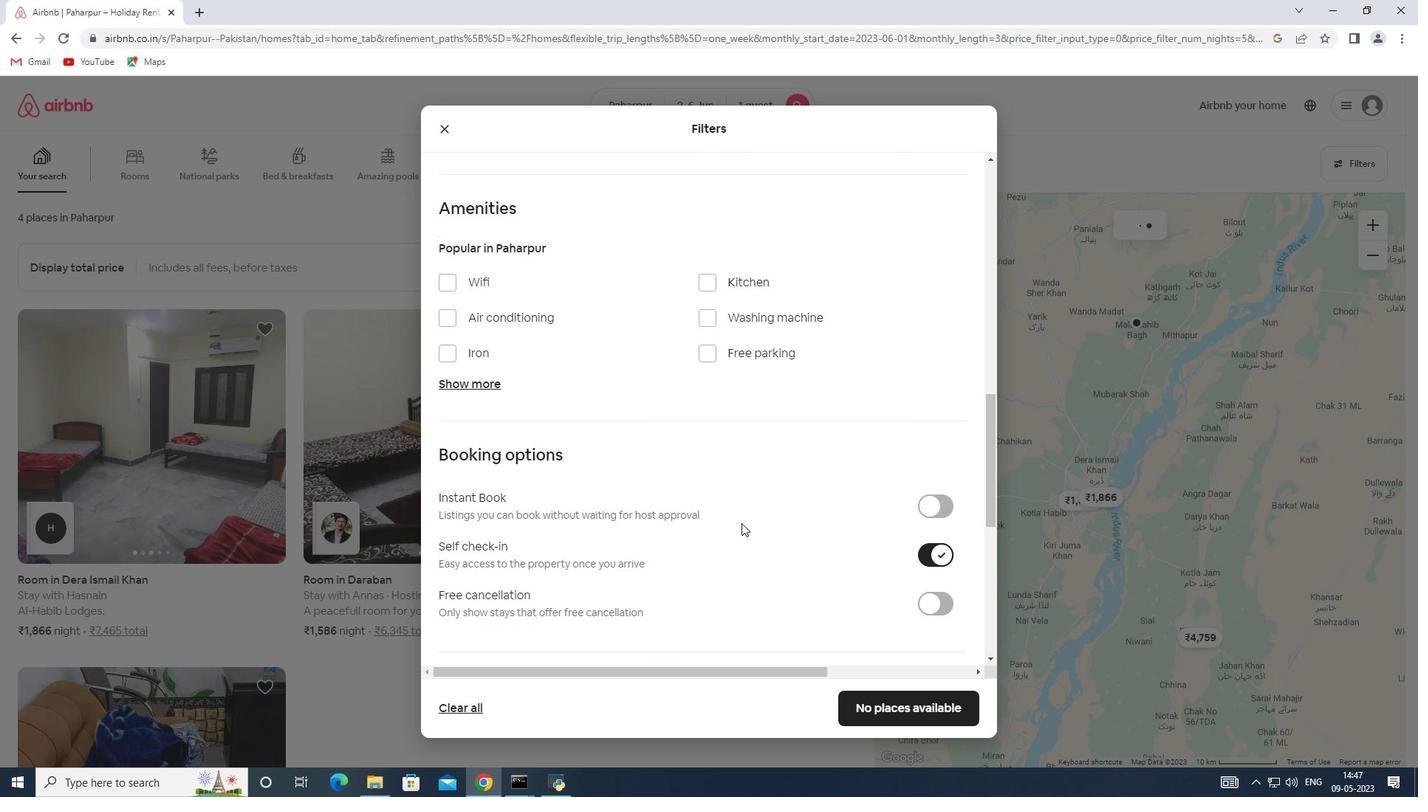 
Action: Mouse scrolled (741, 522) with delta (0, 0)
Screenshot: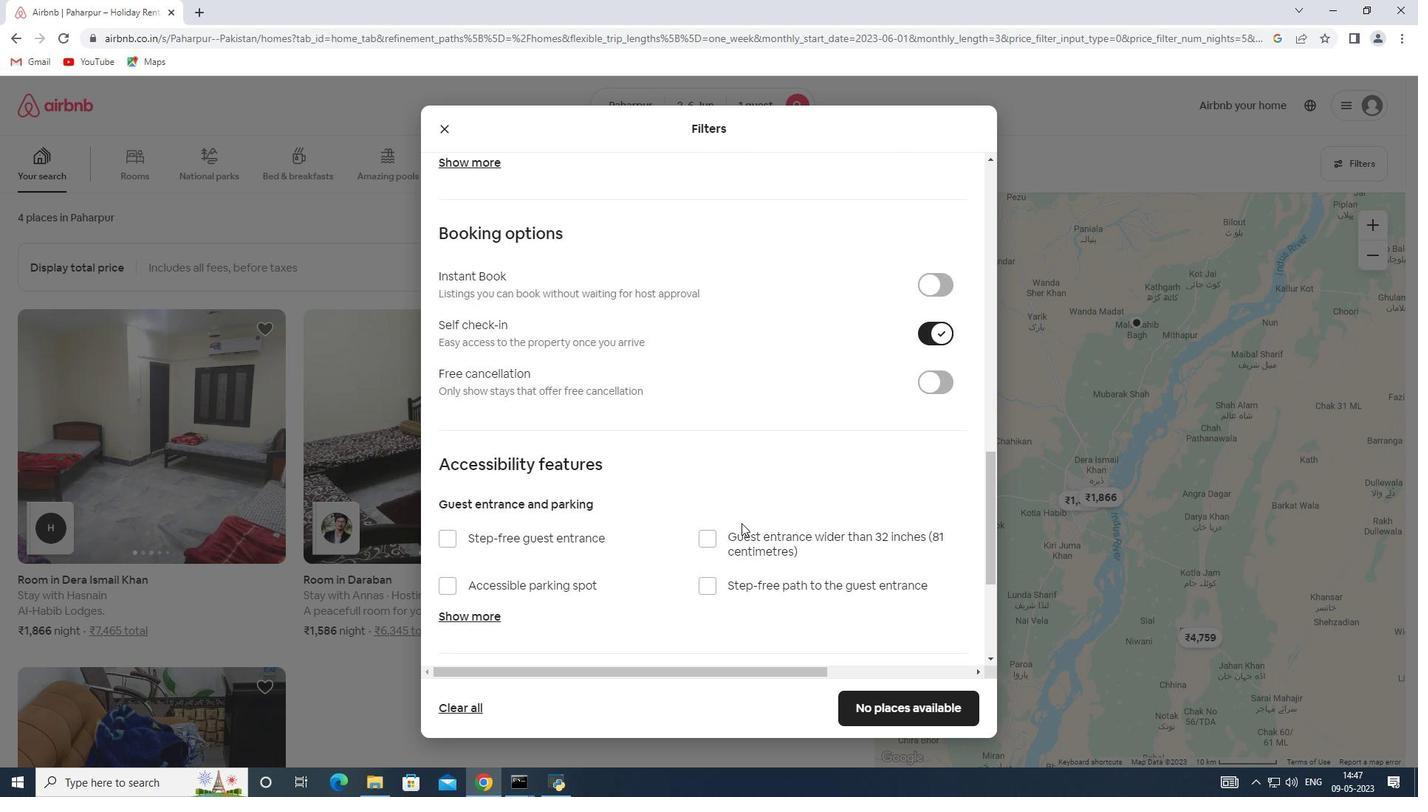 
Action: Mouse scrolled (741, 522) with delta (0, 0)
Screenshot: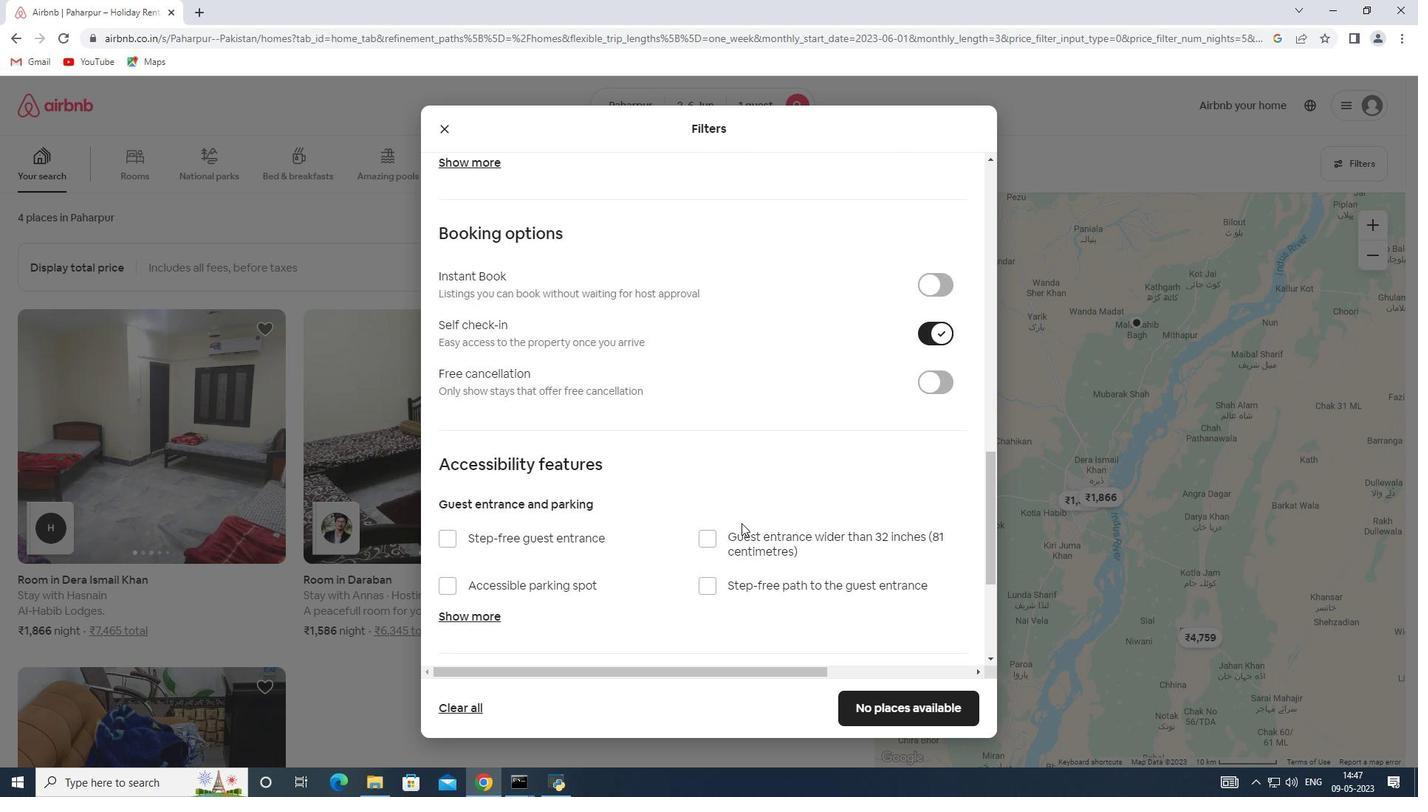 
Action: Mouse scrolled (741, 522) with delta (0, 0)
Screenshot: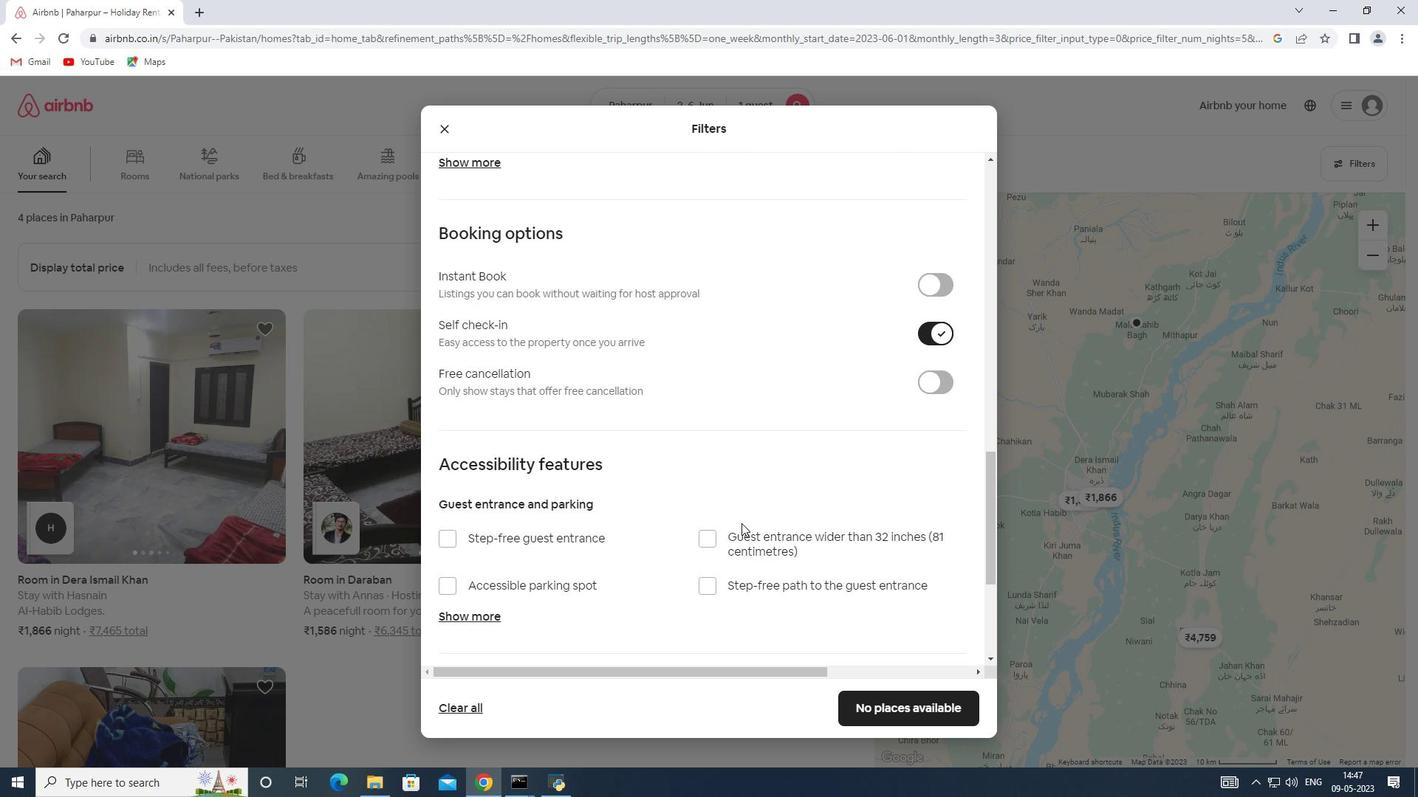 
Action: Mouse moved to (741, 522)
Screenshot: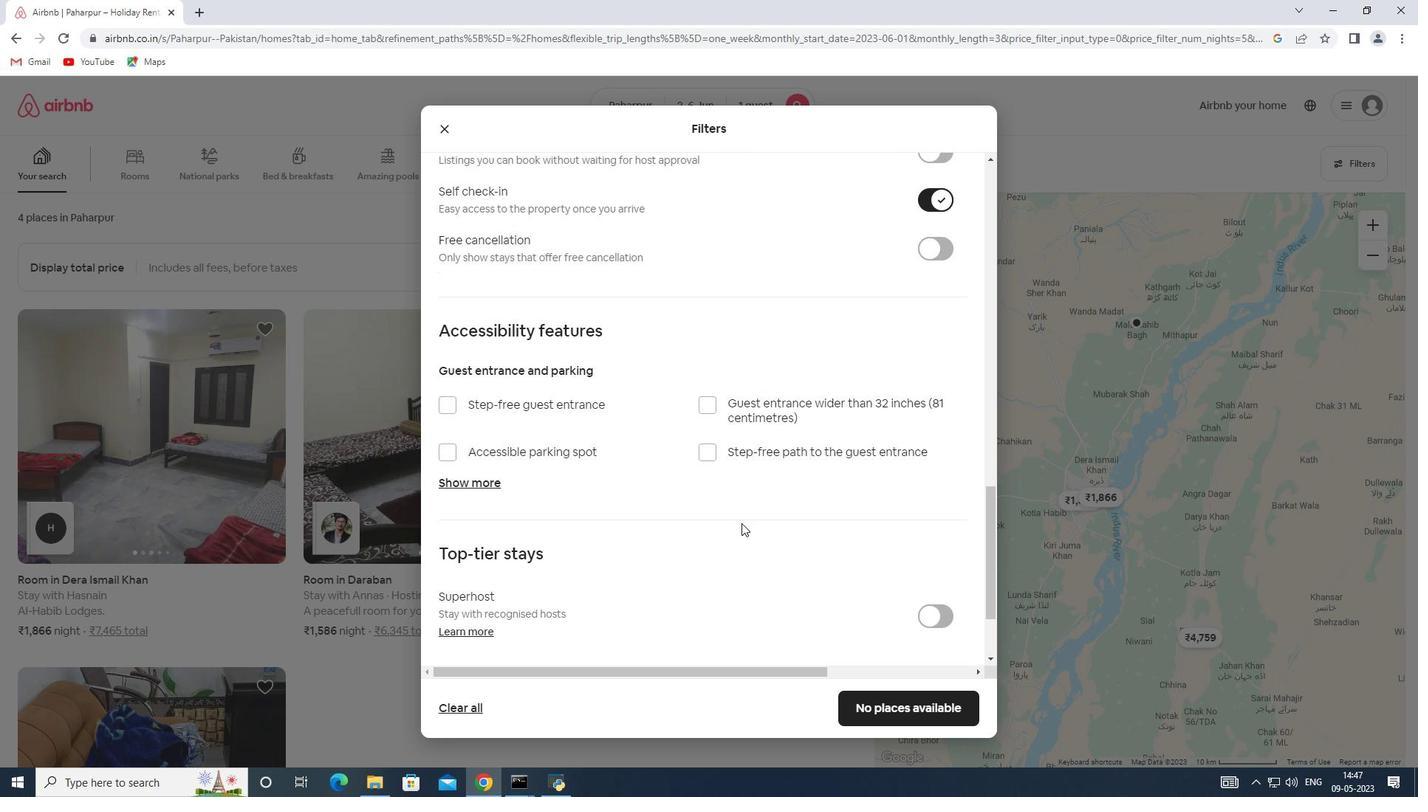 
Action: Mouse scrolled (741, 522) with delta (0, 0)
Screenshot: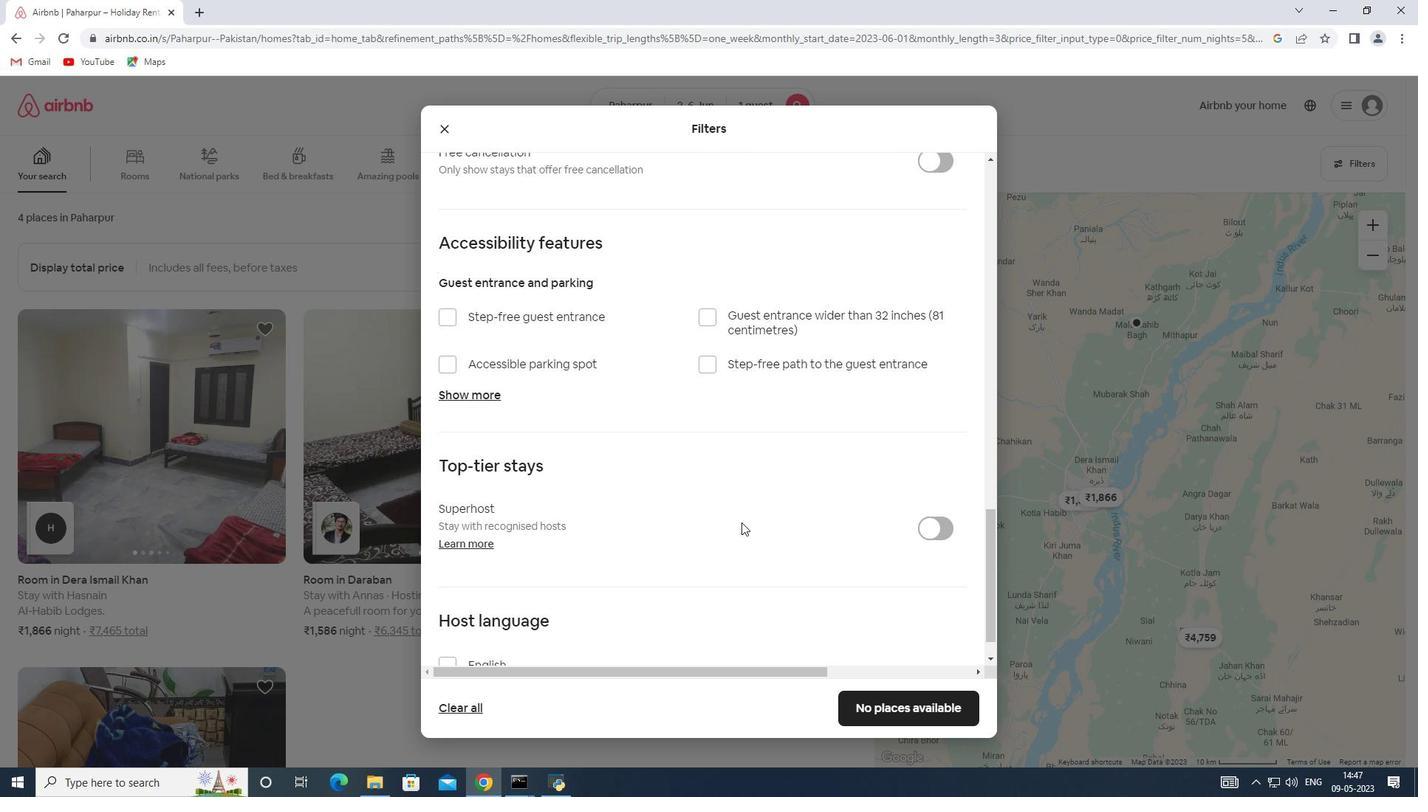 
Action: Mouse moved to (741, 522)
Screenshot: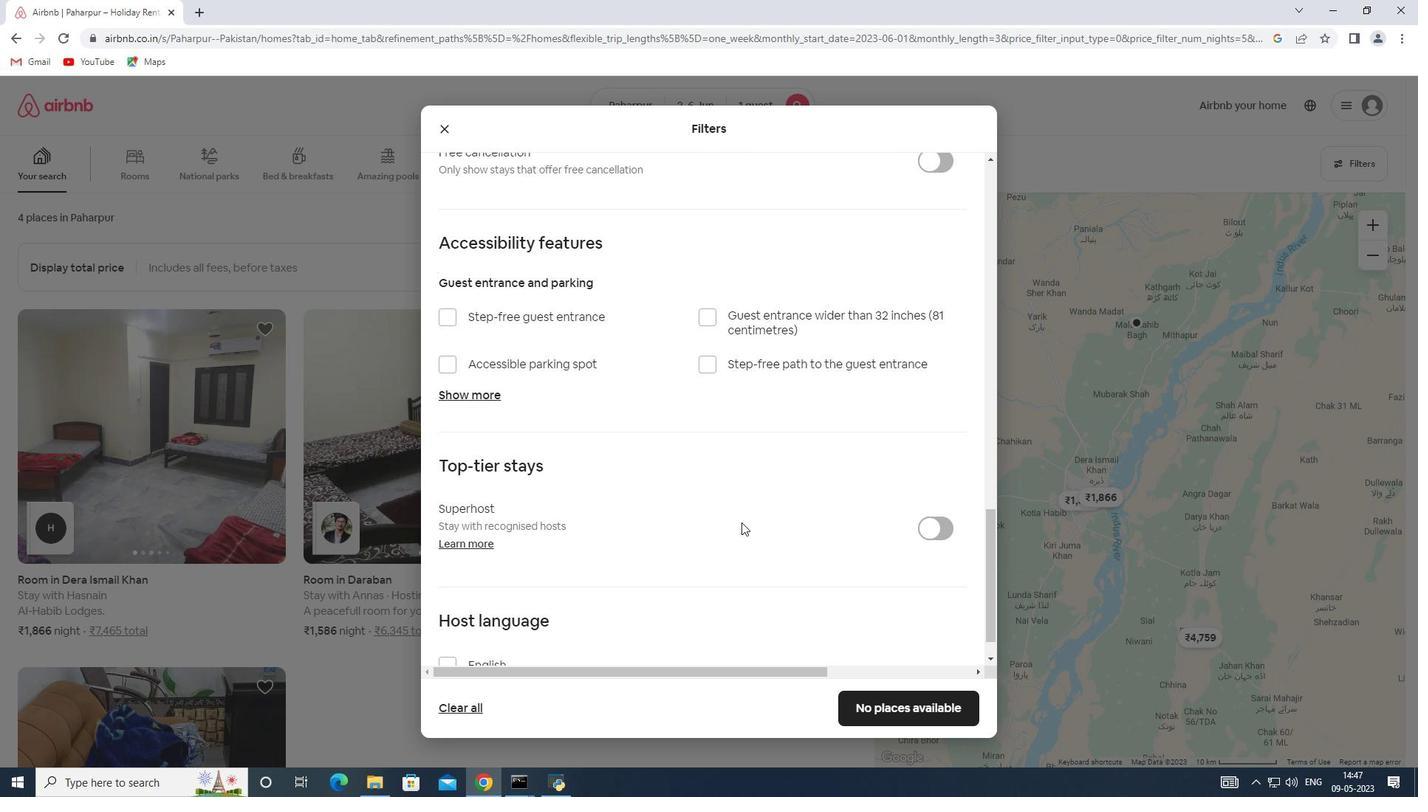 
Action: Mouse scrolled (741, 522) with delta (0, 0)
Screenshot: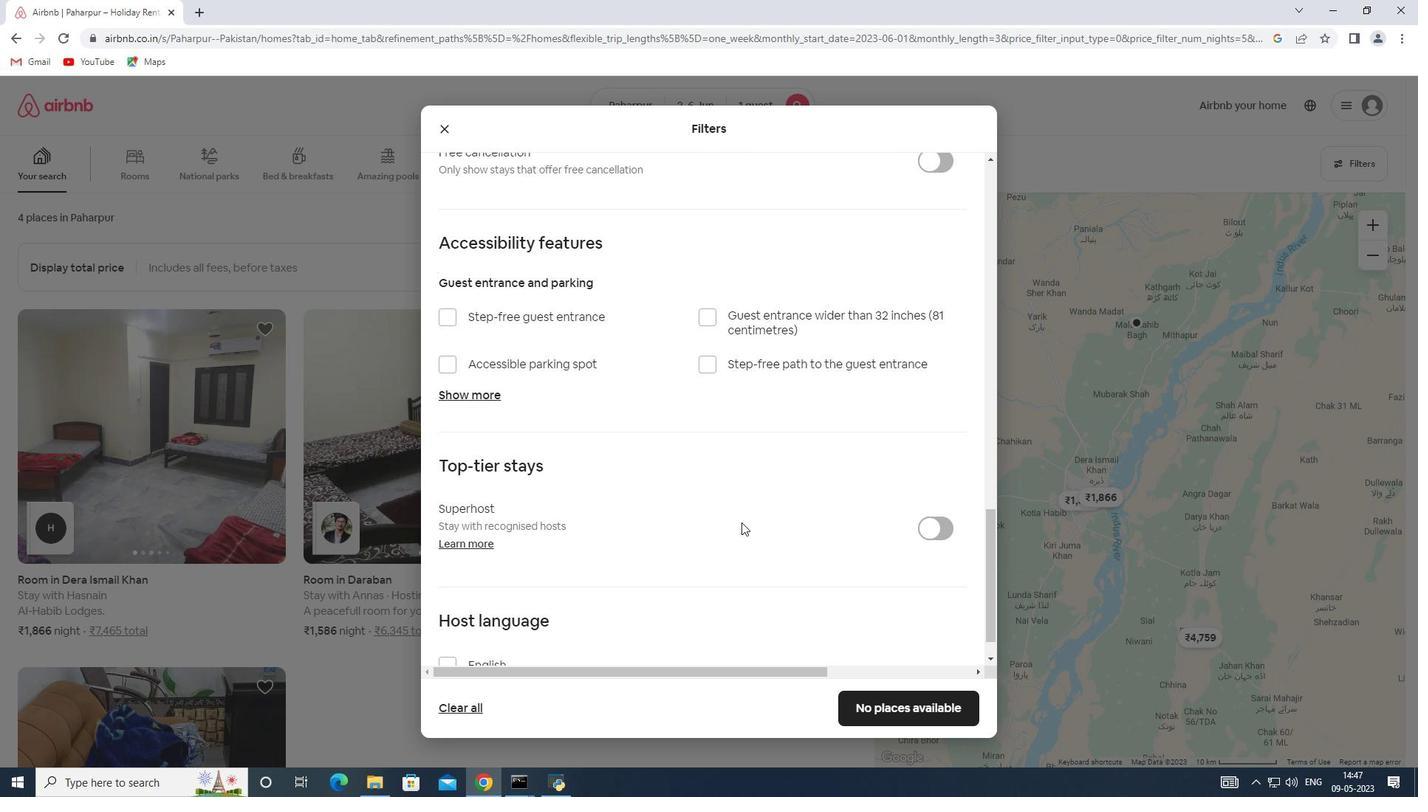 
Action: Mouse moved to (740, 522)
Screenshot: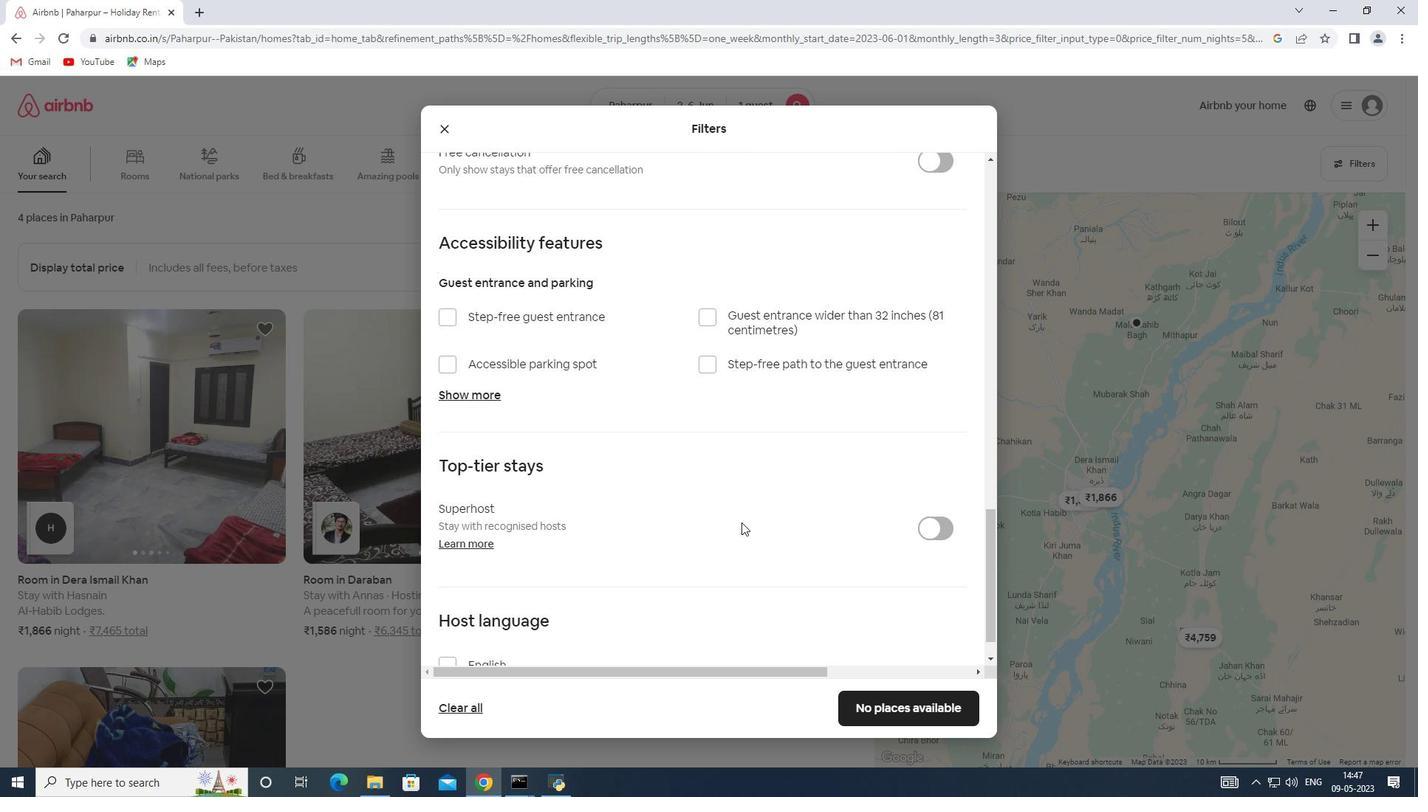 
Action: Mouse scrolled (740, 522) with delta (0, 0)
Screenshot: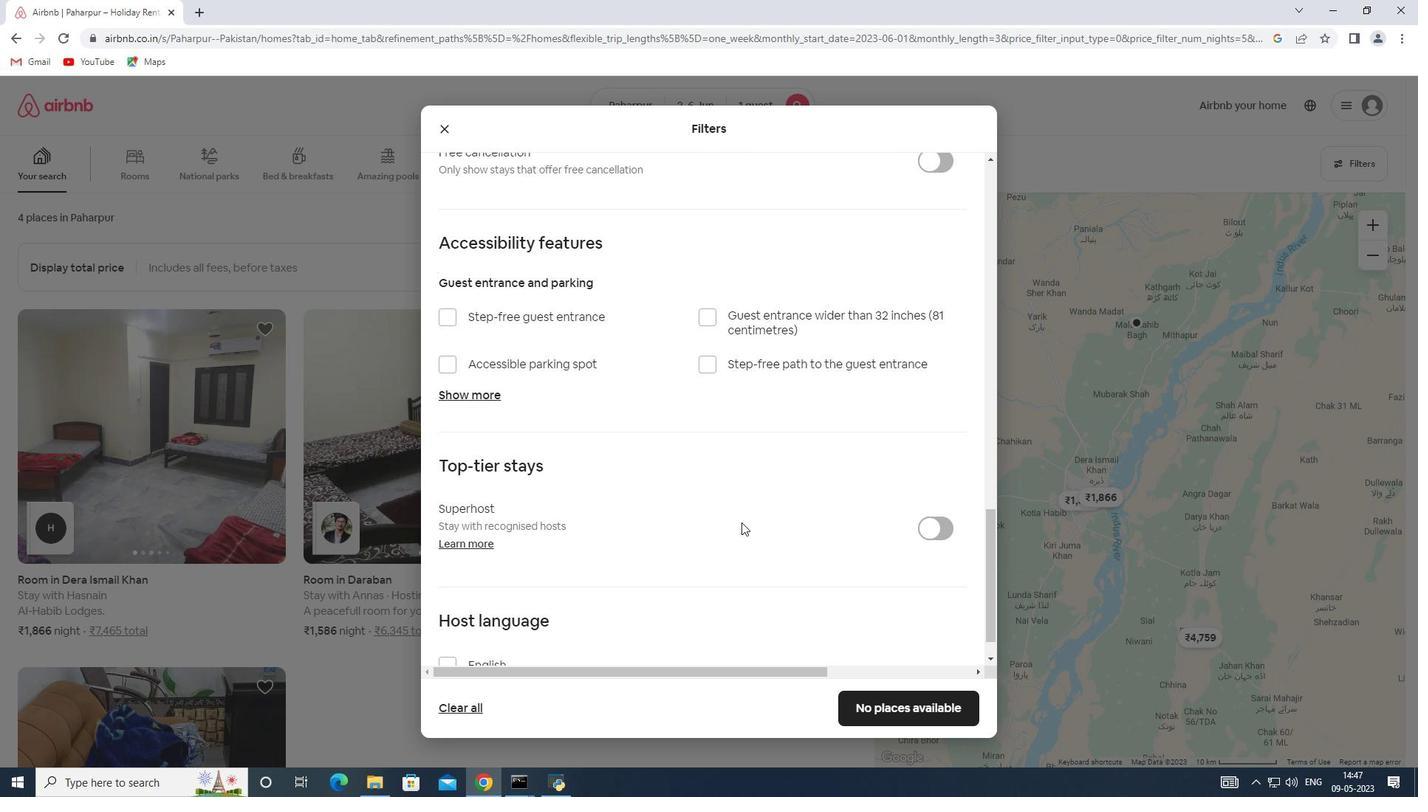 
Action: Mouse moved to (482, 624)
Screenshot: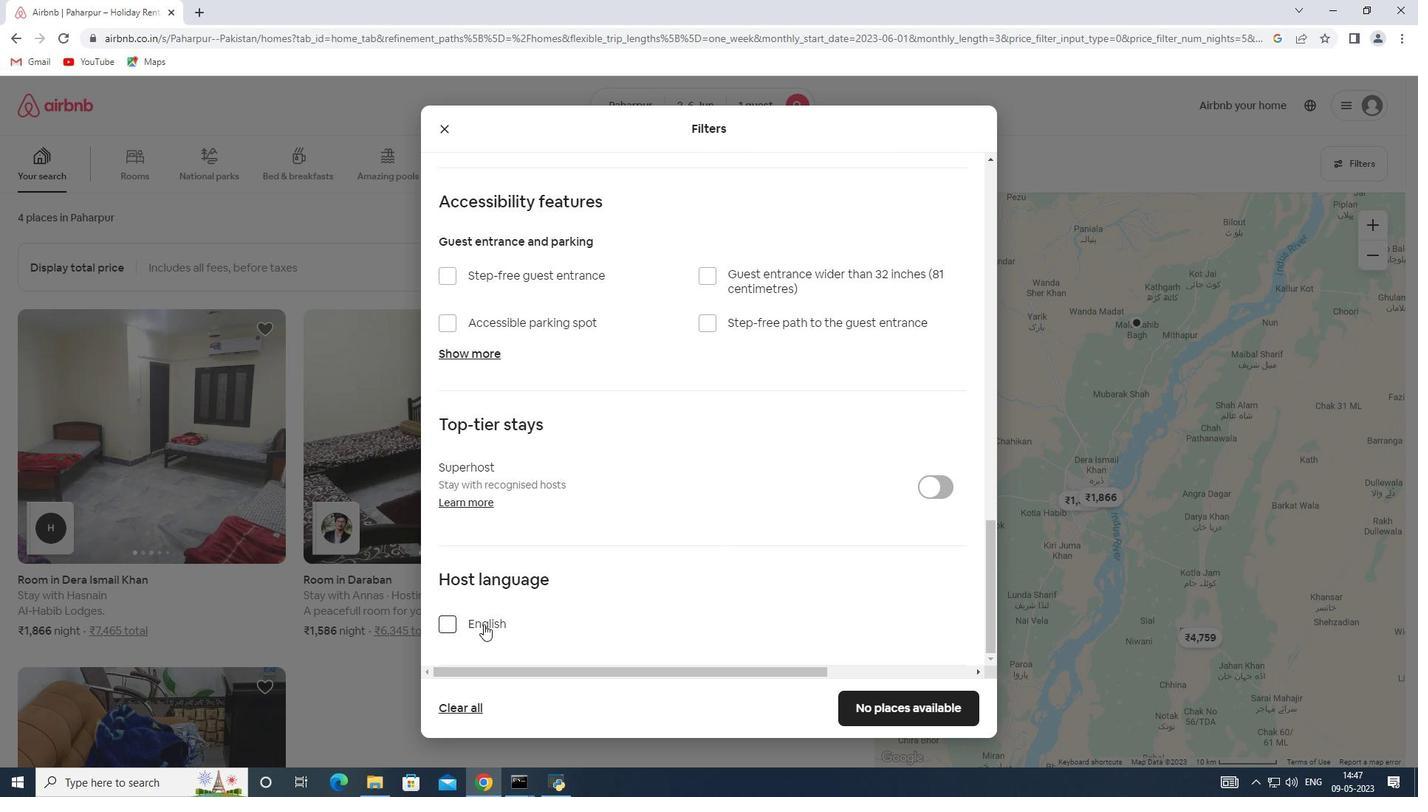 
Action: Mouse pressed left at (482, 624)
Screenshot: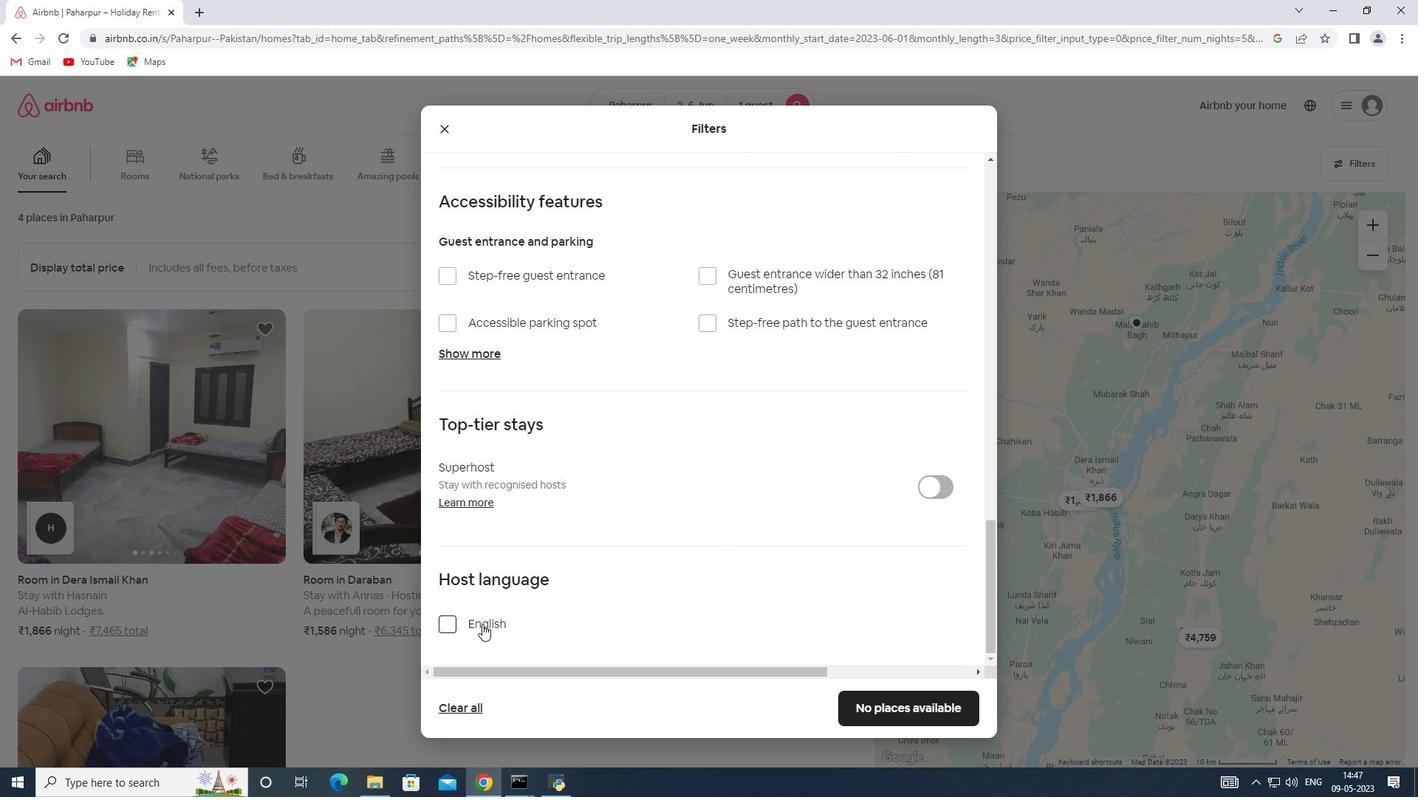 
Action: Mouse moved to (911, 709)
Screenshot: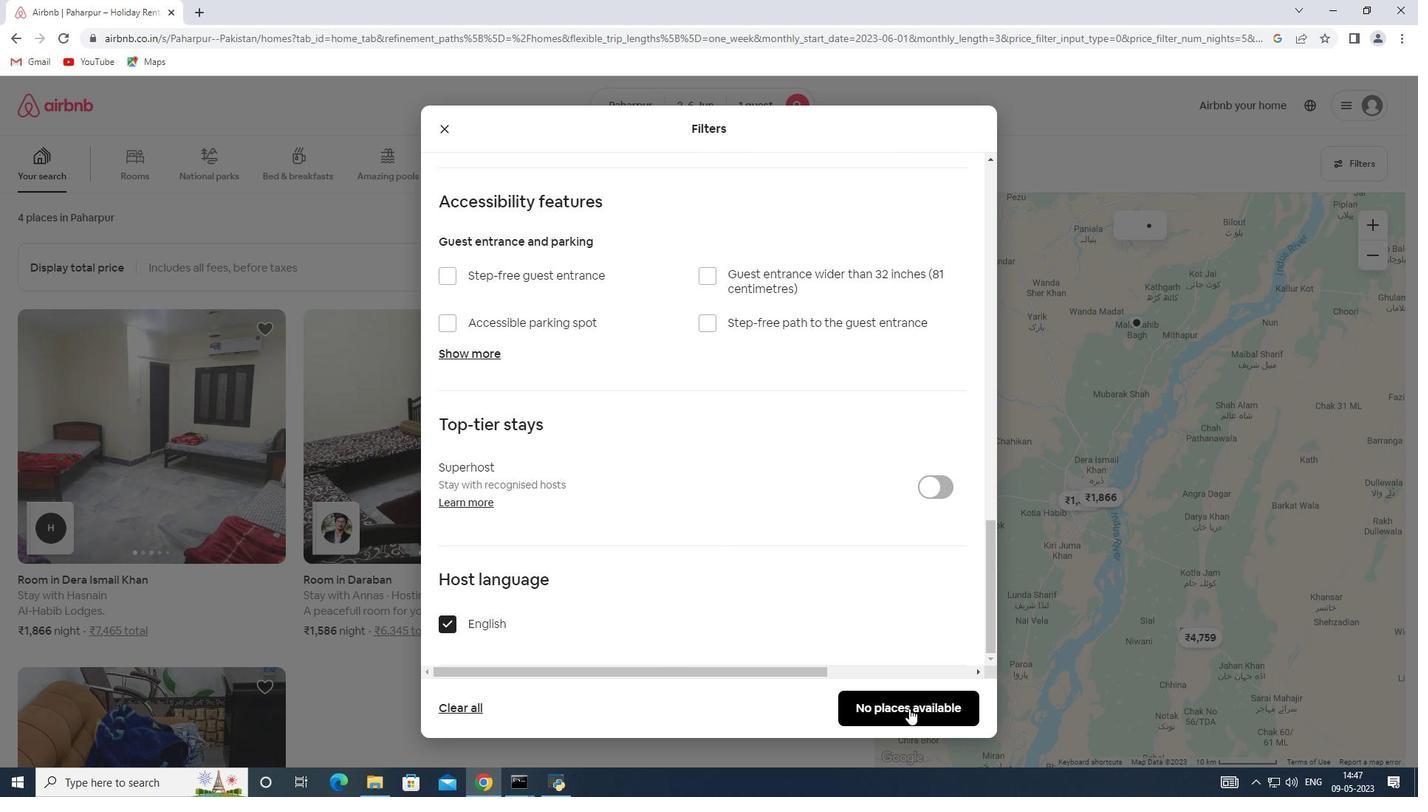 
Action: Mouse pressed left at (911, 709)
Screenshot: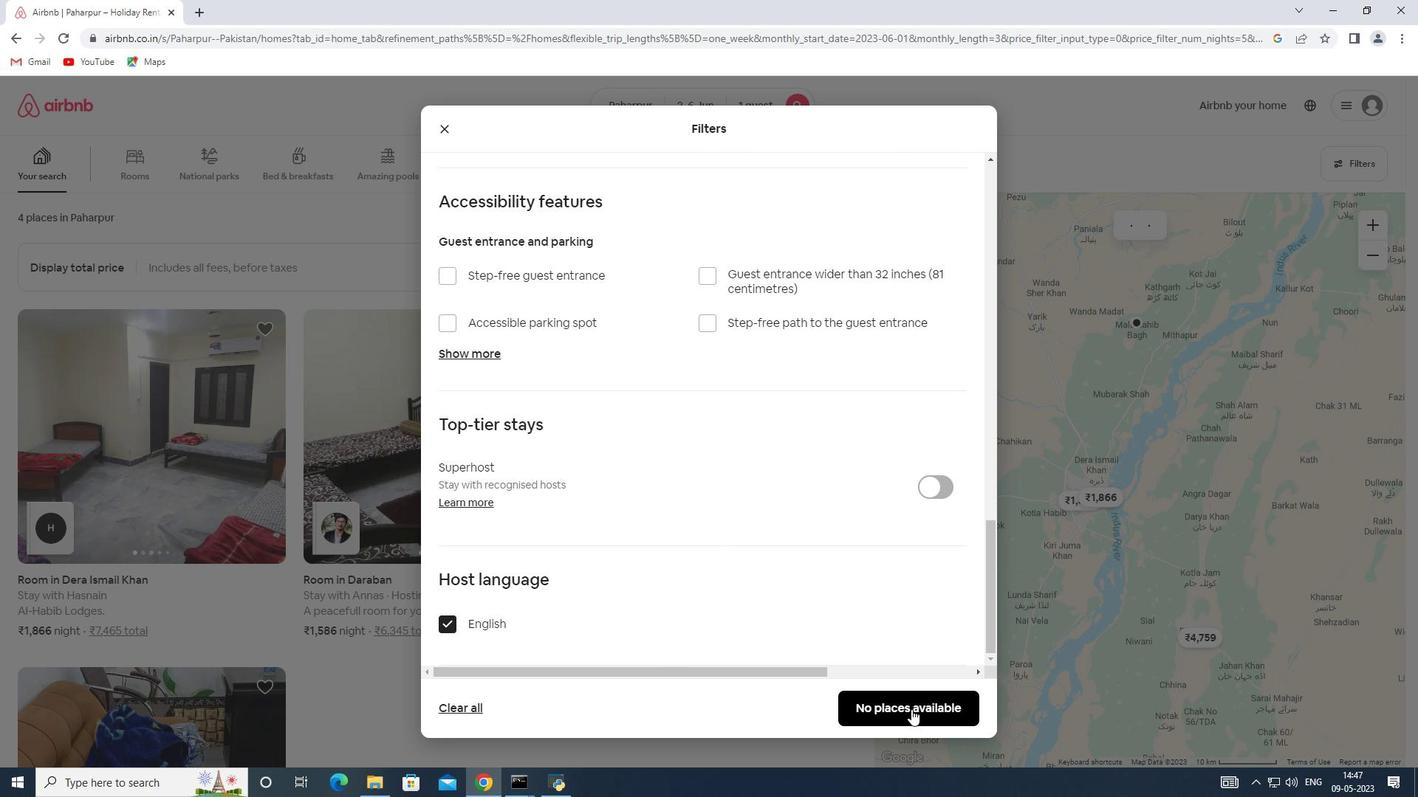 
Action: Mouse moved to (911, 710)
Screenshot: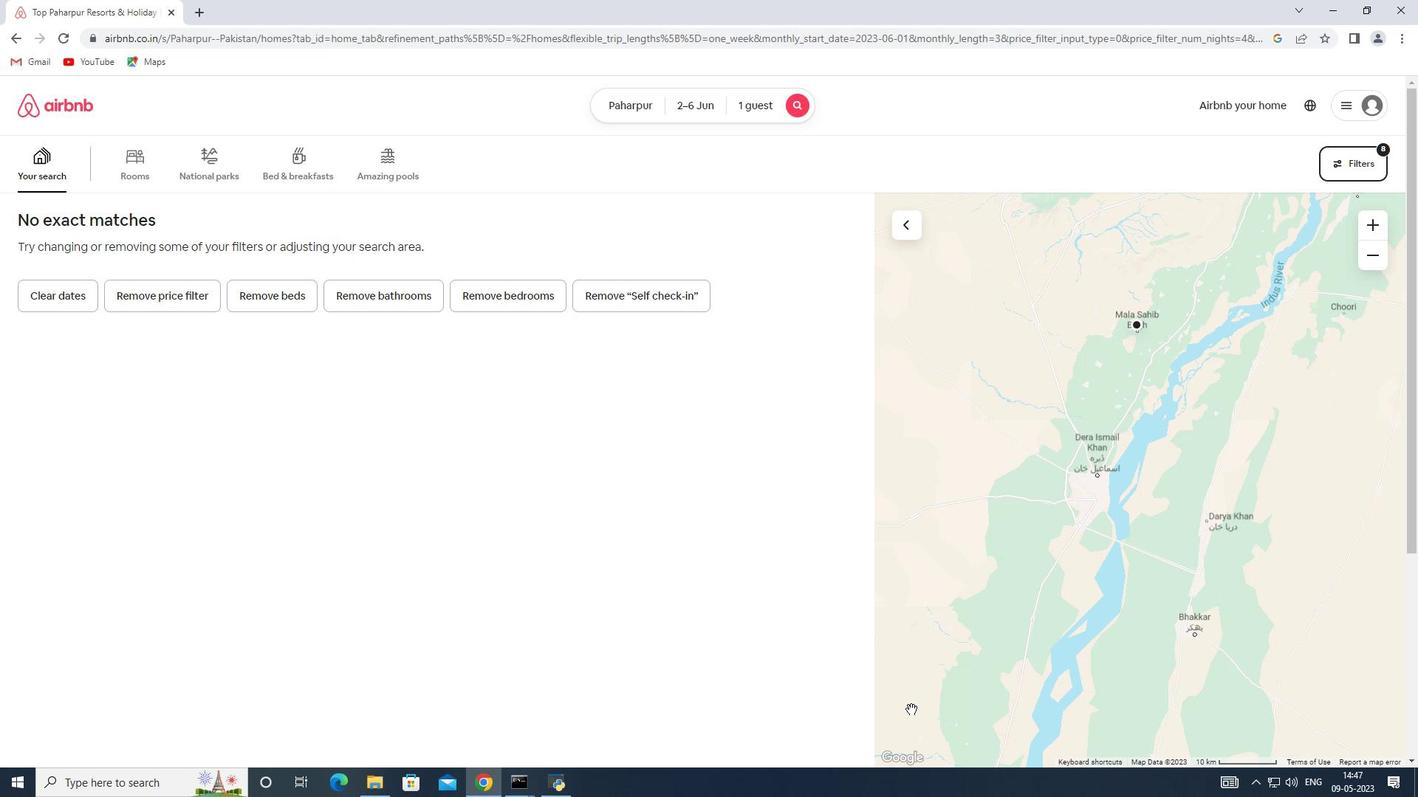 
